 Task: Find connections with filter location Candelária with filter topic #Humanresourcewith filter profile language Spanish with filter current company CGI with filter school Technology Jobs with filter industry Electric Power Generation with filter service category User Experience Design with filter keywords title Barista
Action: Mouse moved to (608, 109)
Screenshot: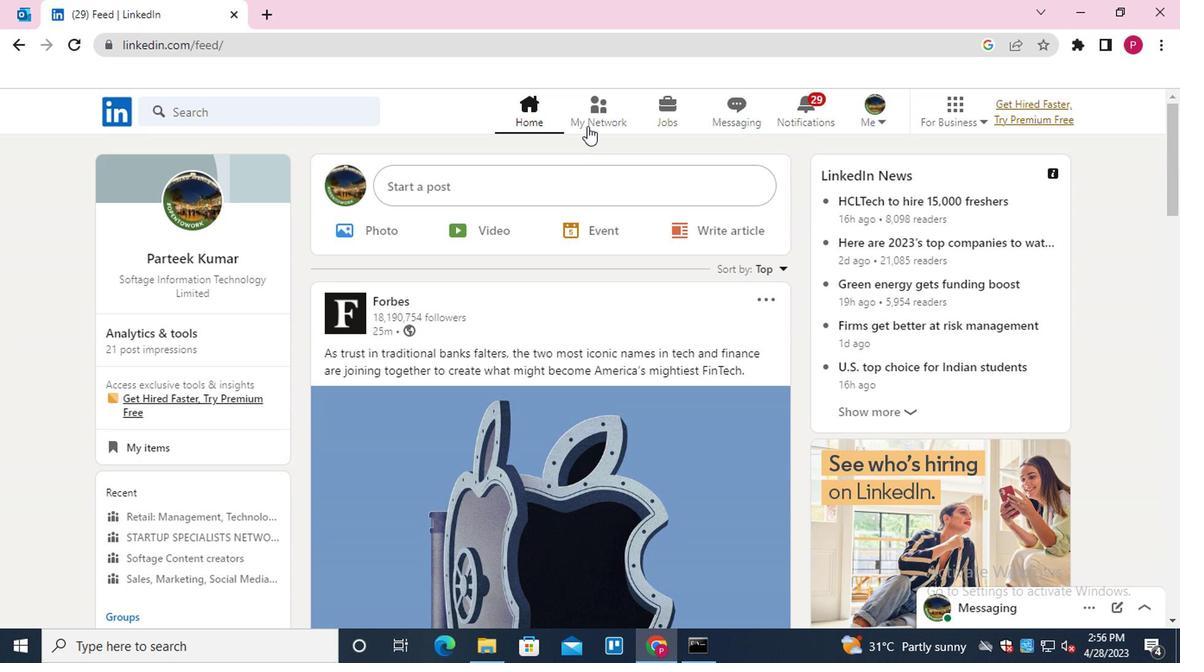
Action: Mouse pressed left at (608, 109)
Screenshot: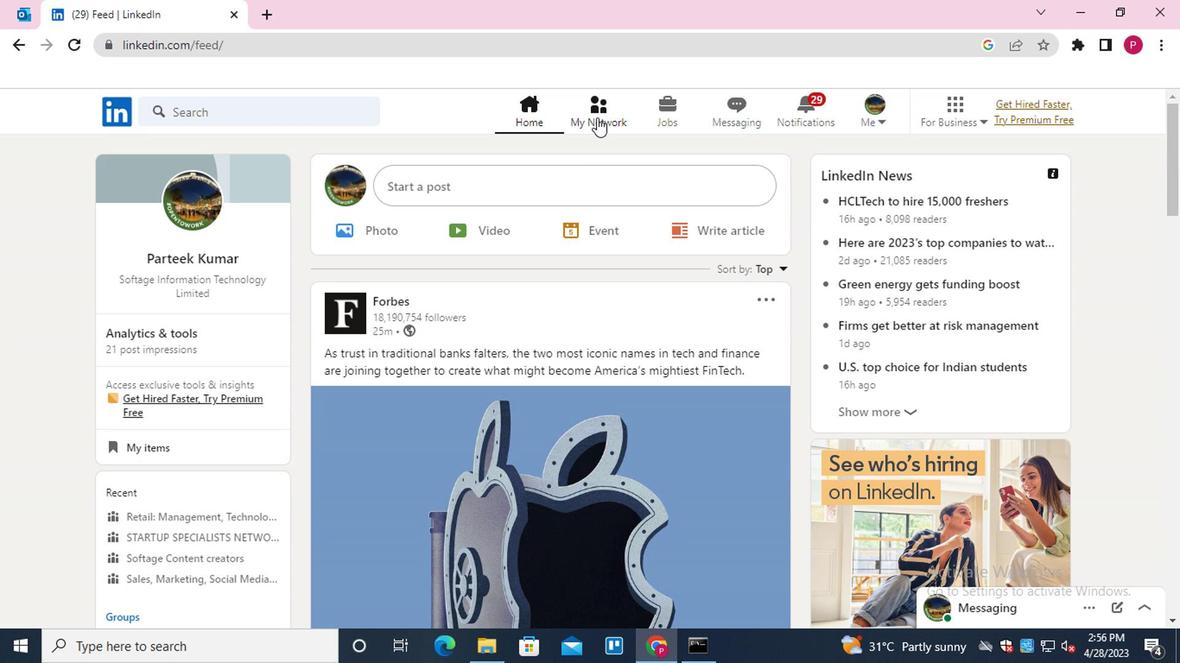 
Action: Mouse moved to (201, 205)
Screenshot: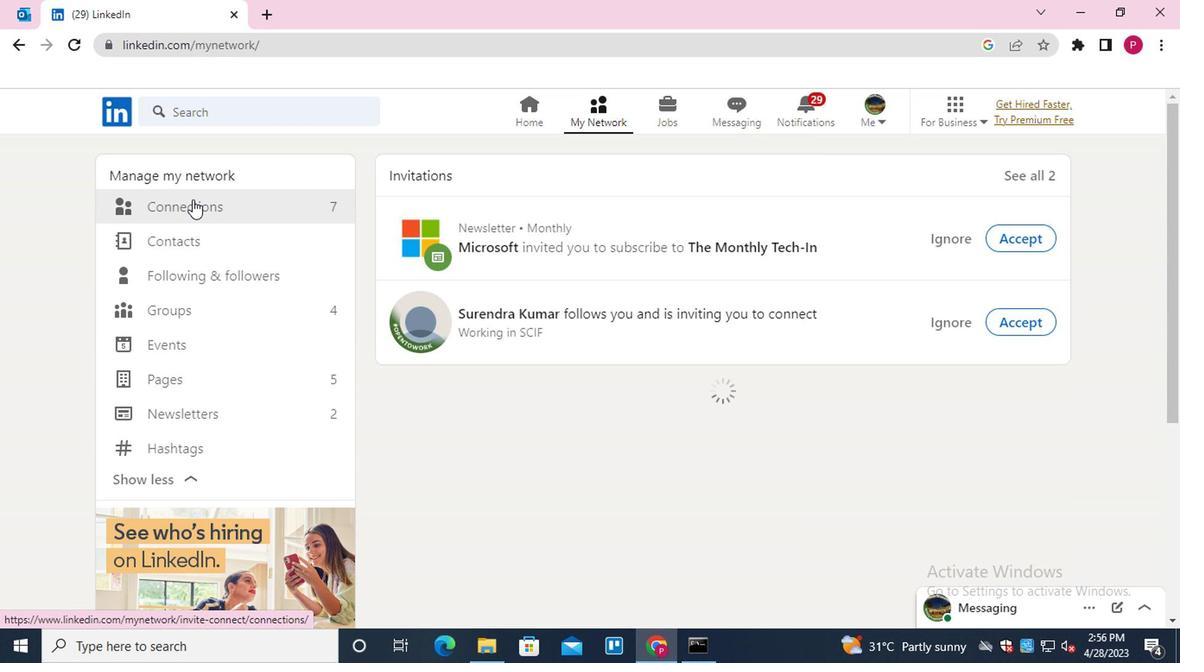 
Action: Mouse pressed left at (201, 205)
Screenshot: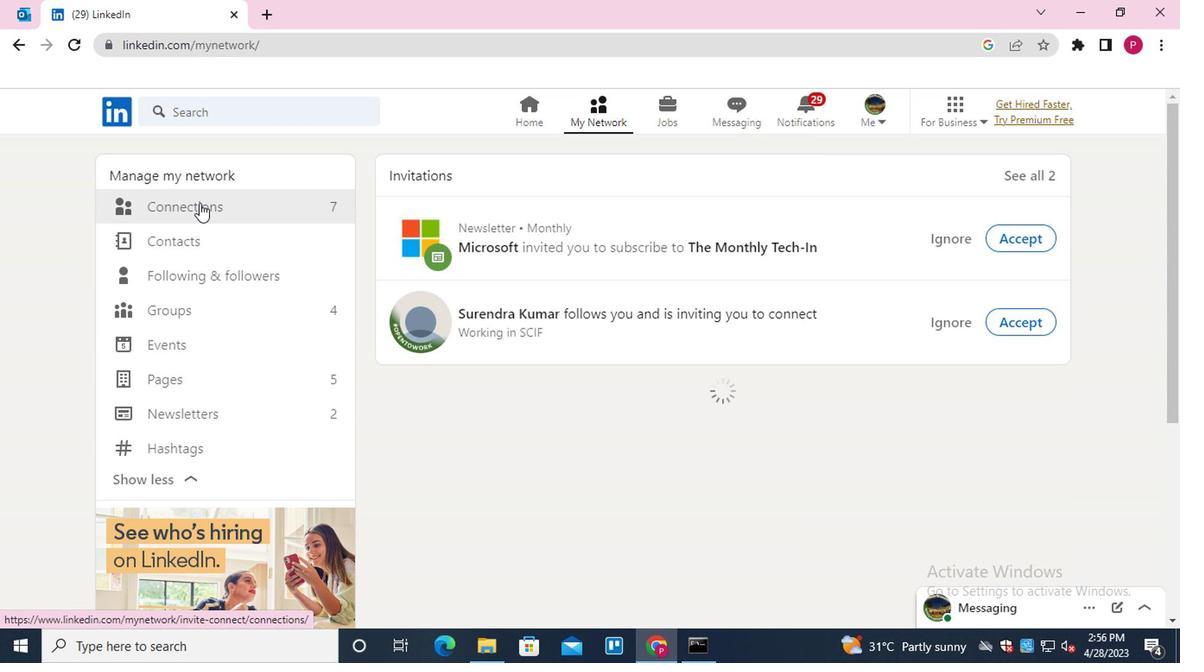 
Action: Mouse moved to (738, 212)
Screenshot: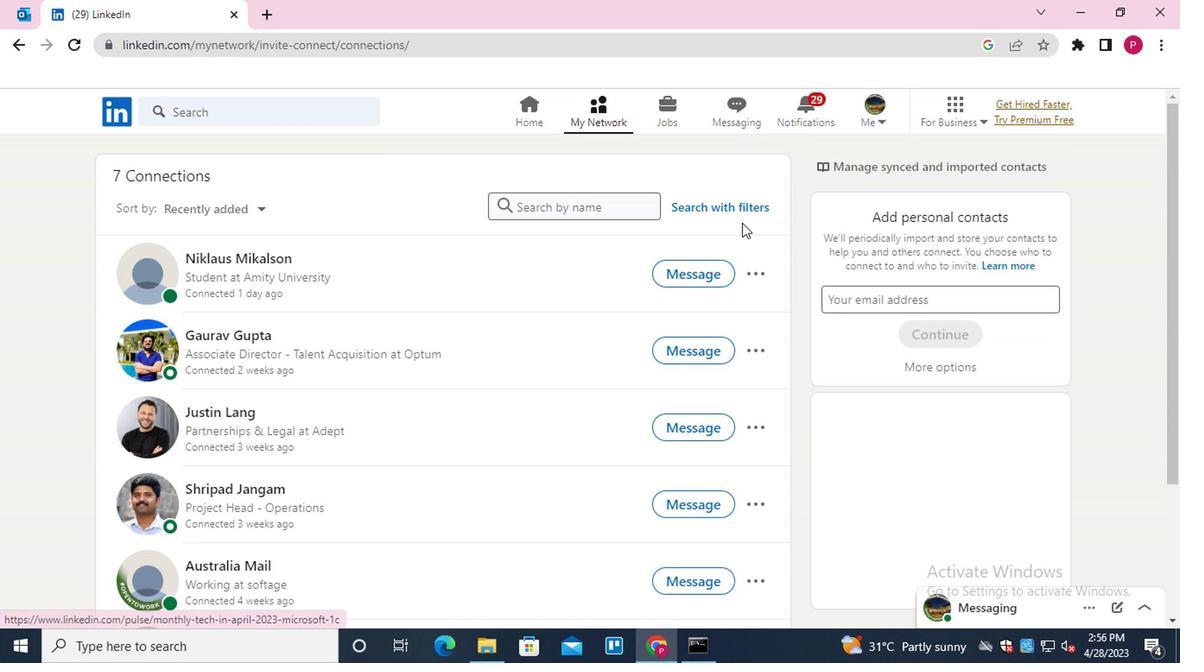 
Action: Mouse pressed left at (738, 212)
Screenshot: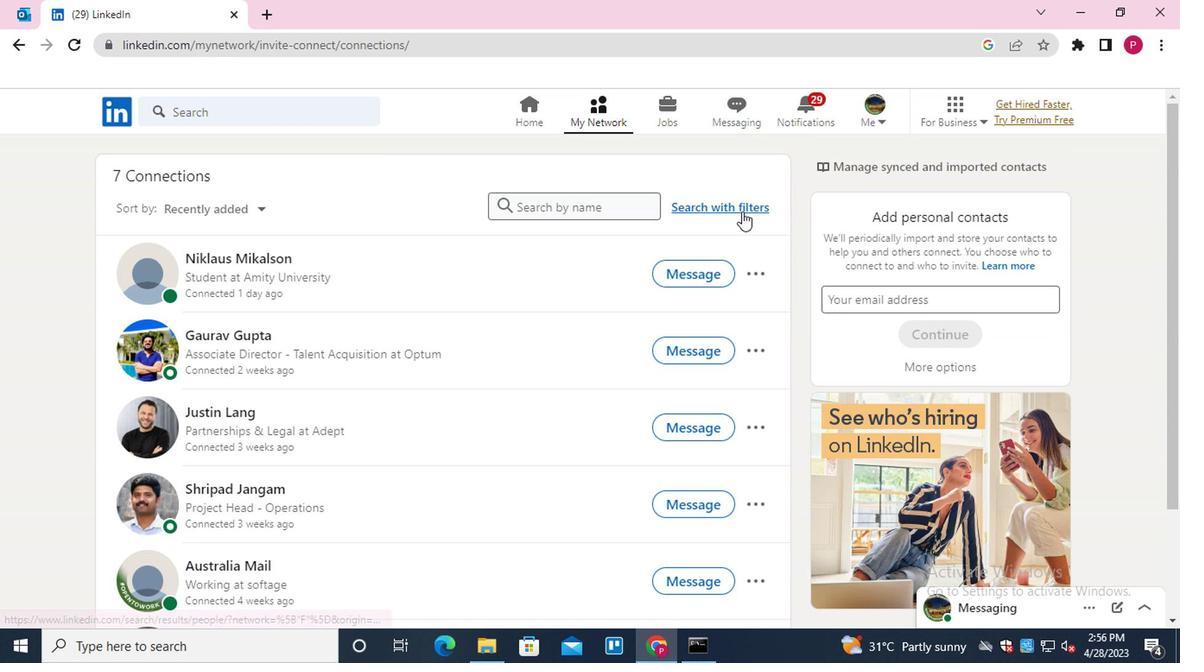 
Action: Mouse moved to (634, 162)
Screenshot: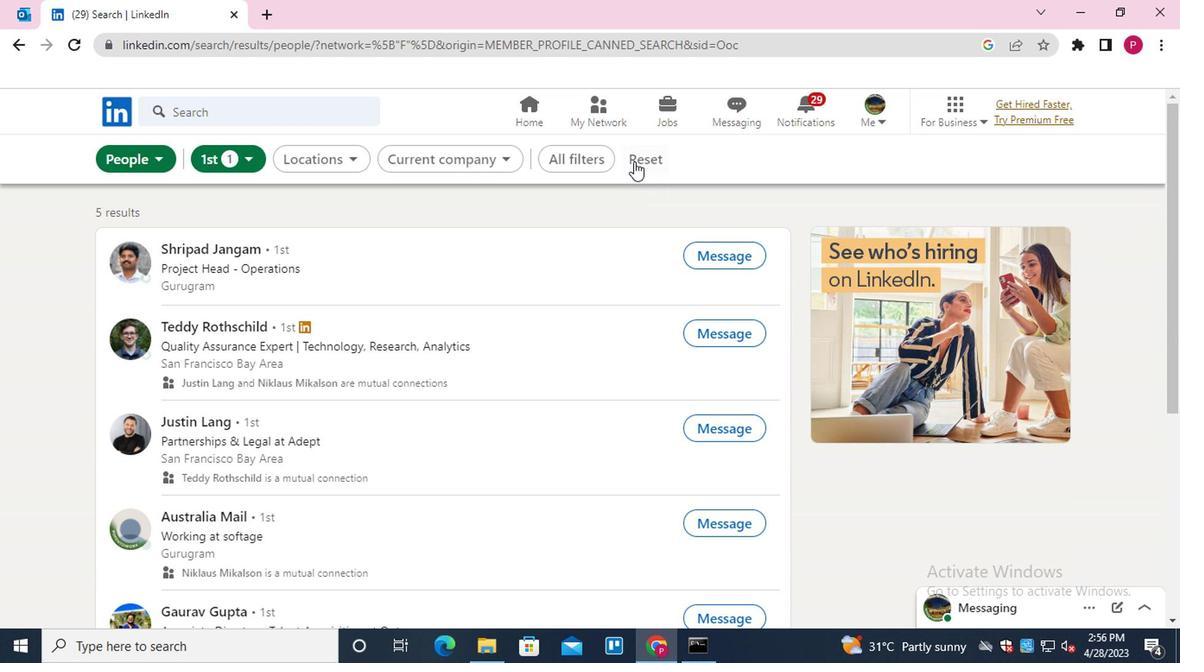 
Action: Mouse pressed left at (634, 162)
Screenshot: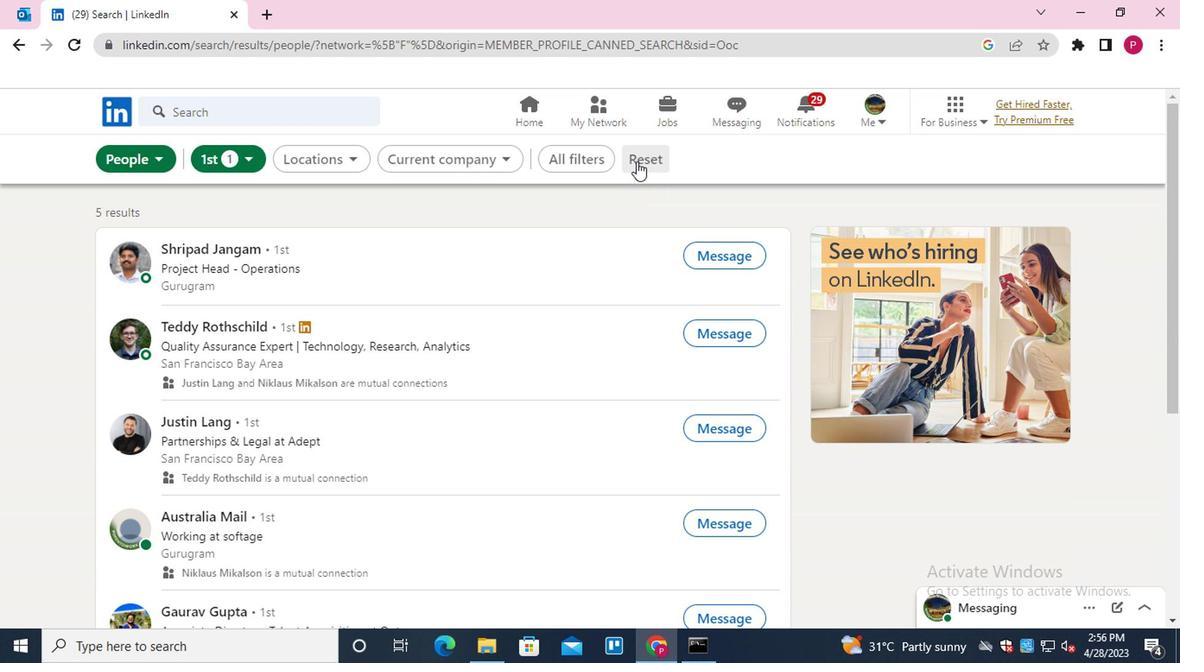 
Action: Mouse moved to (609, 160)
Screenshot: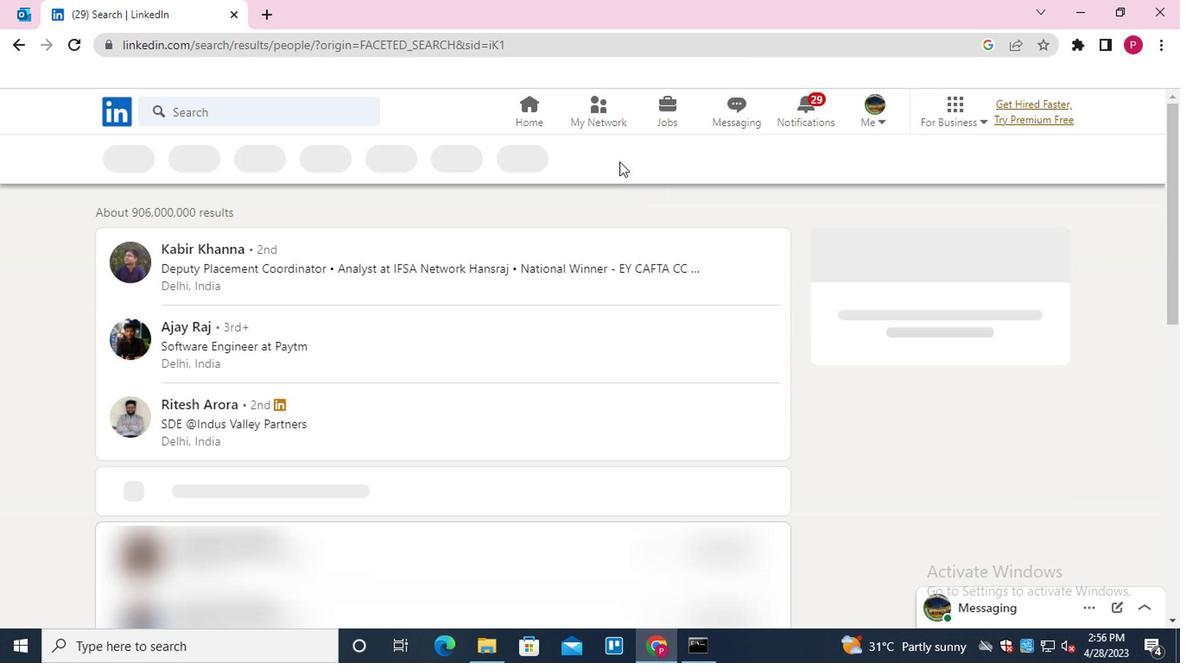
Action: Mouse pressed left at (609, 160)
Screenshot: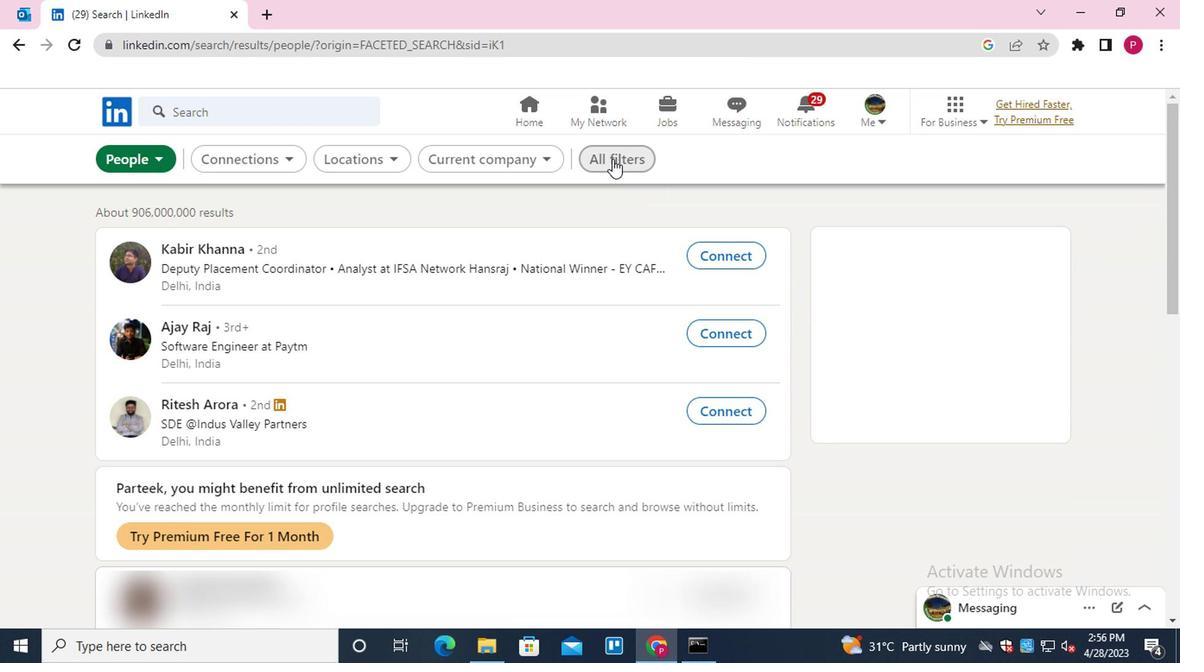 
Action: Mouse moved to (883, 425)
Screenshot: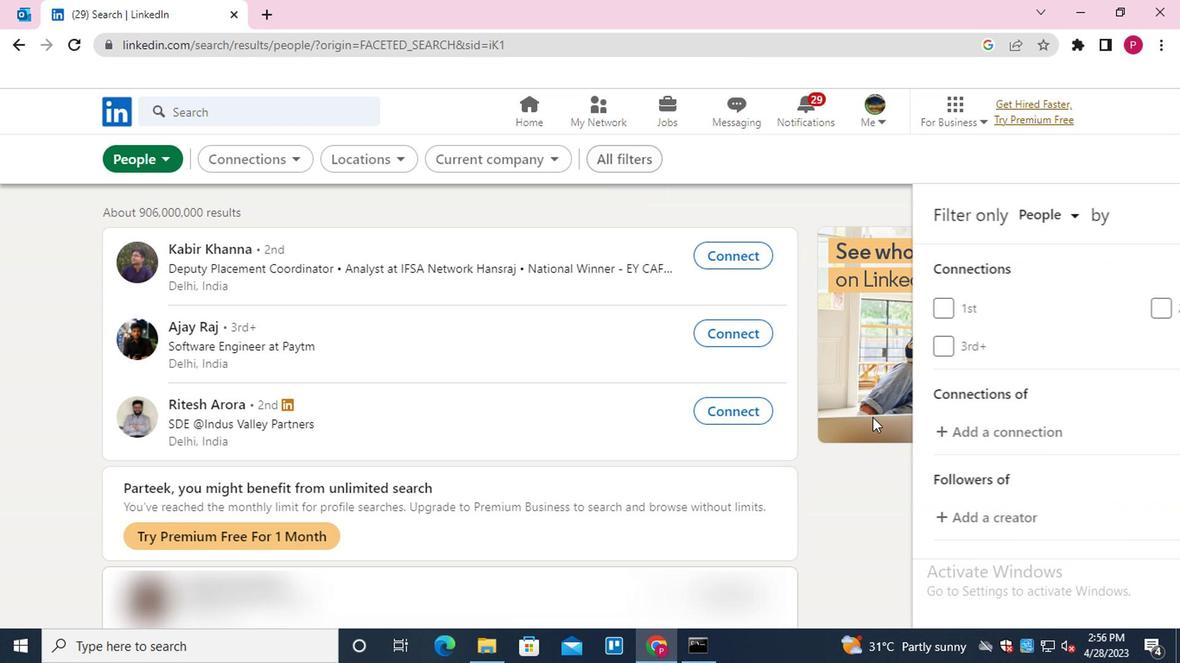 
Action: Mouse scrolled (883, 425) with delta (0, 0)
Screenshot: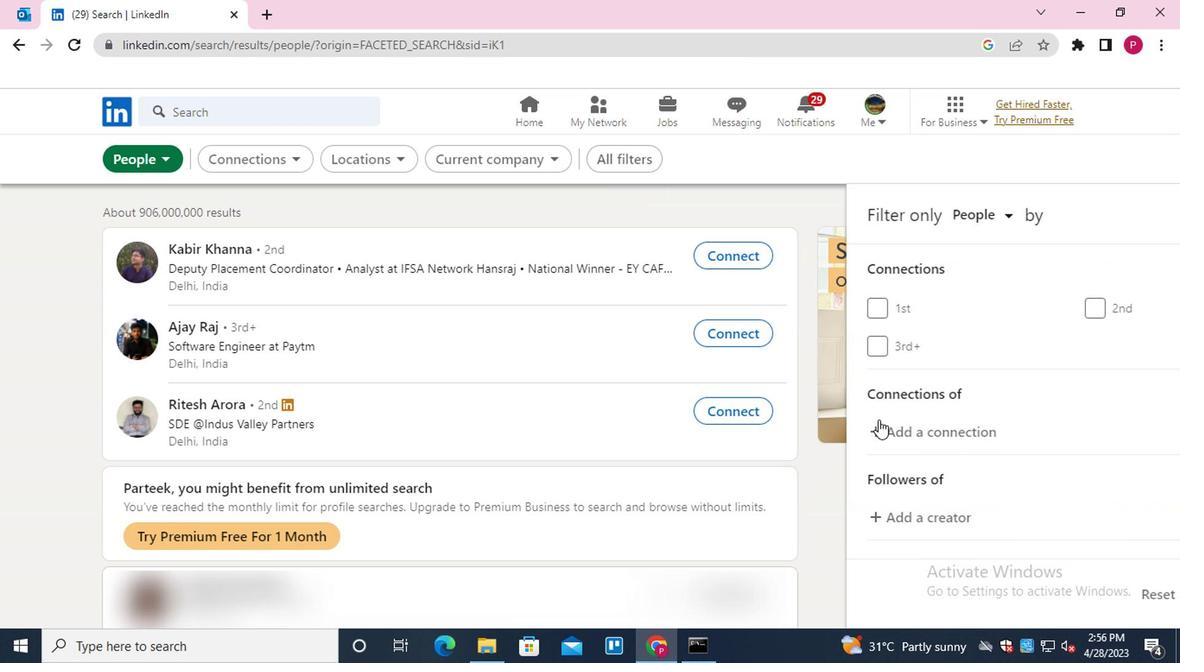 
Action: Mouse moved to (884, 425)
Screenshot: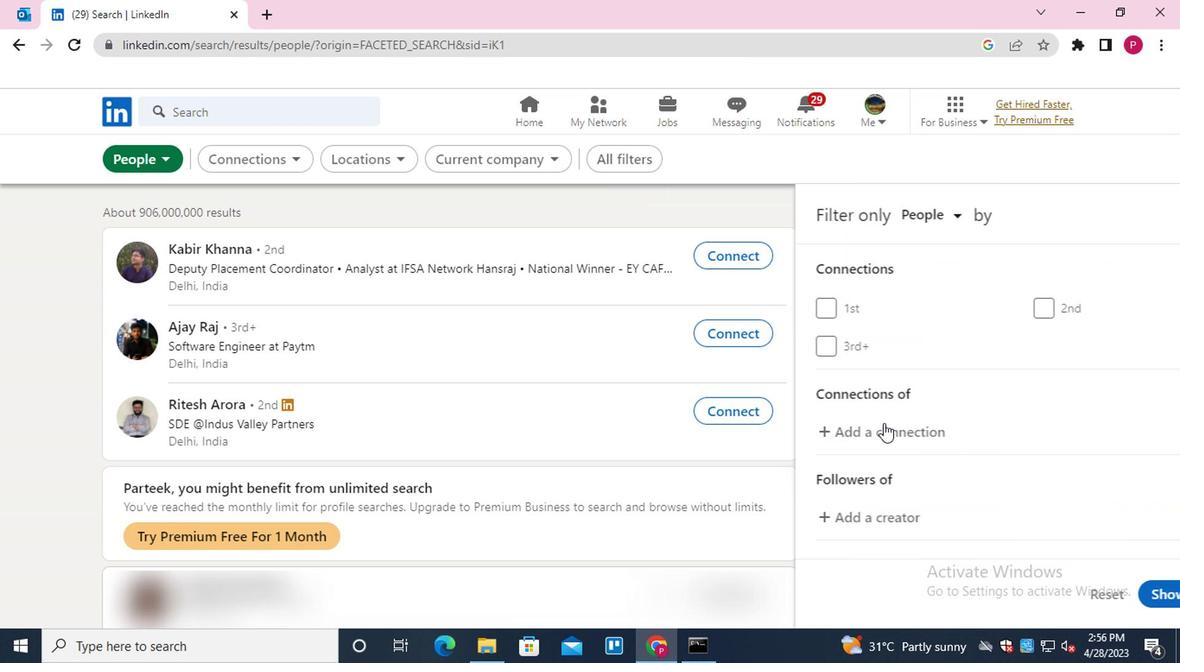 
Action: Mouse scrolled (884, 425) with delta (0, 0)
Screenshot: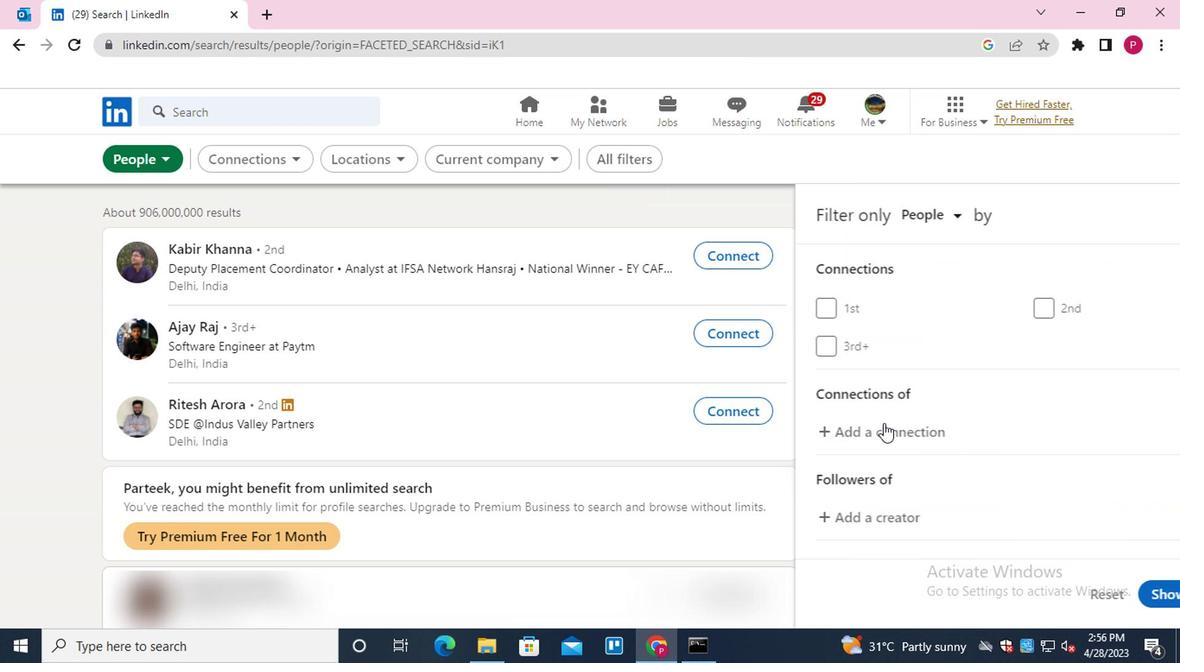 
Action: Mouse scrolled (884, 425) with delta (0, 0)
Screenshot: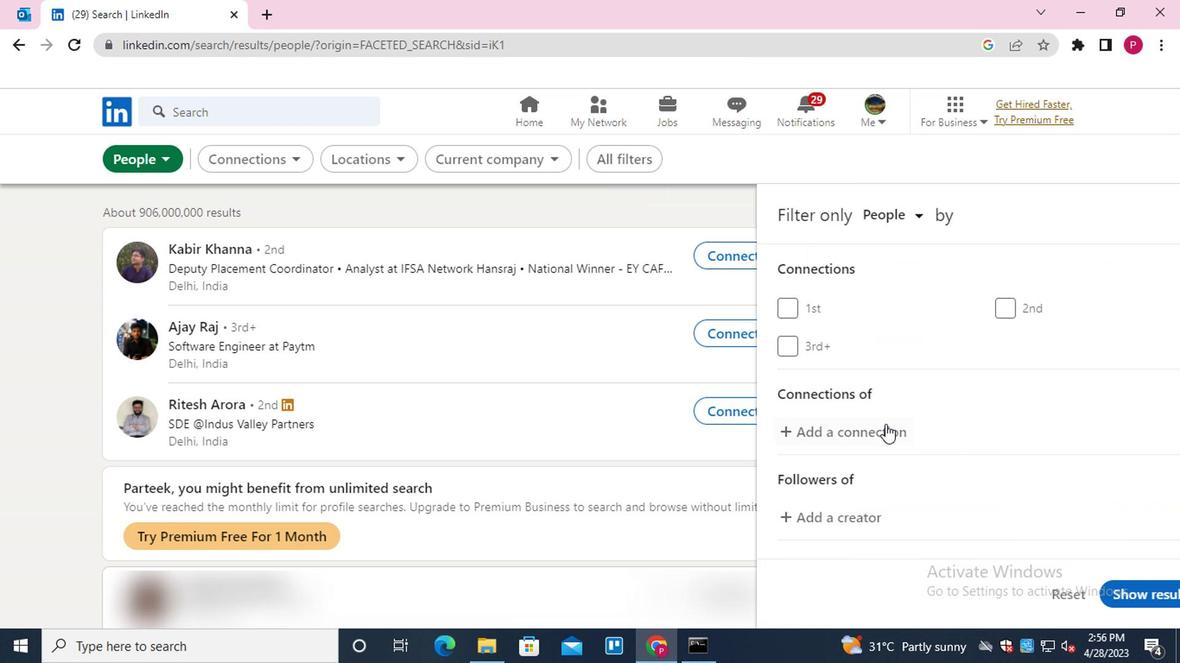 
Action: Mouse moved to (887, 427)
Screenshot: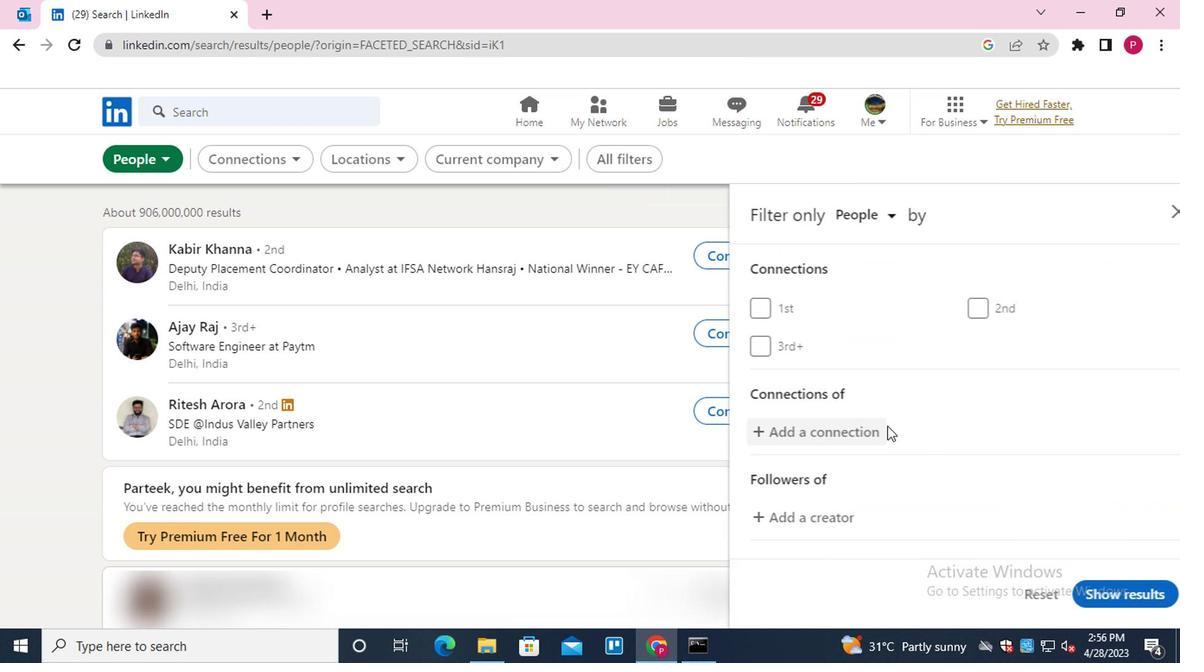 
Action: Mouse scrolled (887, 426) with delta (0, -1)
Screenshot: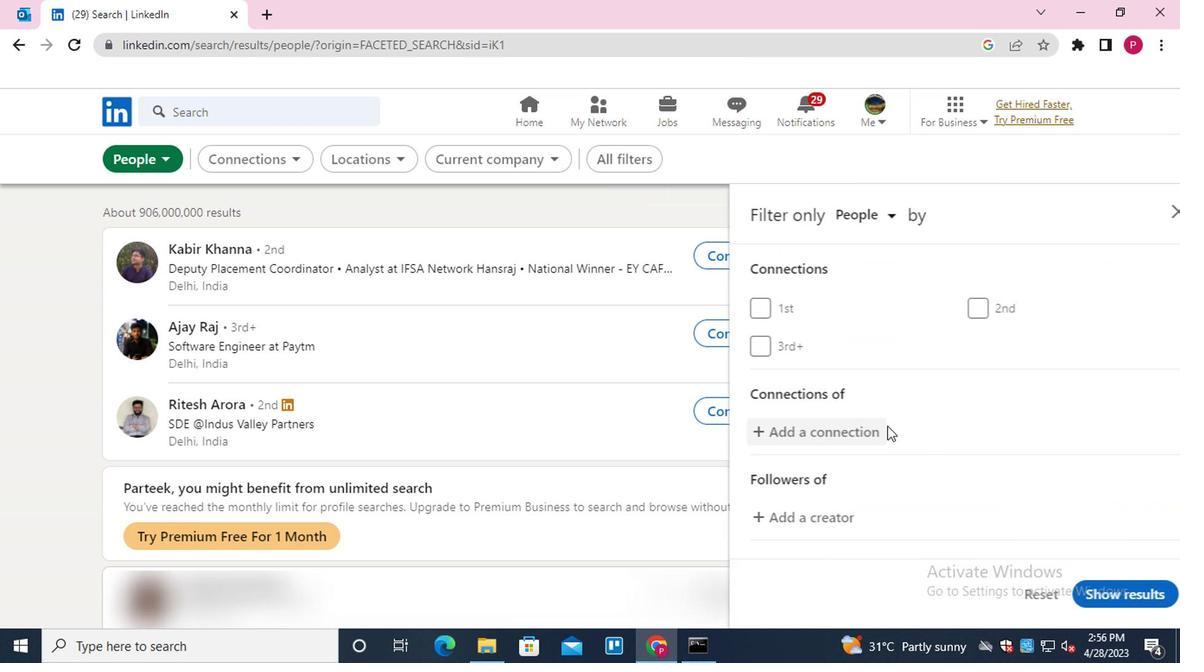 
Action: Mouse moved to (1001, 334)
Screenshot: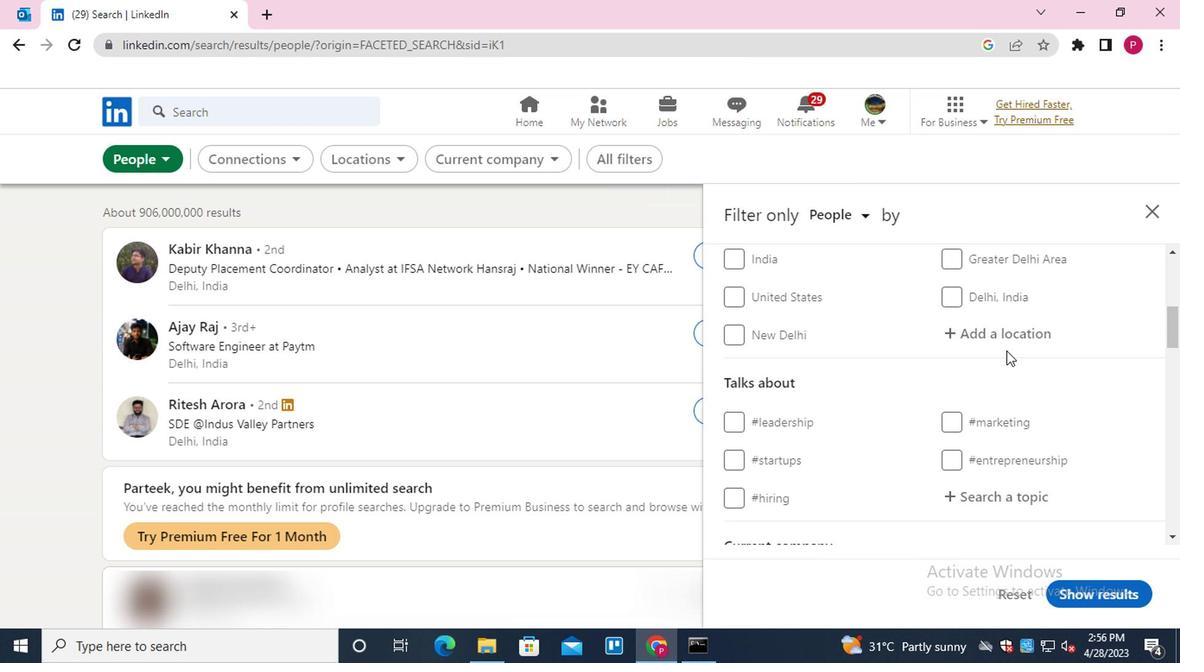 
Action: Mouse pressed left at (1001, 334)
Screenshot: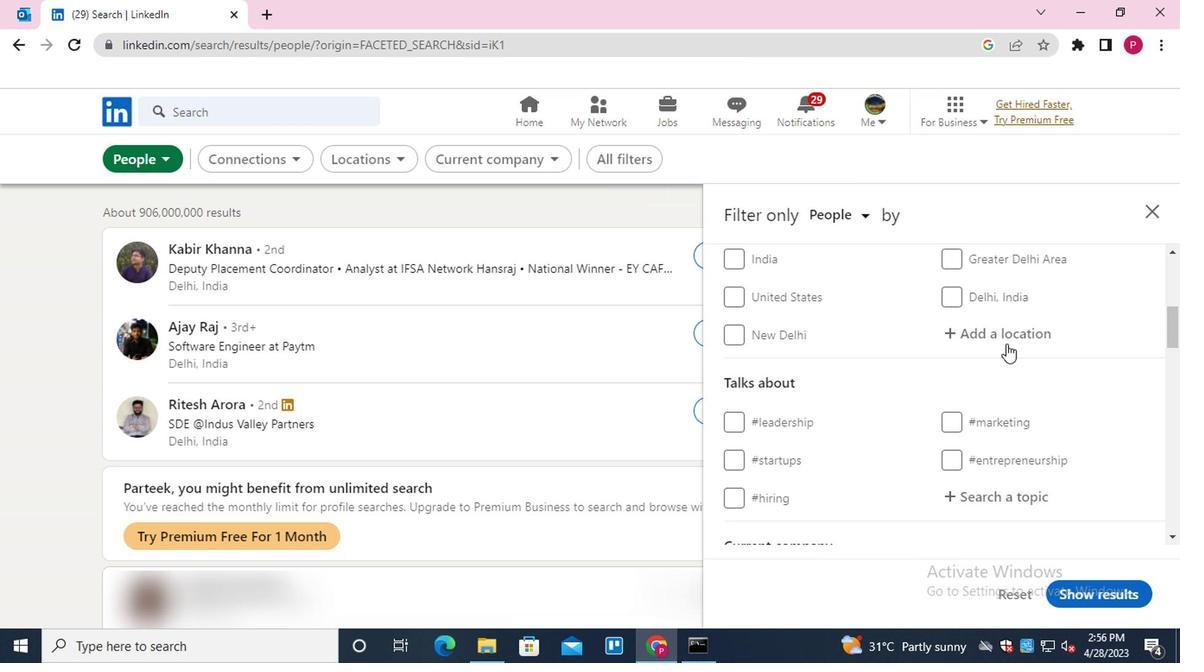 
Action: Mouse moved to (1001, 333)
Screenshot: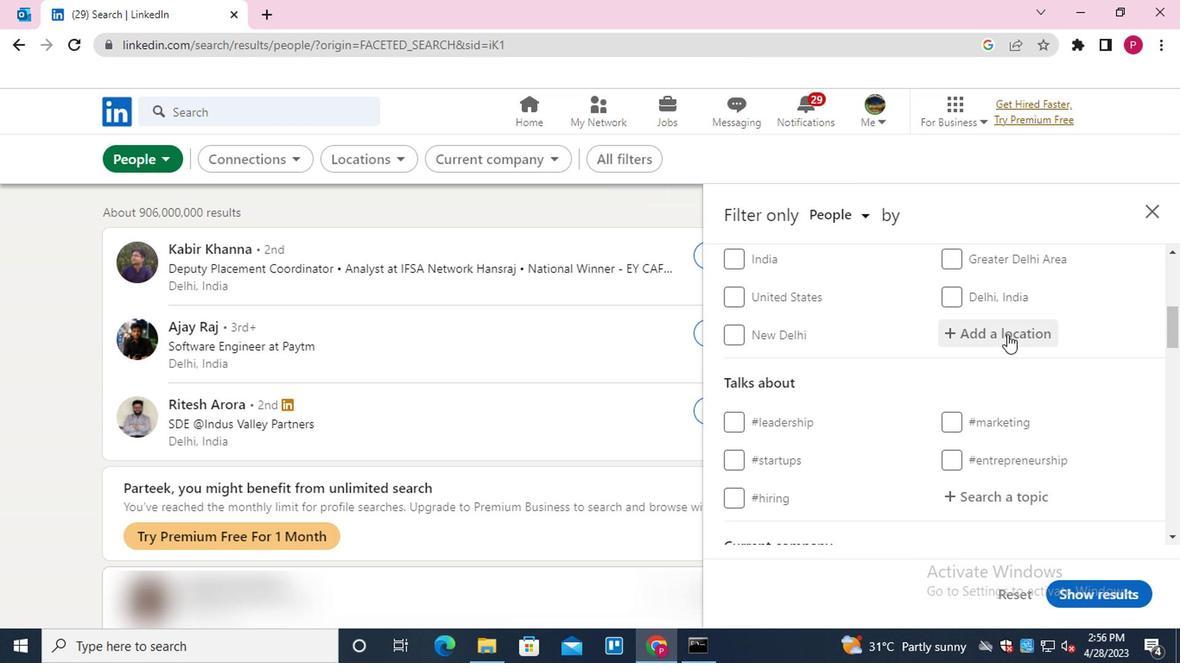 
Action: Key pressed <Key.shift>CANDELARIA<Key.down><Key.down><Key.down><Key.down><Key.down><Key.down><Key.down><Key.enter>
Screenshot: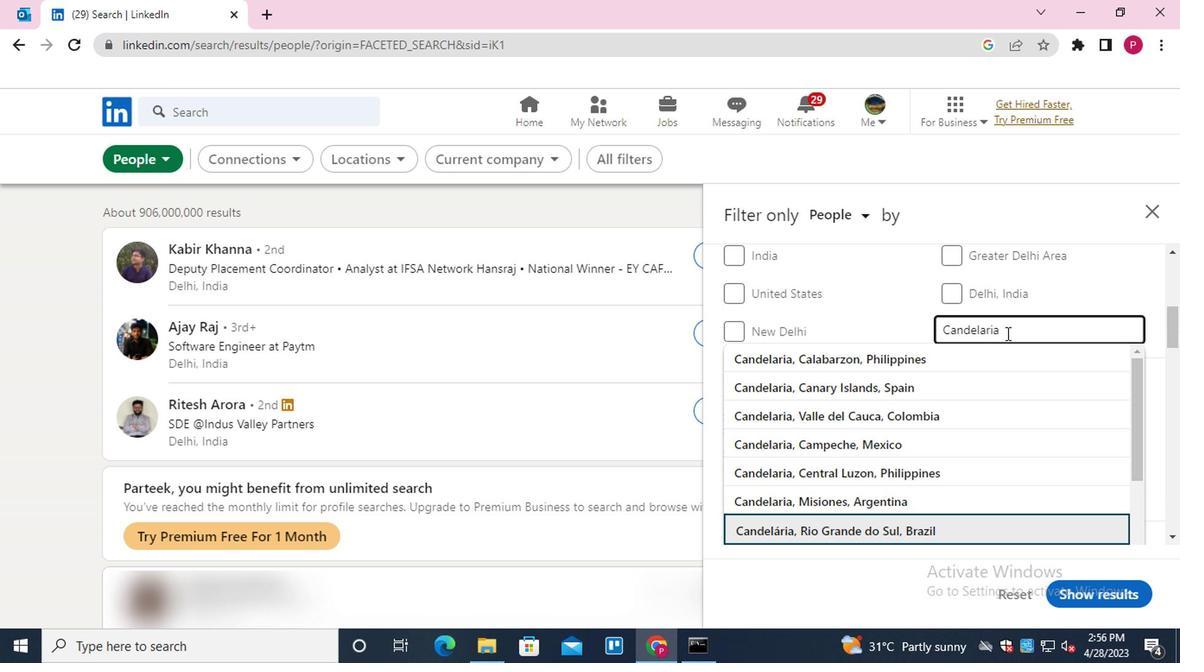 
Action: Mouse moved to (859, 375)
Screenshot: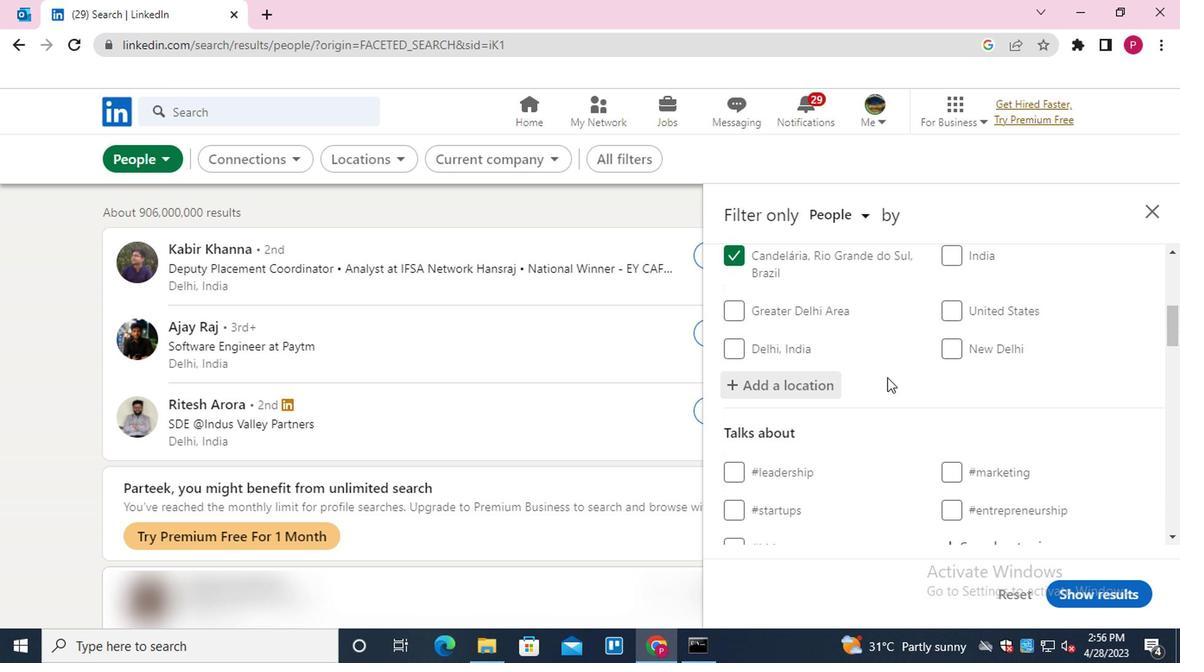 
Action: Mouse scrolled (859, 374) with delta (0, -1)
Screenshot: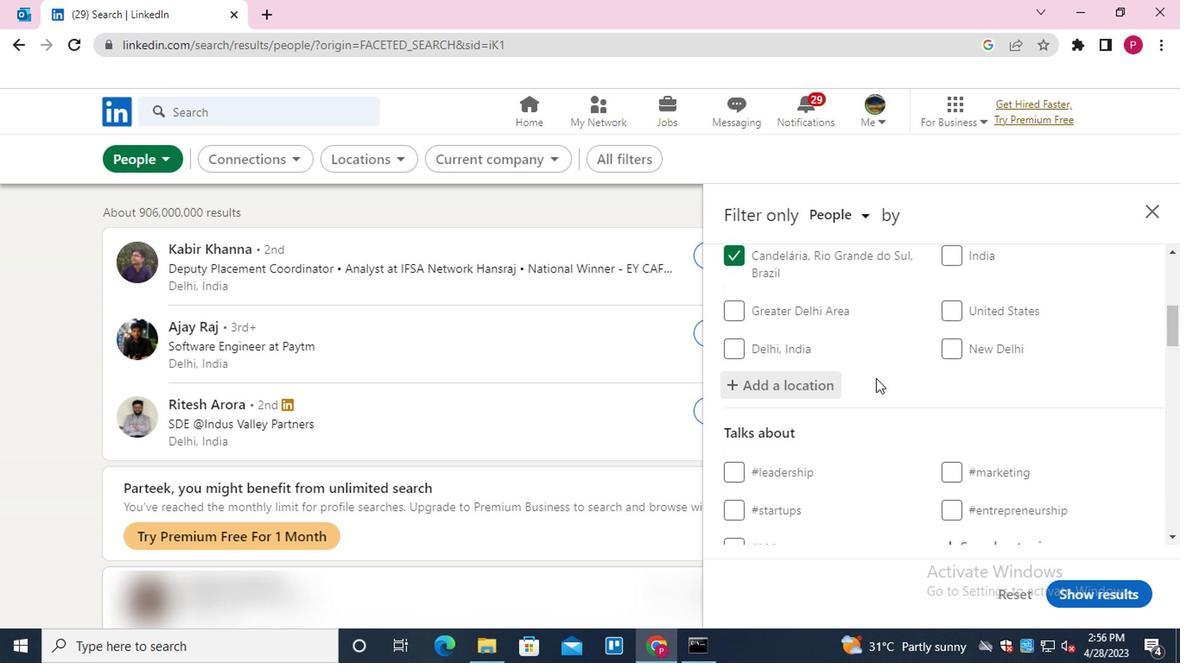 
Action: Mouse scrolled (859, 374) with delta (0, -1)
Screenshot: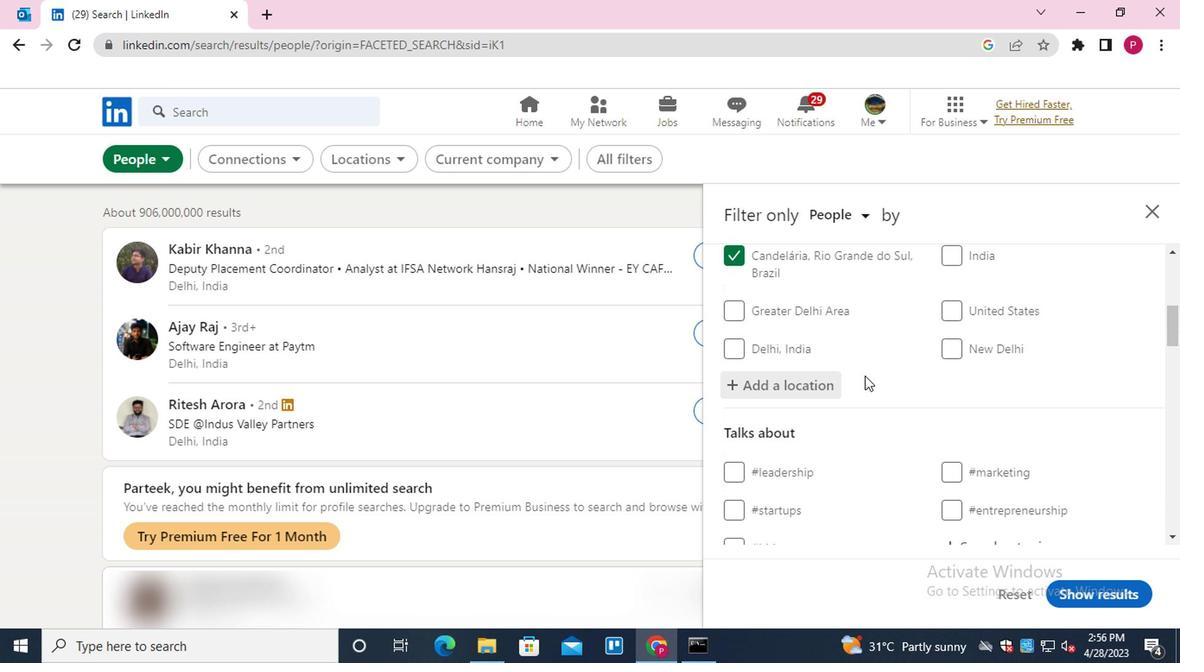 
Action: Mouse moved to (965, 367)
Screenshot: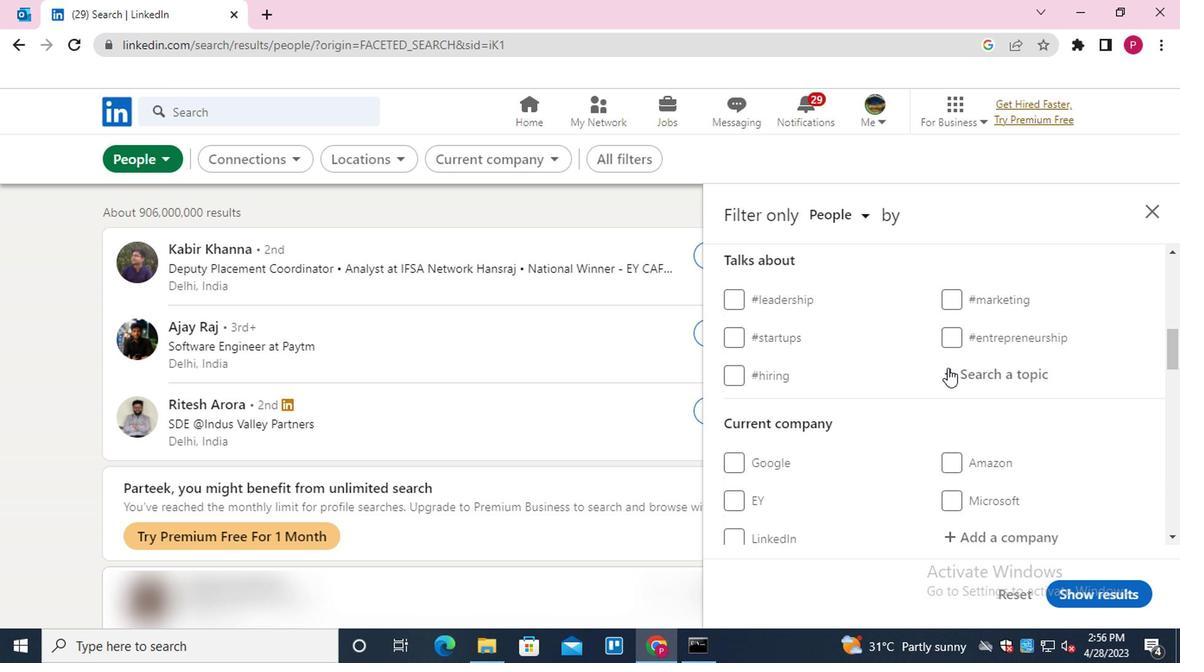 
Action: Mouse pressed left at (965, 367)
Screenshot: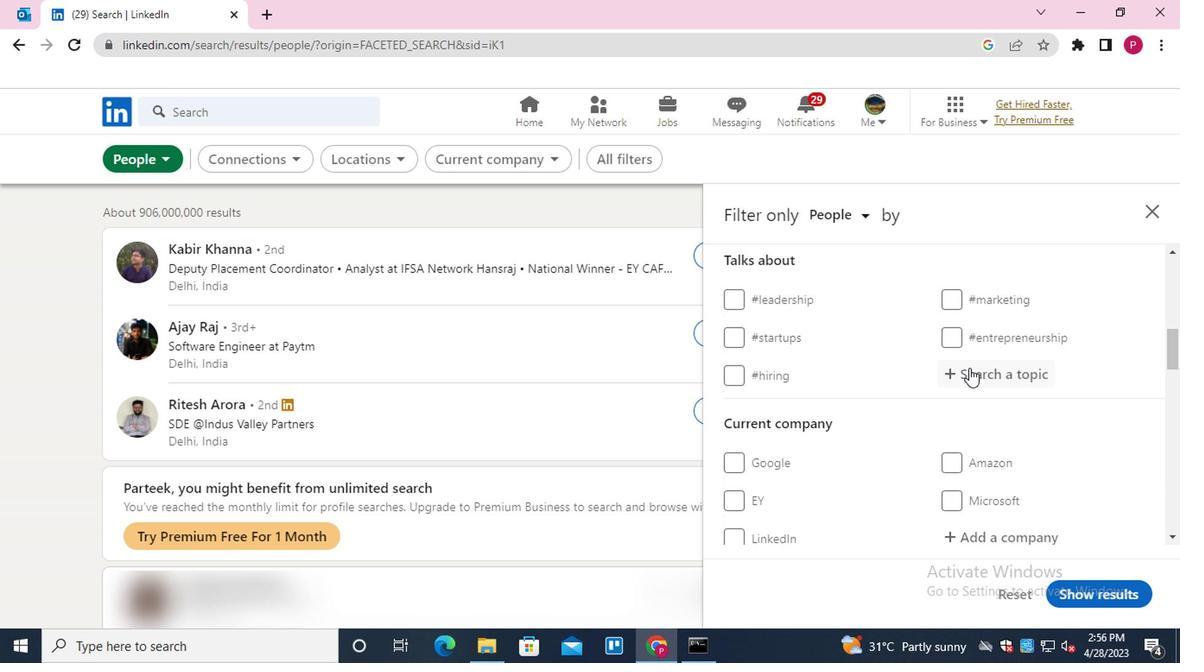 
Action: Key pressed HUMANRE<Key.down><Key.down><Key.down><Key.down><Key.enter>
Screenshot: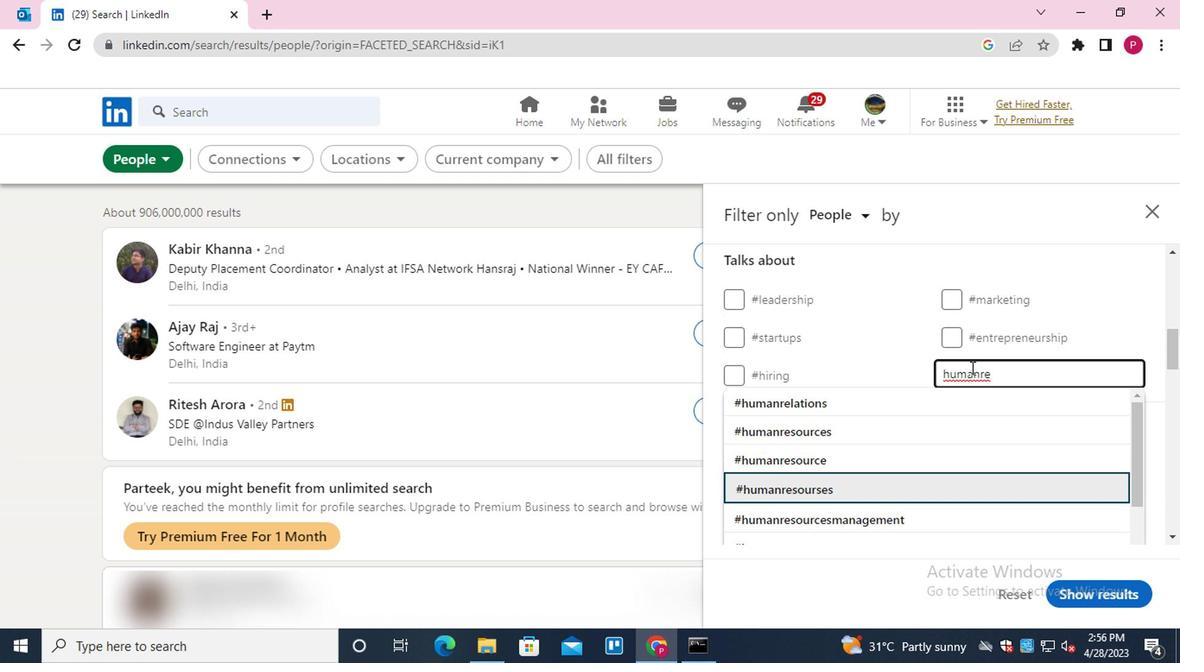 
Action: Mouse moved to (960, 374)
Screenshot: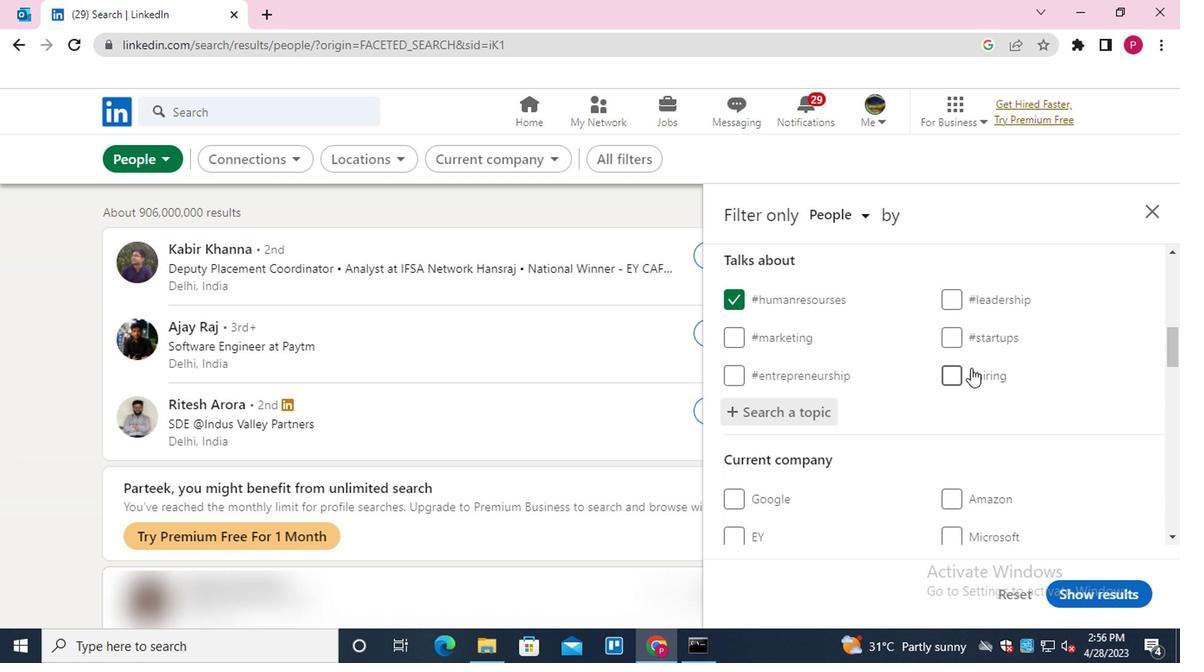 
Action: Mouse scrolled (960, 373) with delta (0, 0)
Screenshot: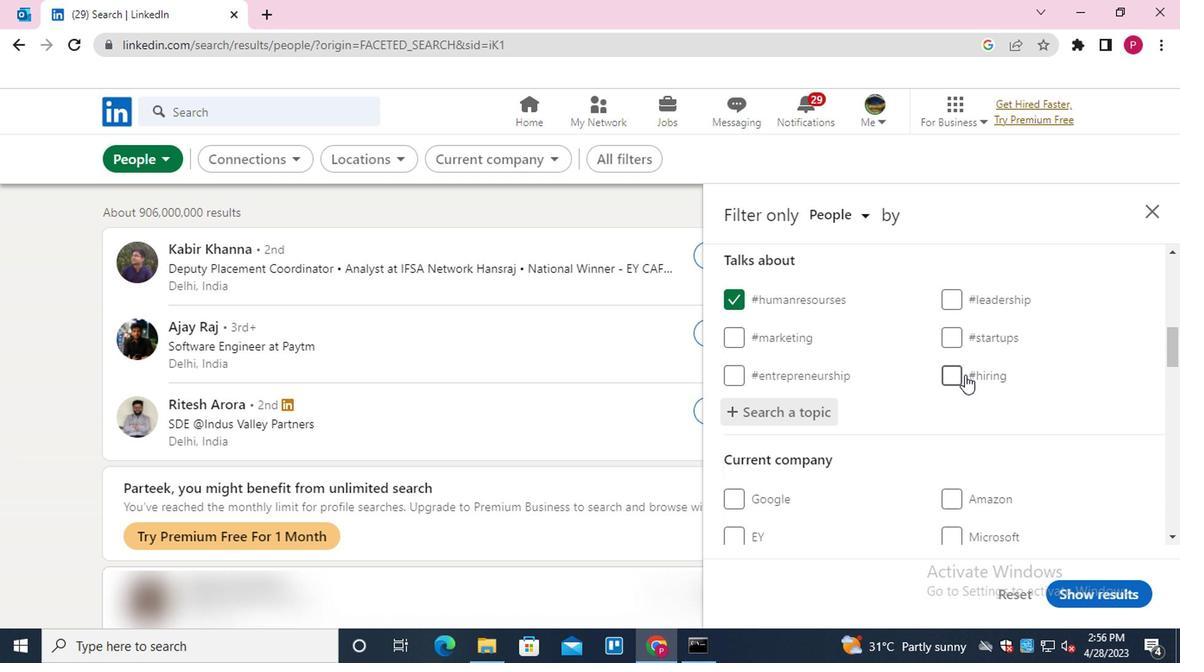 
Action: Mouse scrolled (960, 373) with delta (0, 0)
Screenshot: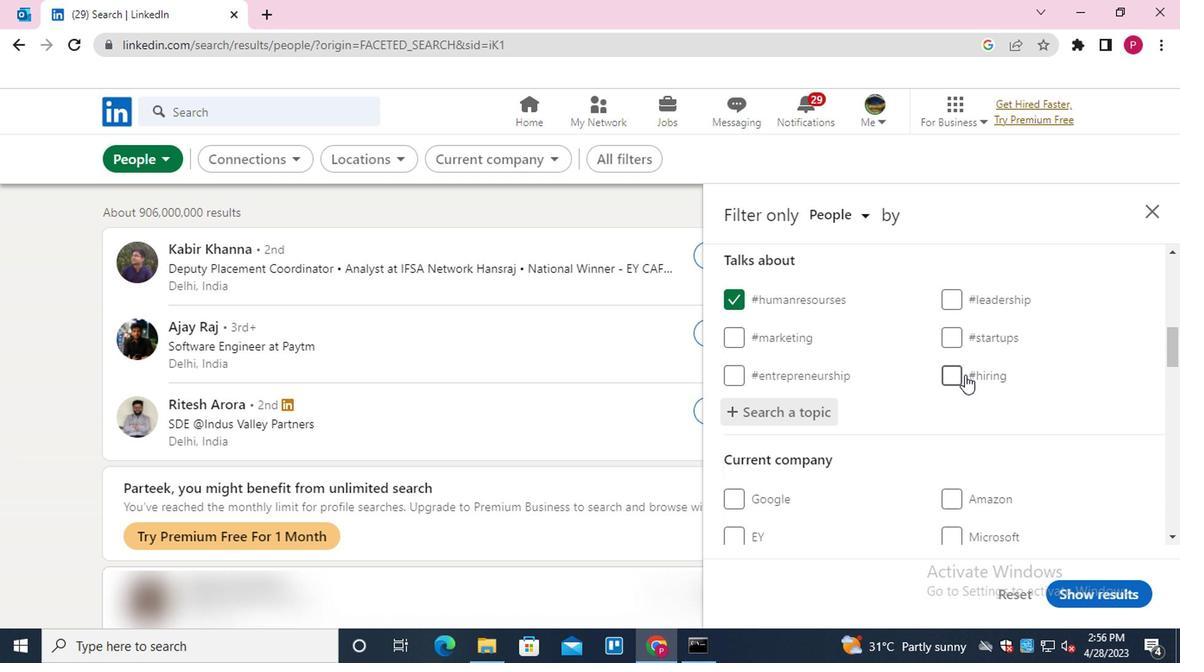 
Action: Mouse scrolled (960, 373) with delta (0, 0)
Screenshot: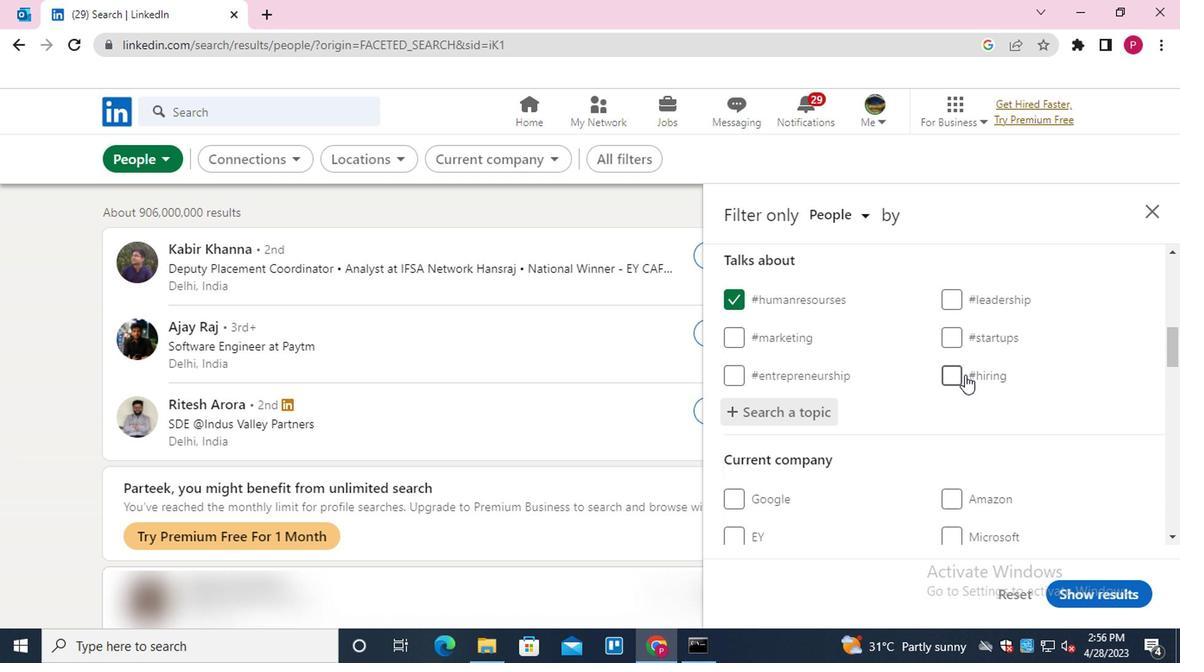 
Action: Mouse moved to (902, 401)
Screenshot: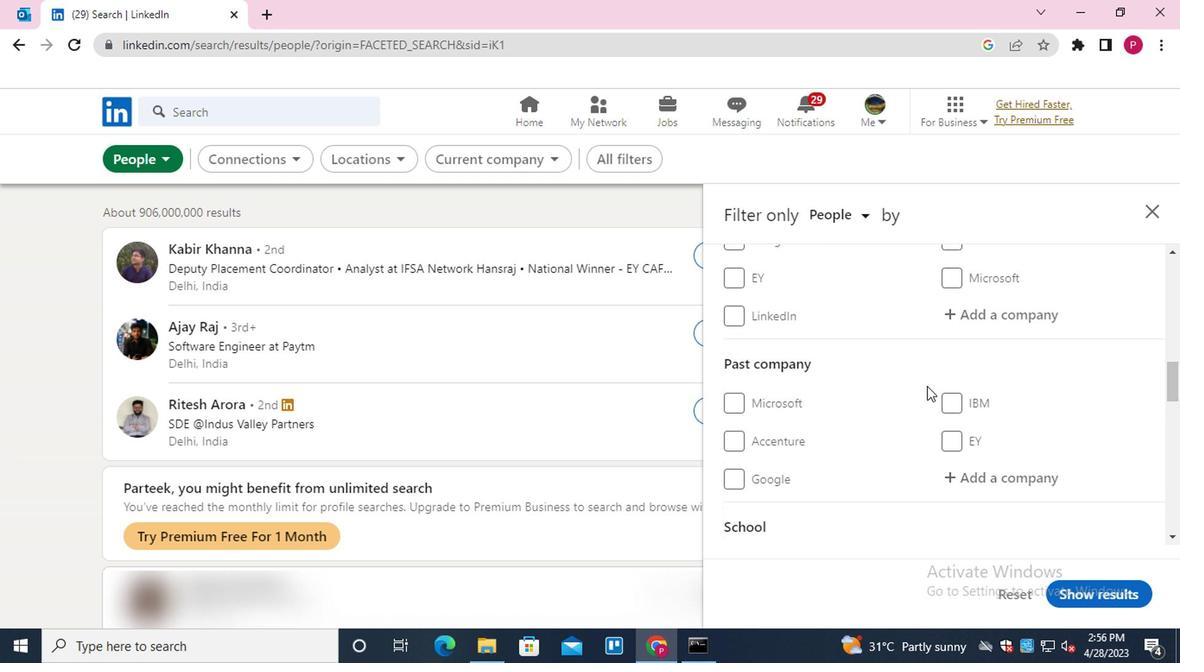 
Action: Mouse scrolled (902, 400) with delta (0, -1)
Screenshot: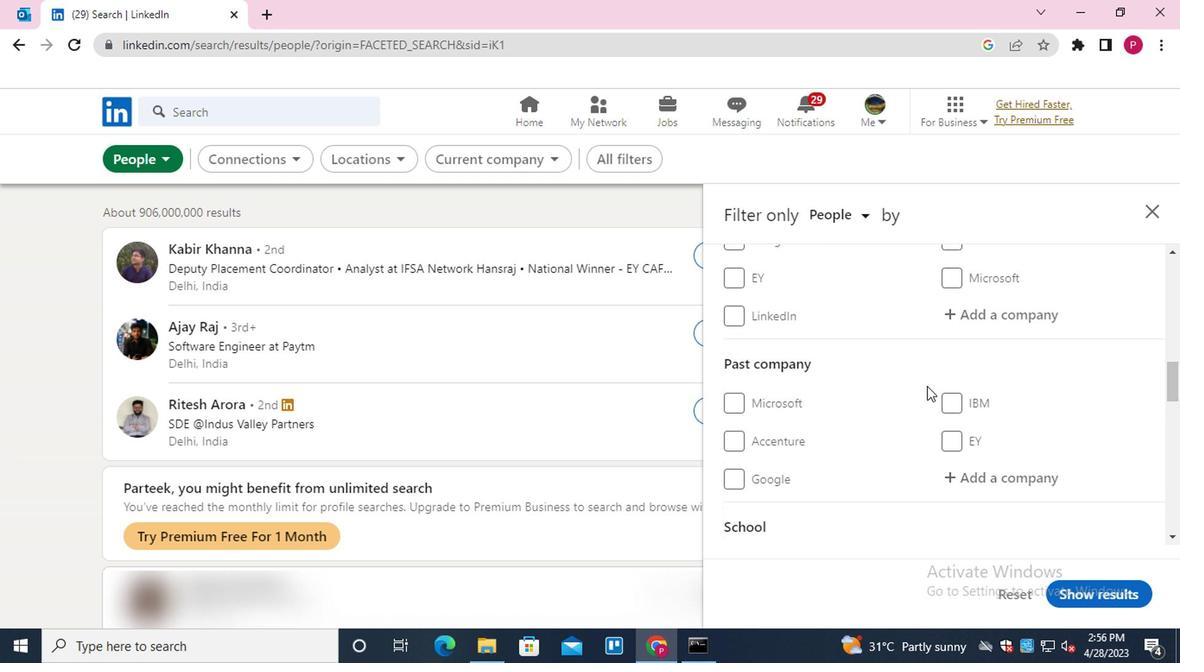 
Action: Mouse moved to (898, 405)
Screenshot: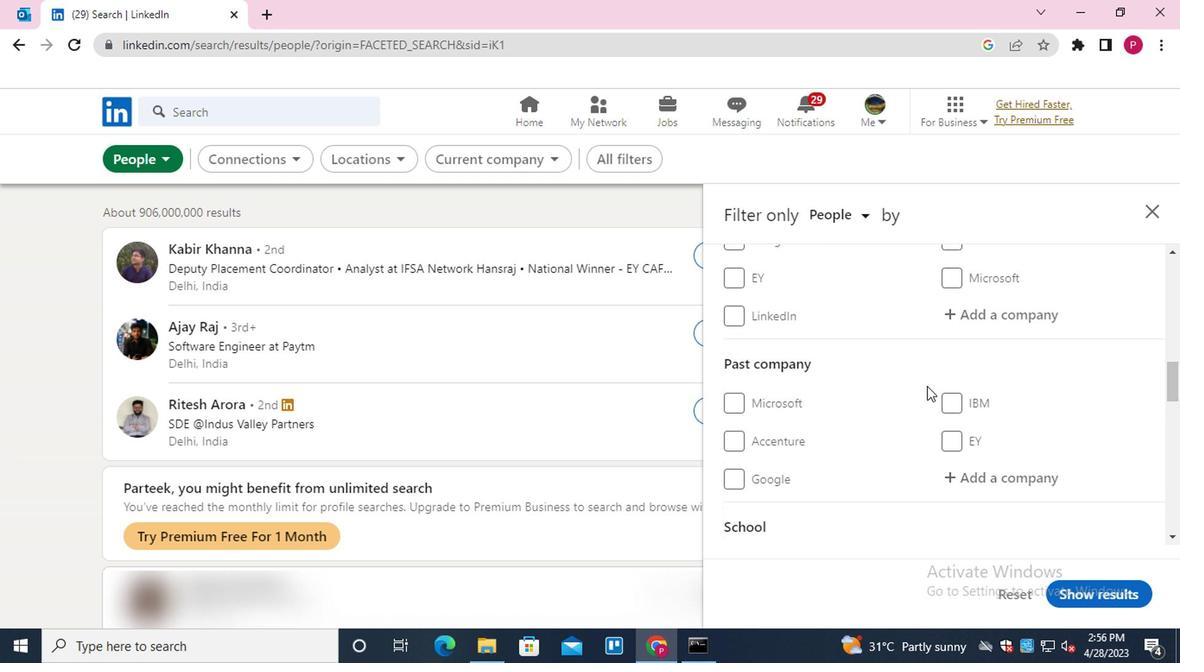 
Action: Mouse scrolled (898, 404) with delta (0, -1)
Screenshot: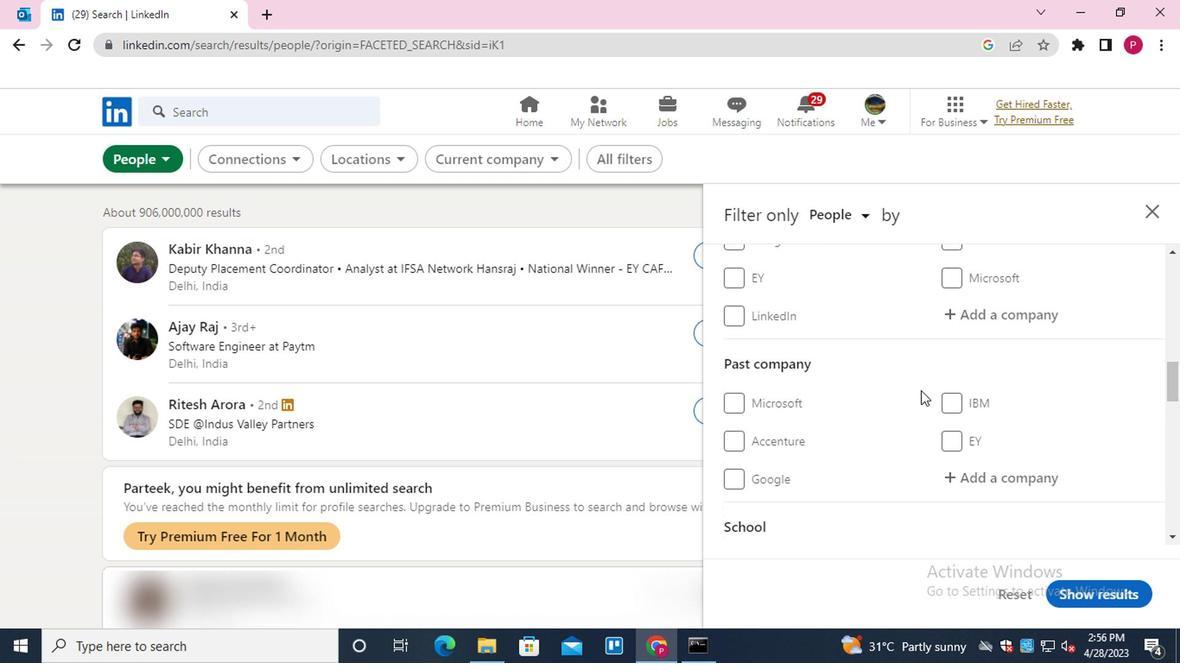 
Action: Mouse moved to (893, 414)
Screenshot: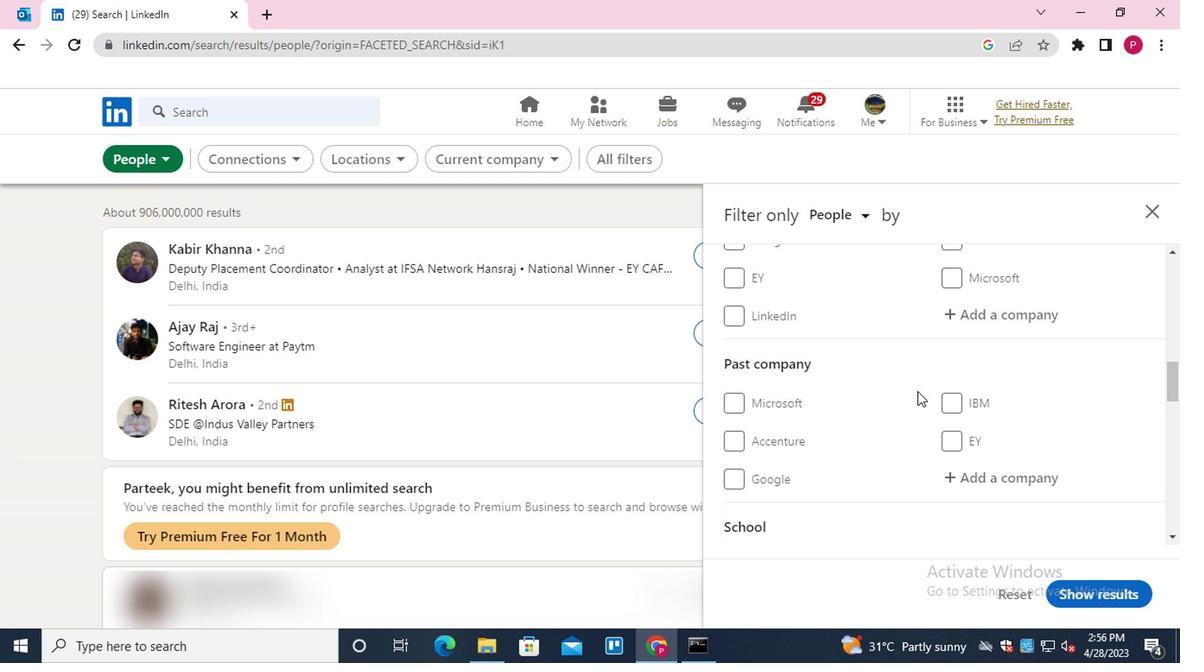 
Action: Mouse scrolled (893, 413) with delta (0, -1)
Screenshot: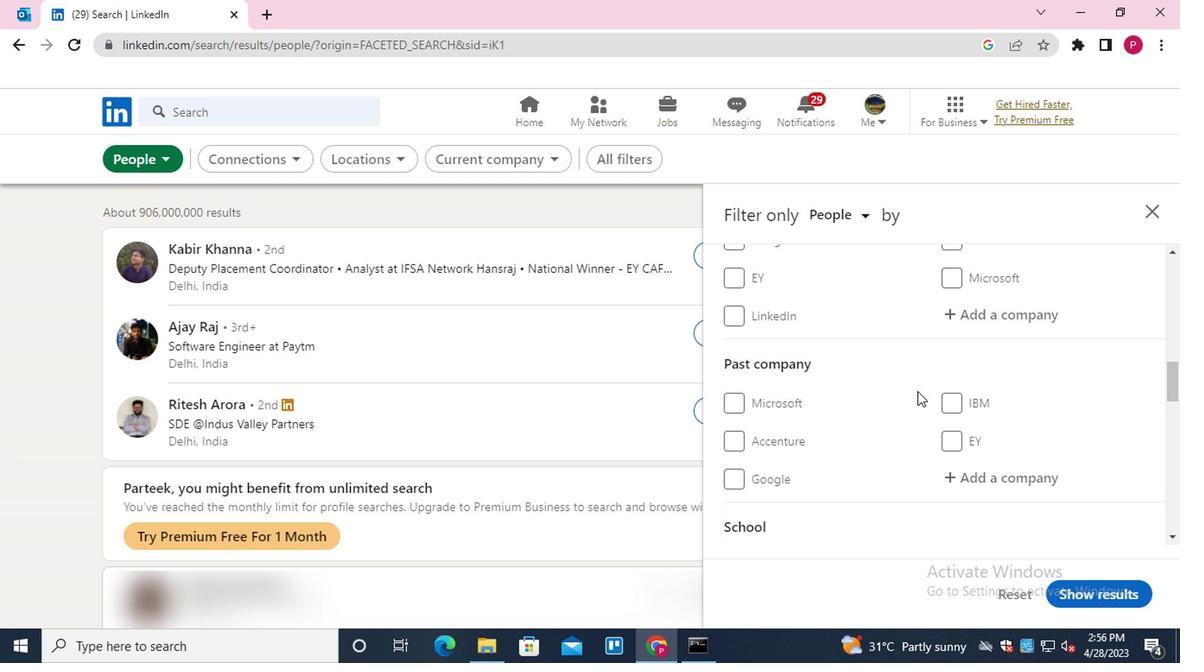 
Action: Mouse moved to (814, 459)
Screenshot: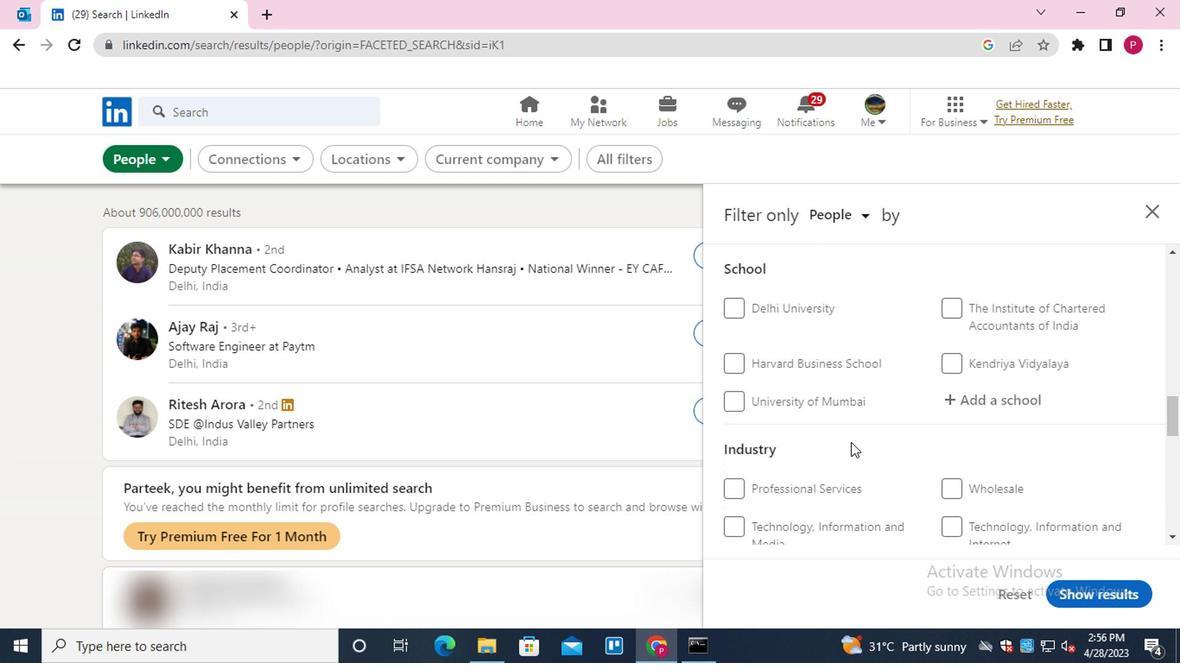 
Action: Mouse scrolled (814, 458) with delta (0, 0)
Screenshot: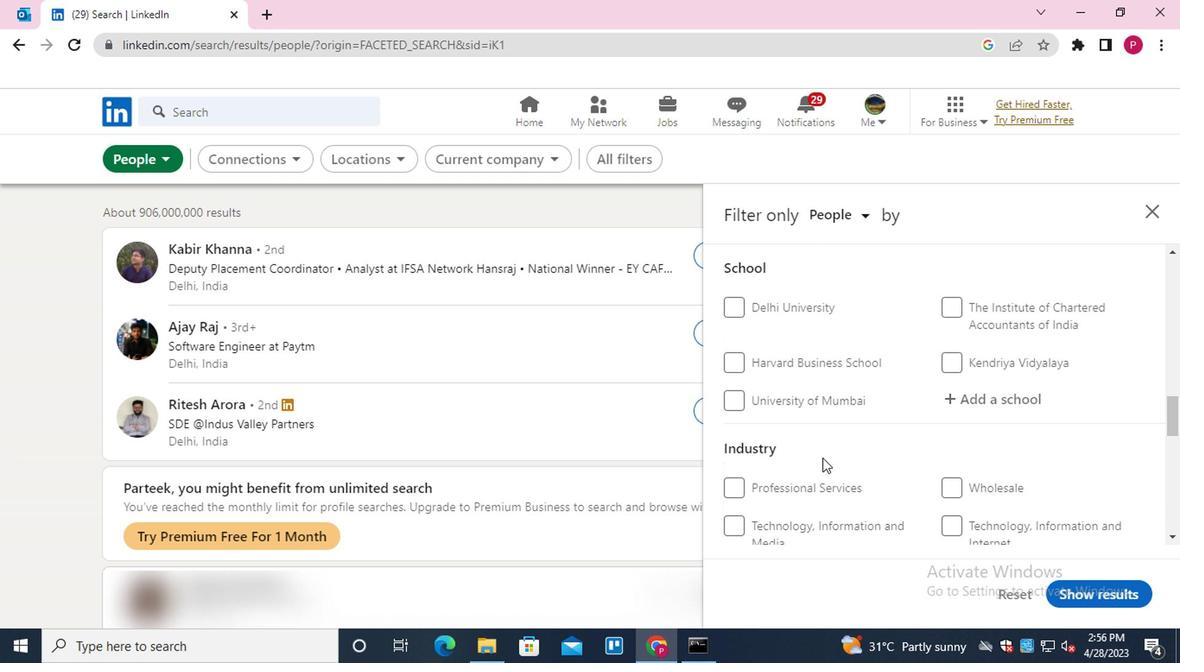 
Action: Mouse scrolled (814, 458) with delta (0, 0)
Screenshot: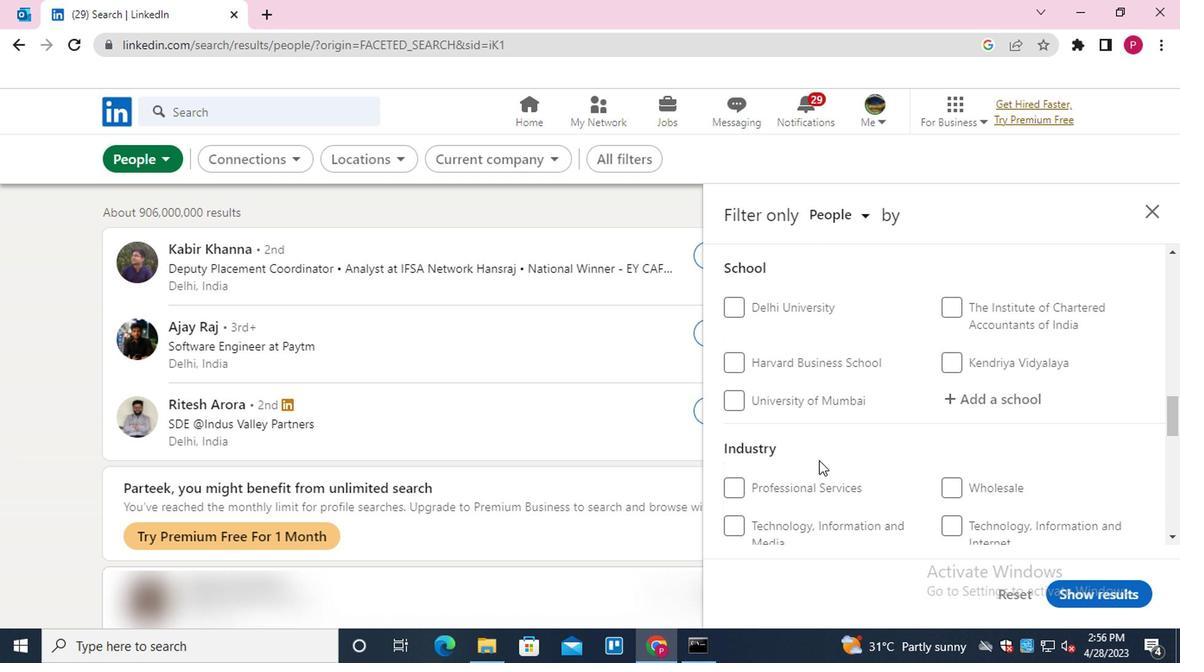 
Action: Mouse scrolled (814, 458) with delta (0, 0)
Screenshot: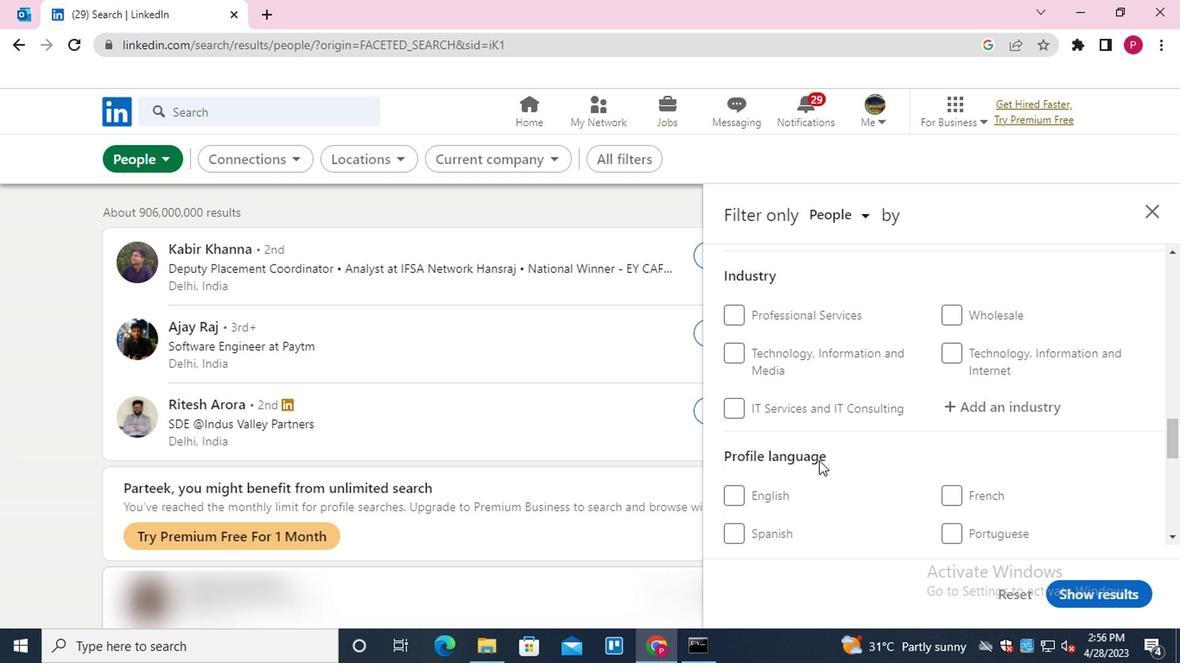 
Action: Mouse moved to (733, 454)
Screenshot: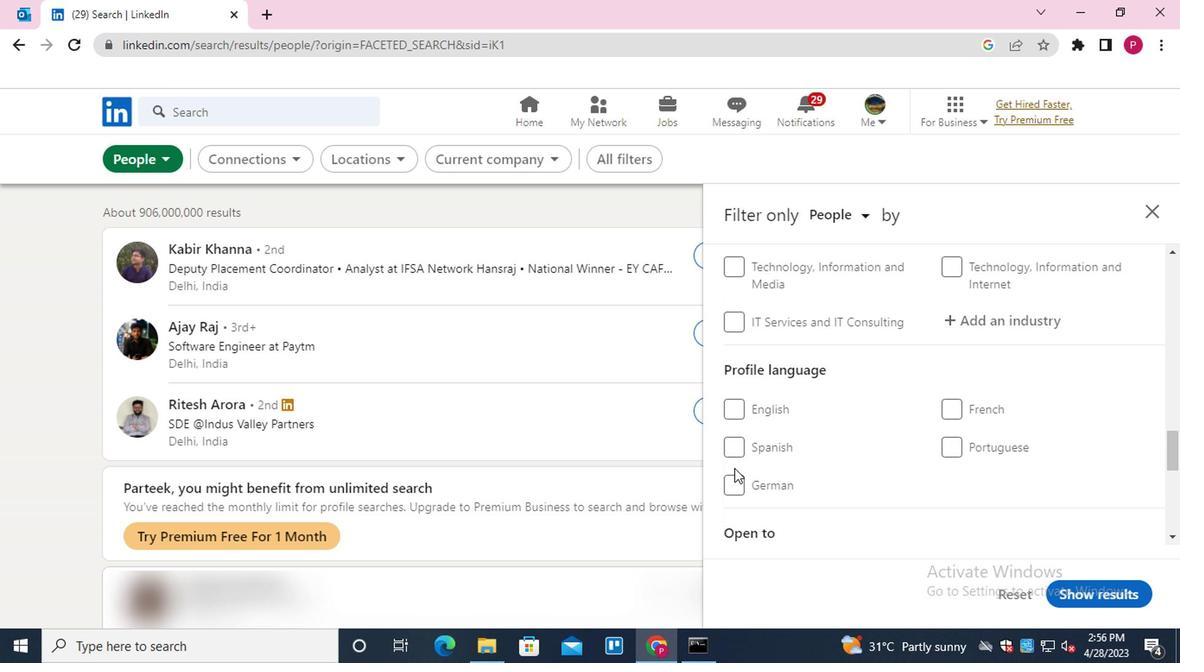 
Action: Mouse pressed left at (733, 454)
Screenshot: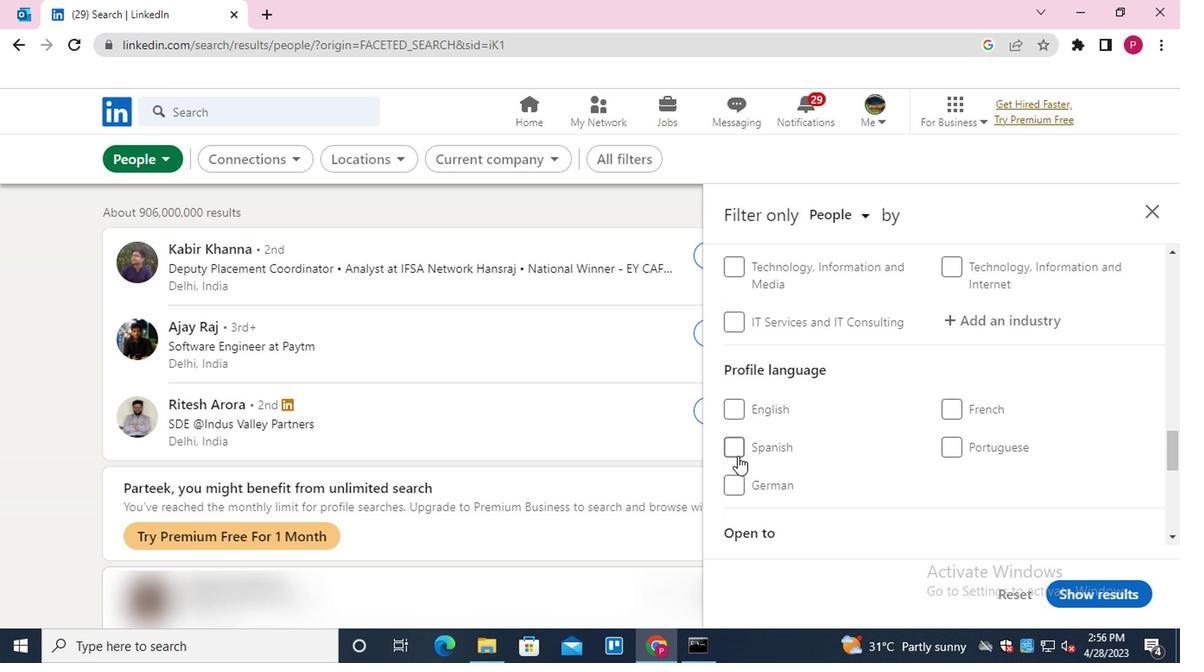
Action: Mouse moved to (790, 442)
Screenshot: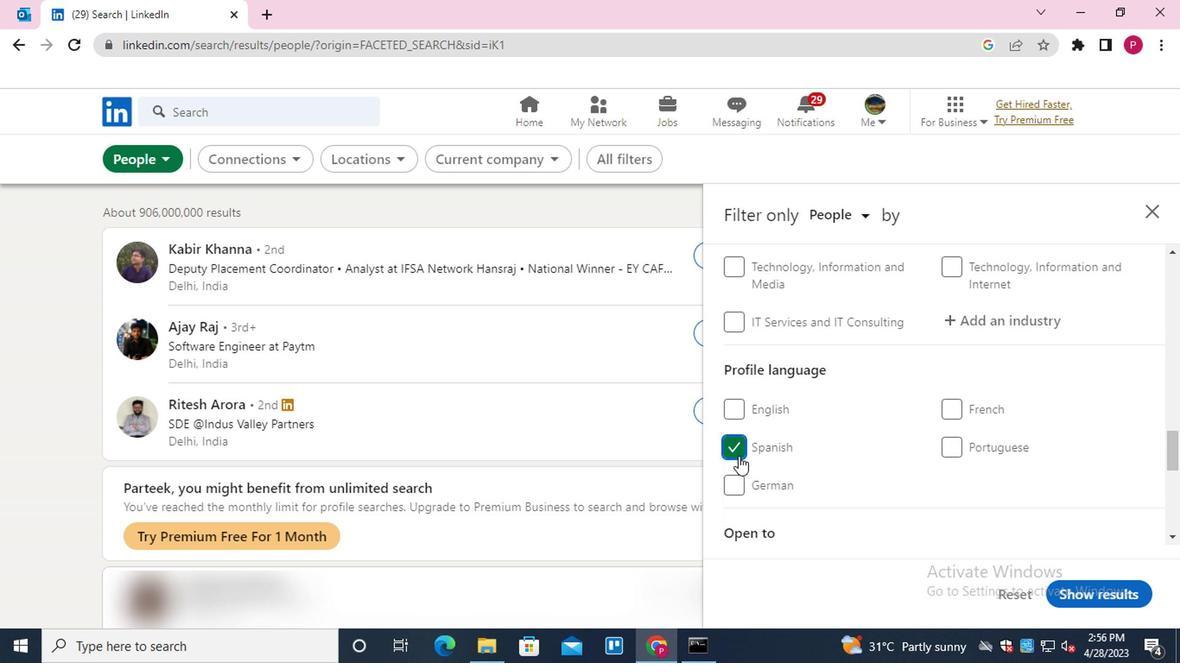 
Action: Mouse scrolled (790, 443) with delta (0, 0)
Screenshot: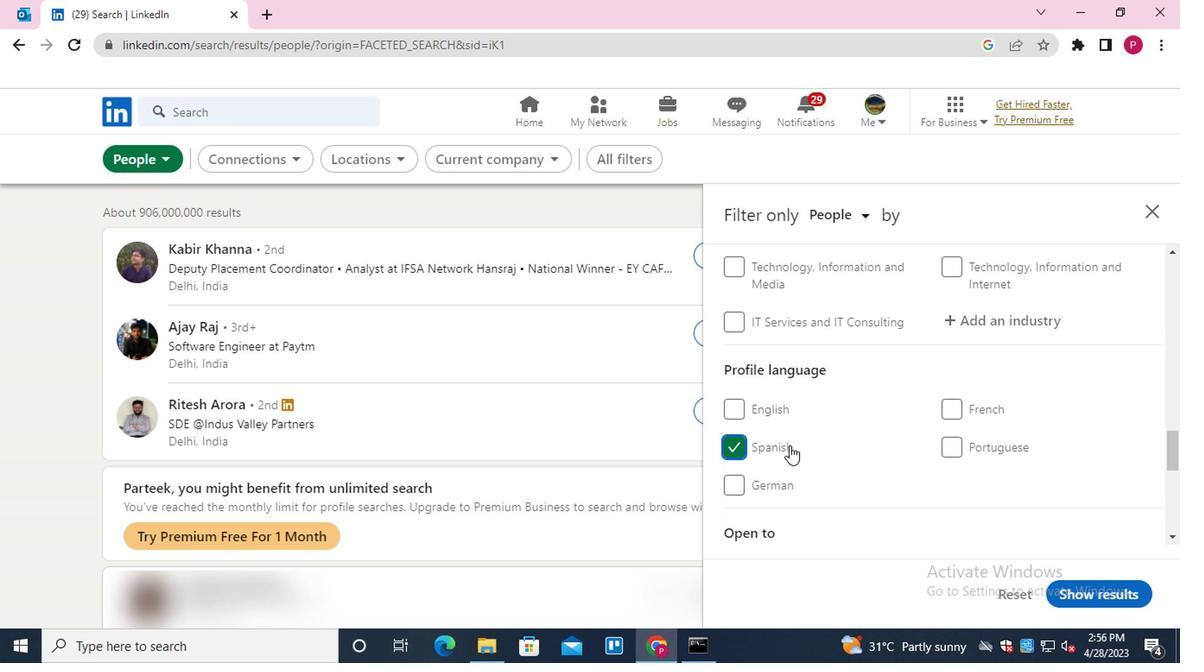 
Action: Mouse scrolled (790, 443) with delta (0, 0)
Screenshot: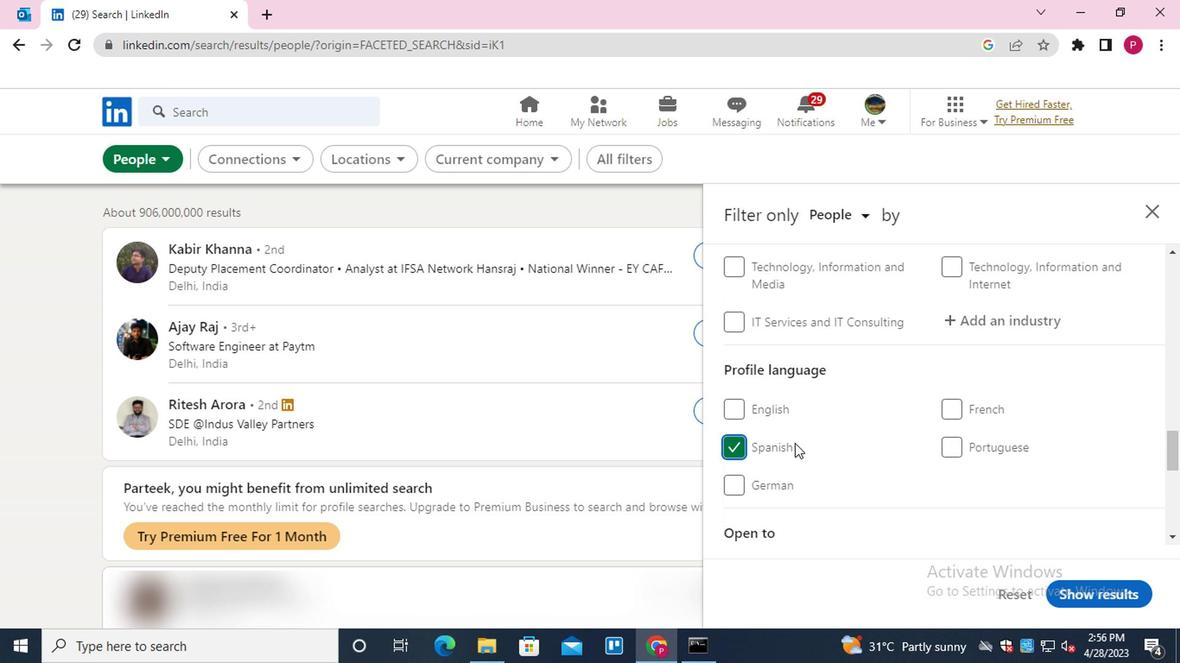 
Action: Mouse scrolled (790, 443) with delta (0, 0)
Screenshot: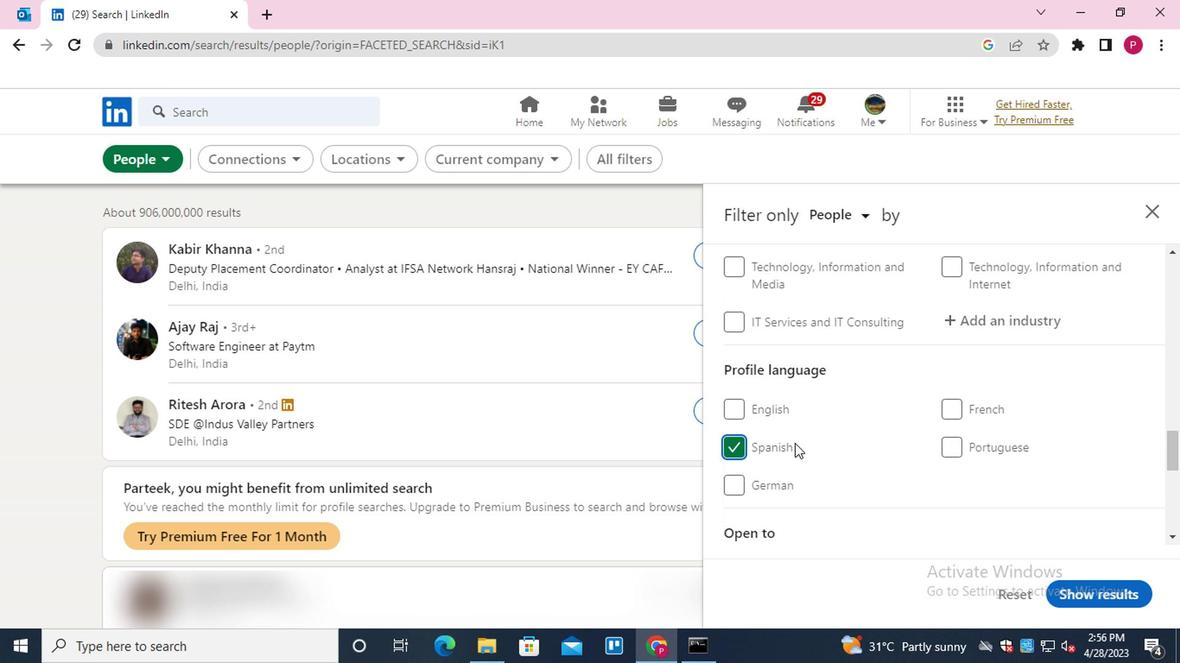 
Action: Mouse scrolled (790, 443) with delta (0, 0)
Screenshot: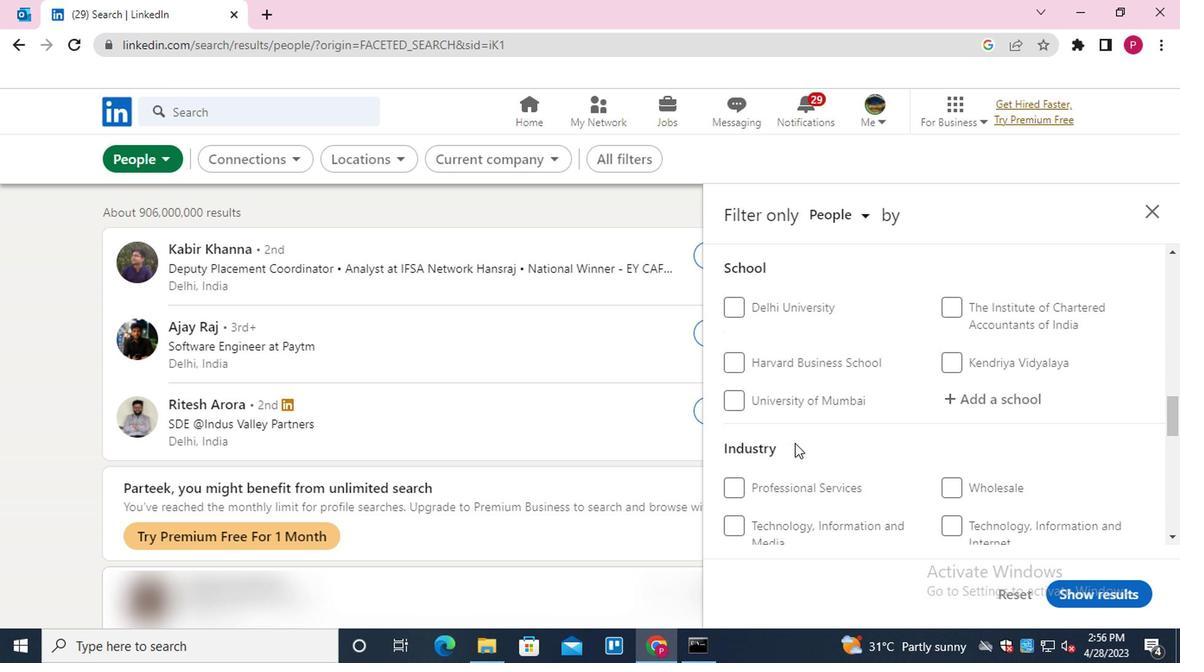 
Action: Mouse scrolled (790, 443) with delta (0, 0)
Screenshot: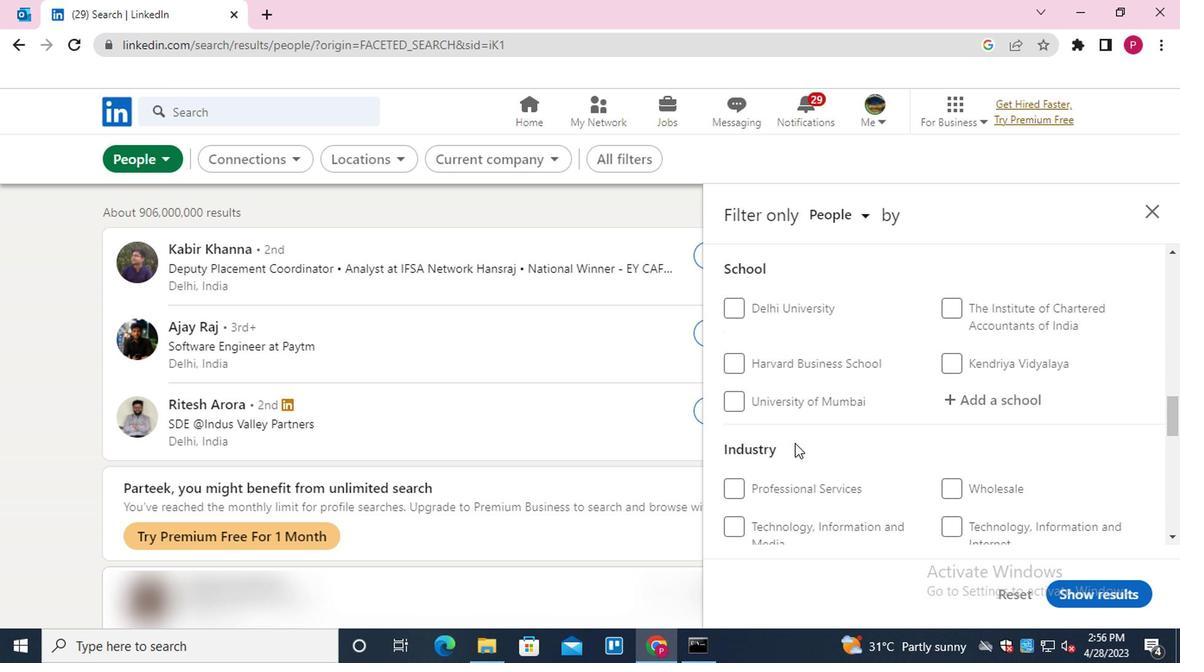 
Action: Mouse scrolled (790, 443) with delta (0, 0)
Screenshot: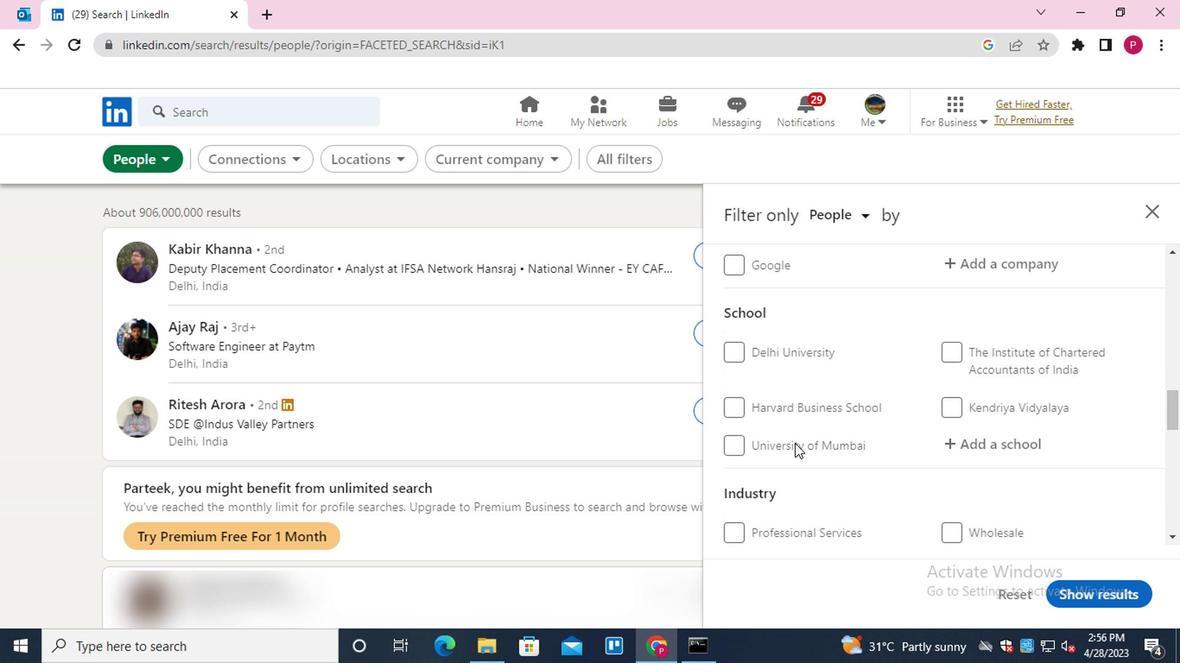 
Action: Mouse moved to (918, 428)
Screenshot: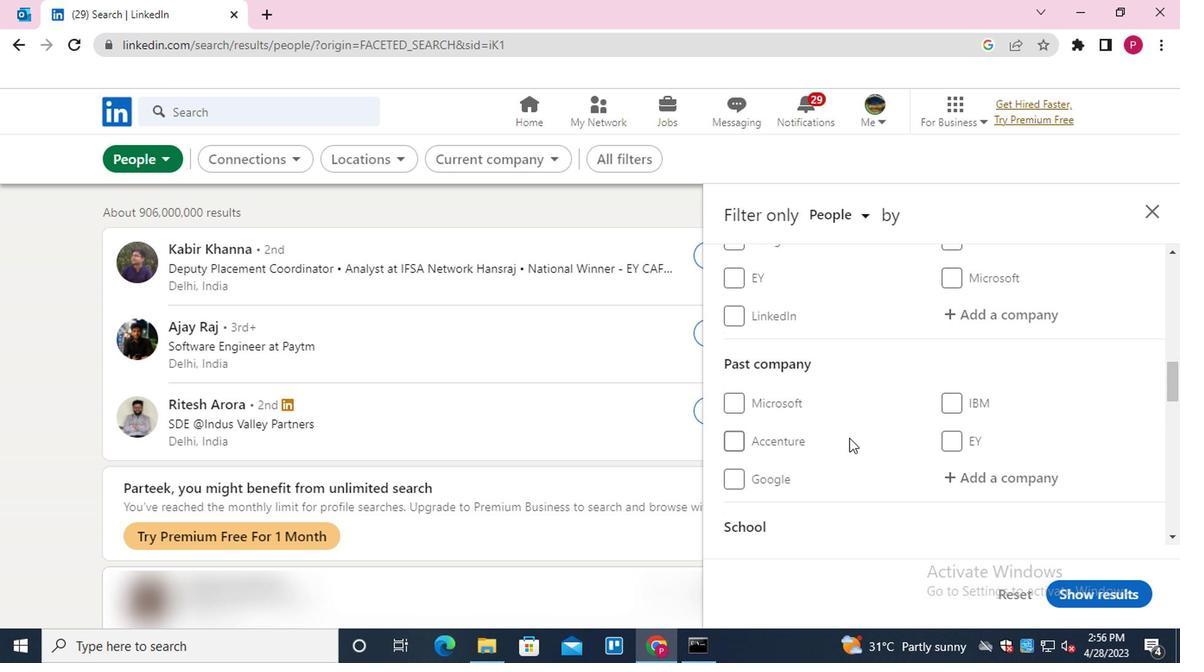 
Action: Mouse scrolled (918, 429) with delta (0, 1)
Screenshot: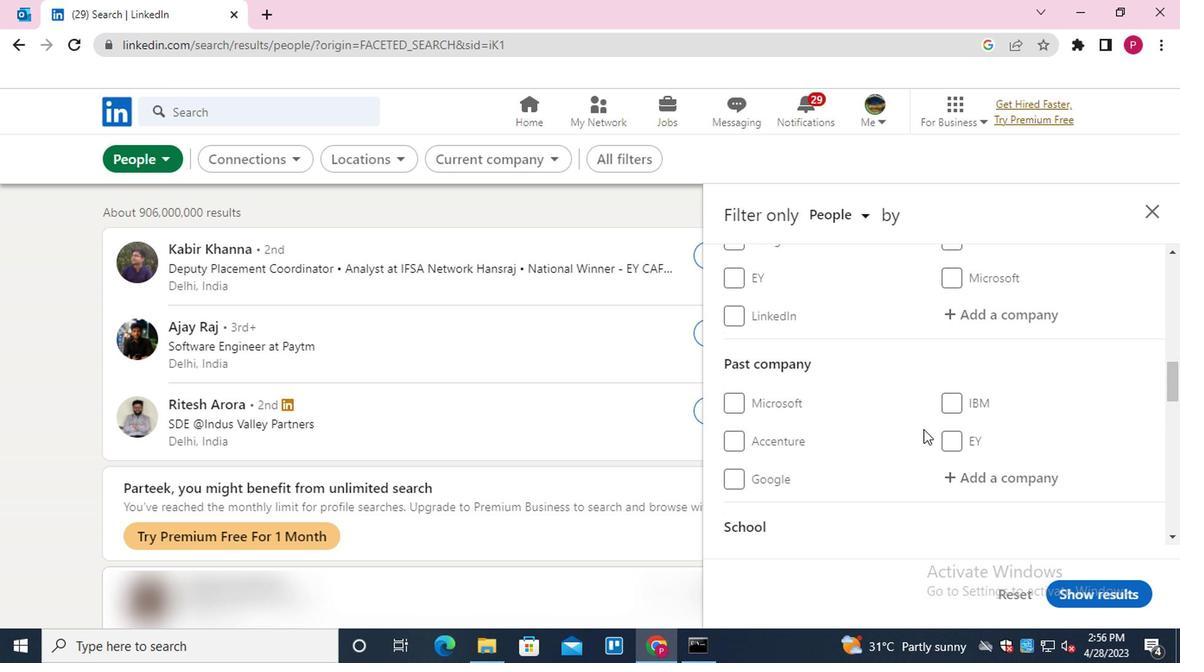 
Action: Mouse moved to (975, 409)
Screenshot: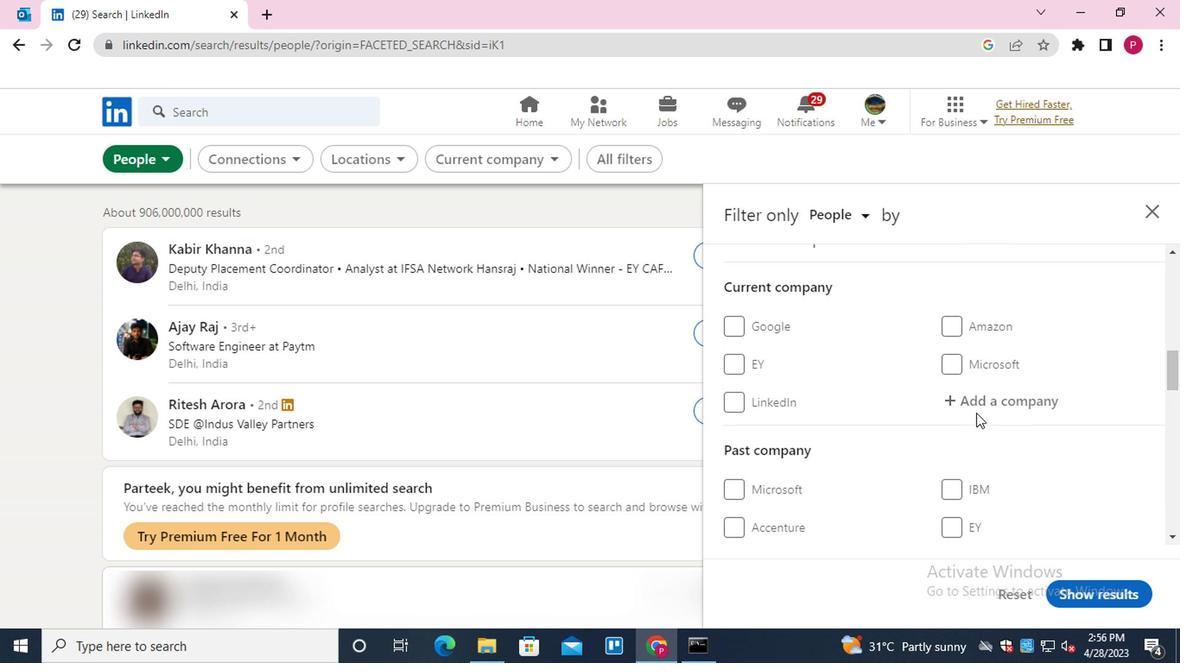 
Action: Mouse pressed left at (975, 409)
Screenshot: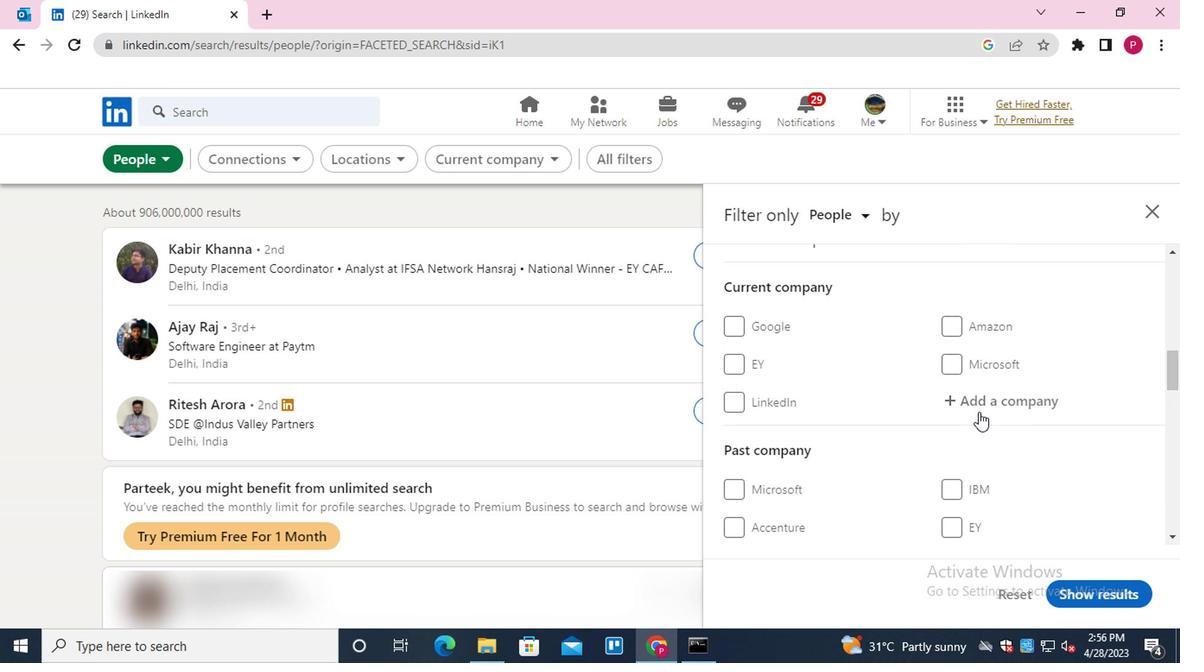 
Action: Key pressed <Key.shift>CGI<Key.down><Key.enter>
Screenshot: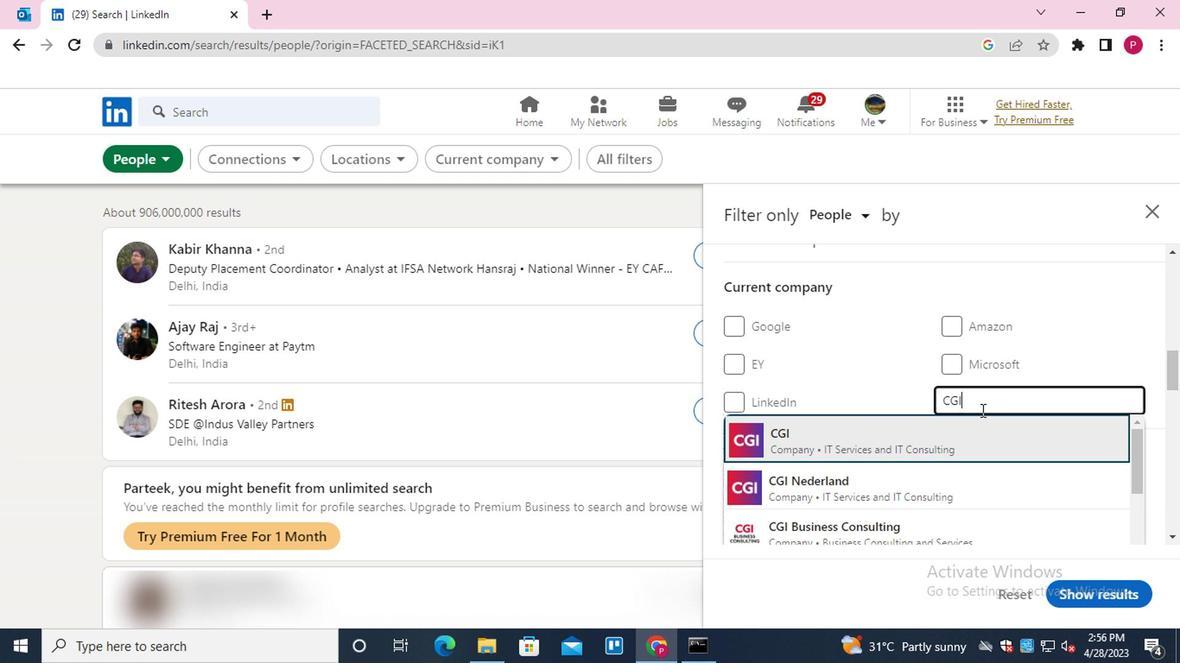 
Action: Mouse moved to (848, 414)
Screenshot: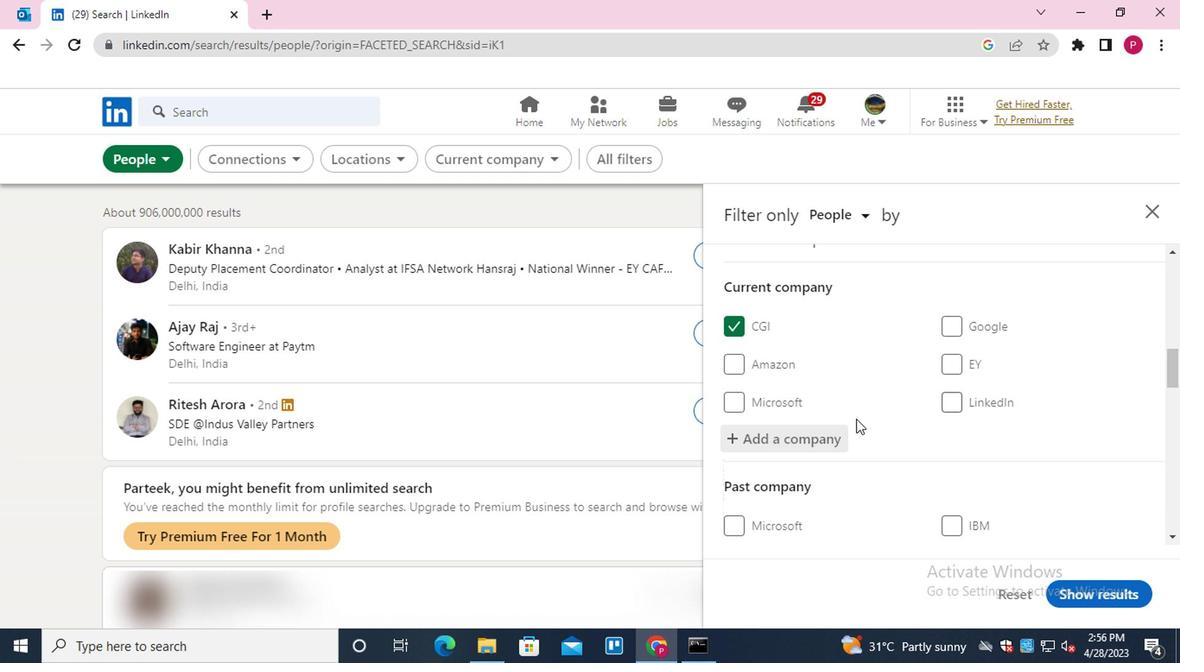 
Action: Mouse scrolled (848, 414) with delta (0, 0)
Screenshot: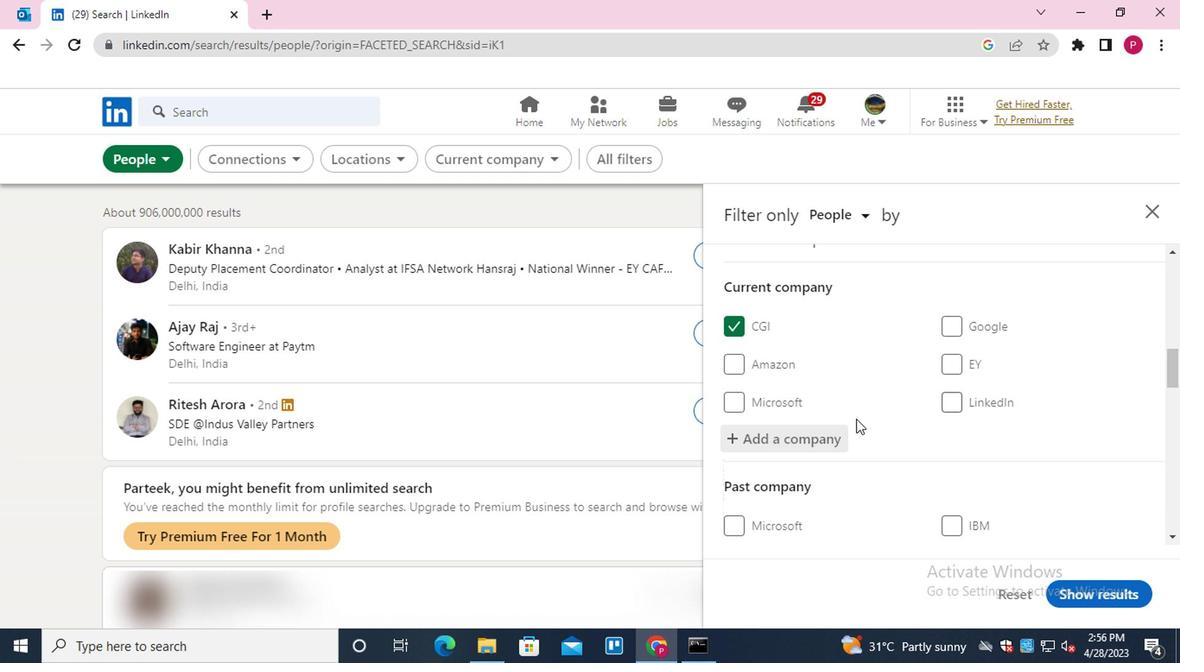 
Action: Mouse moved to (848, 414)
Screenshot: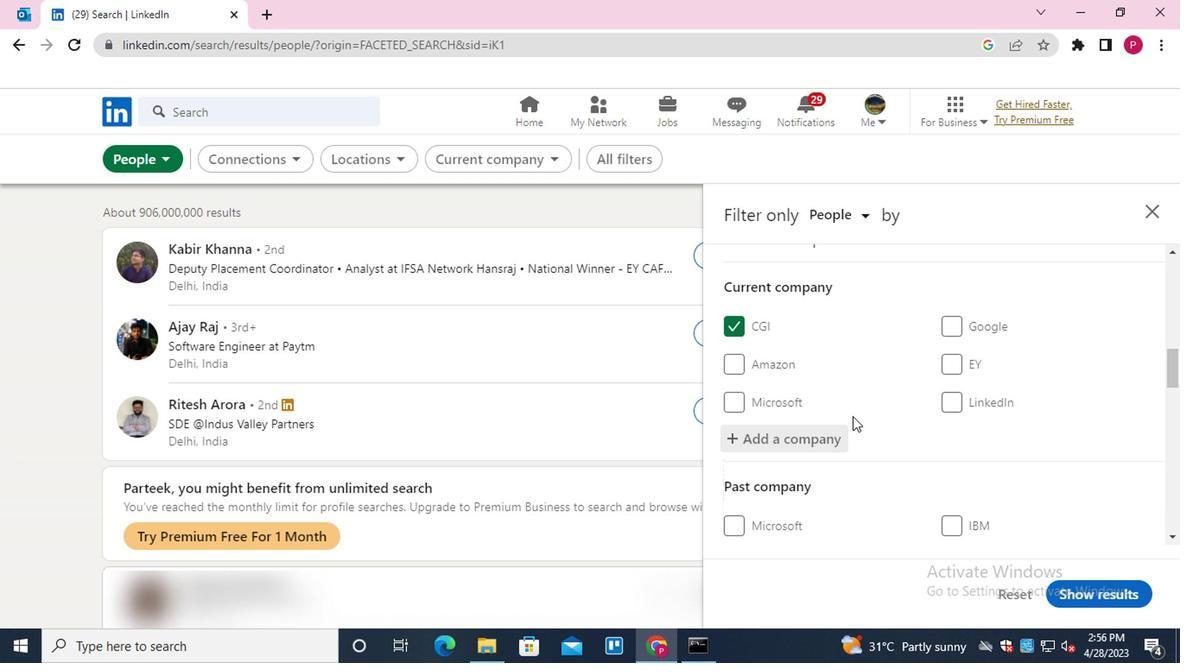 
Action: Mouse scrolled (848, 414) with delta (0, 0)
Screenshot: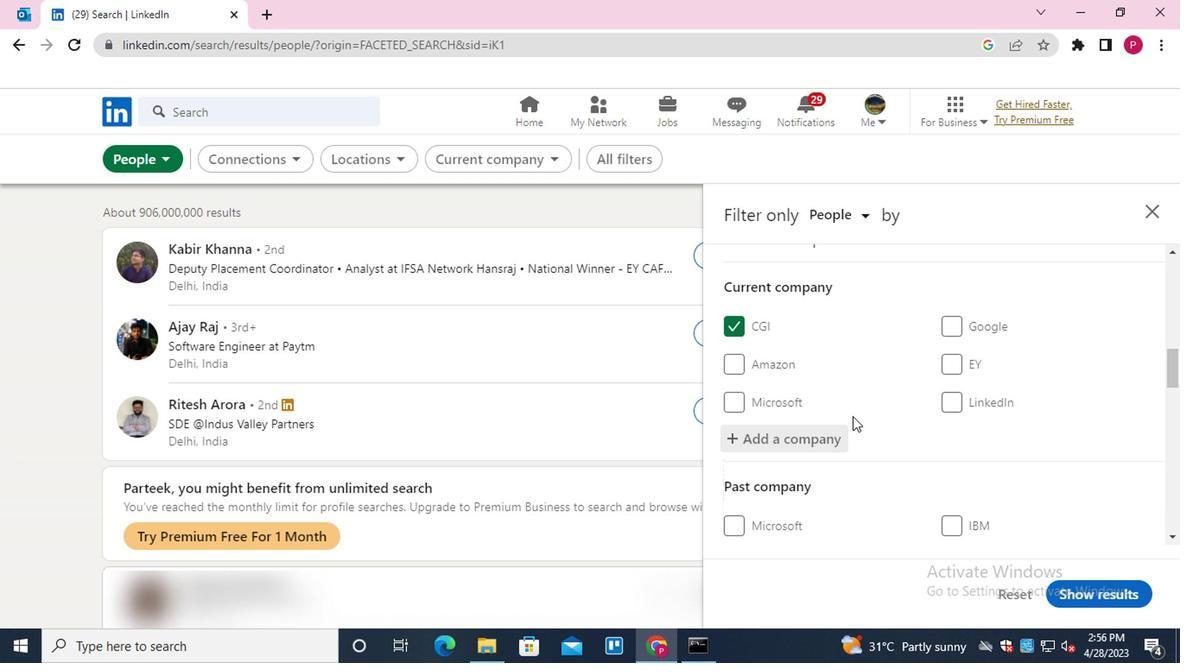 
Action: Mouse moved to (854, 412)
Screenshot: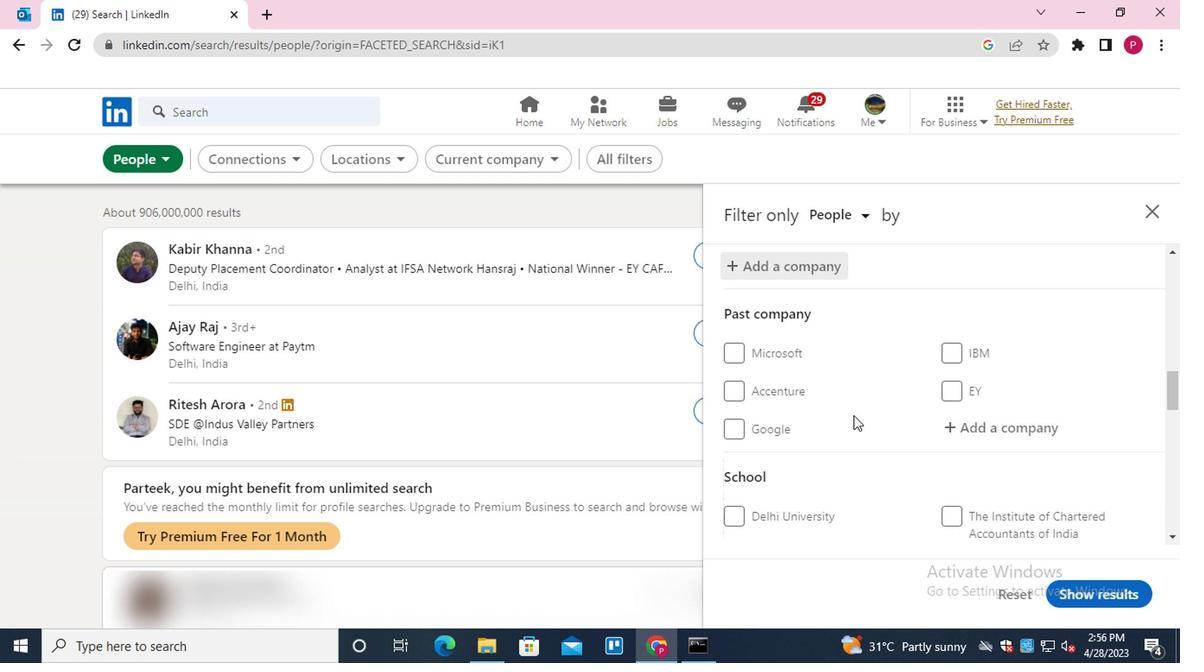 
Action: Mouse scrolled (854, 411) with delta (0, -1)
Screenshot: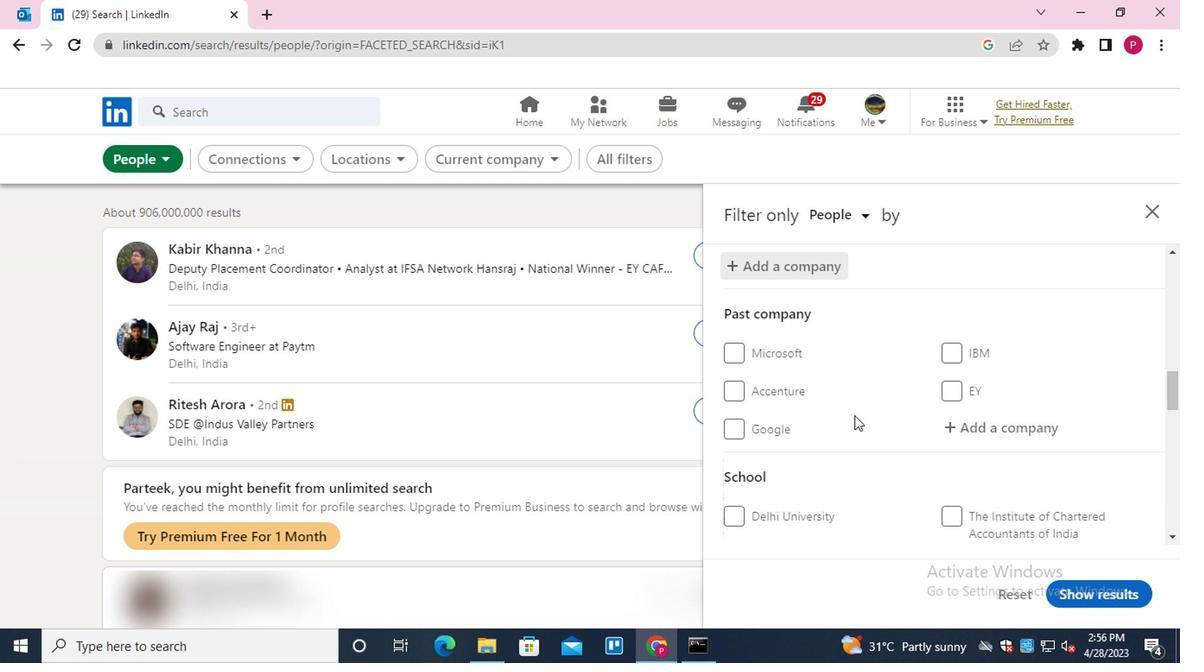 
Action: Mouse scrolled (854, 411) with delta (0, -1)
Screenshot: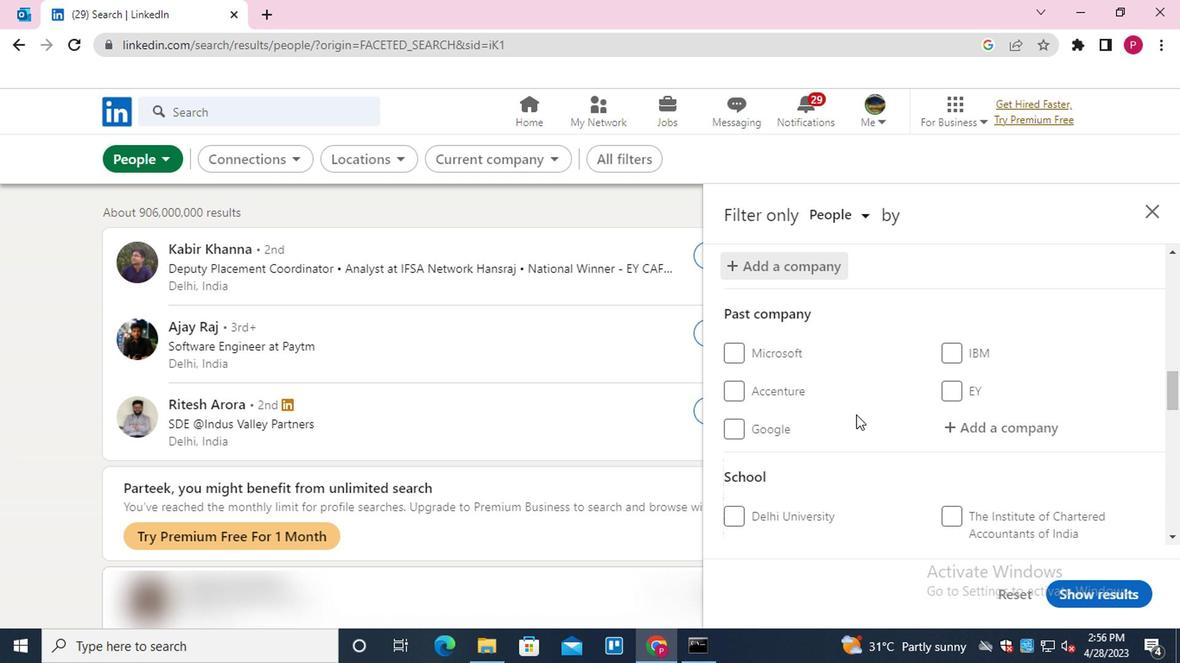 
Action: Mouse moved to (962, 433)
Screenshot: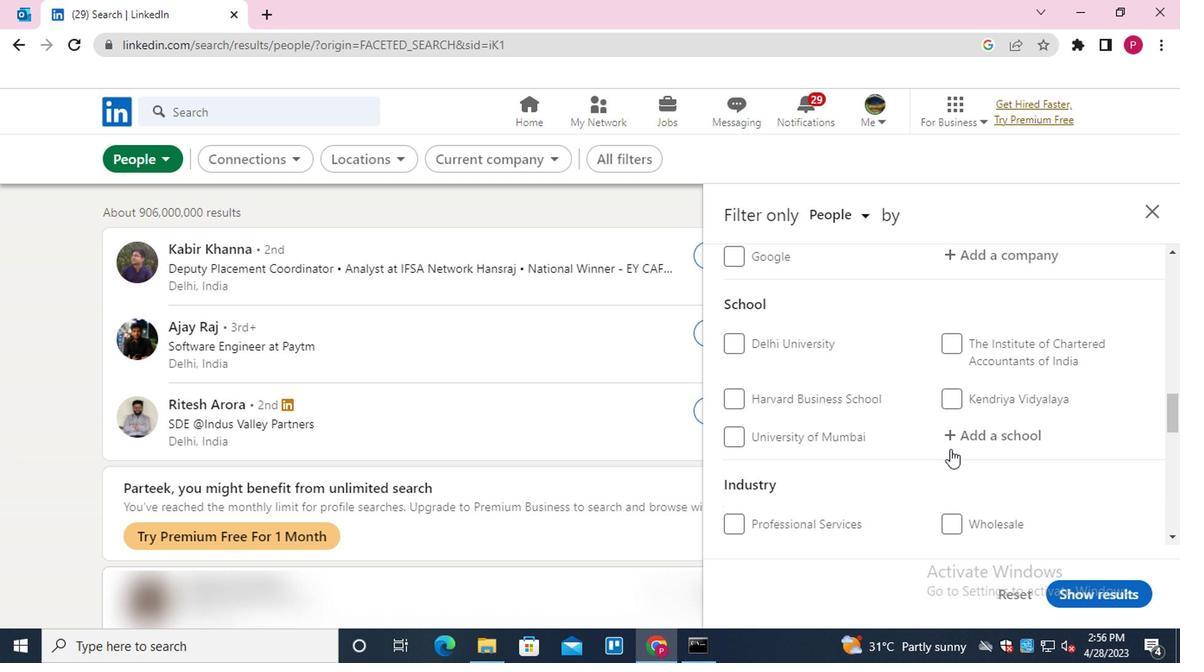 
Action: Mouse pressed left at (962, 433)
Screenshot: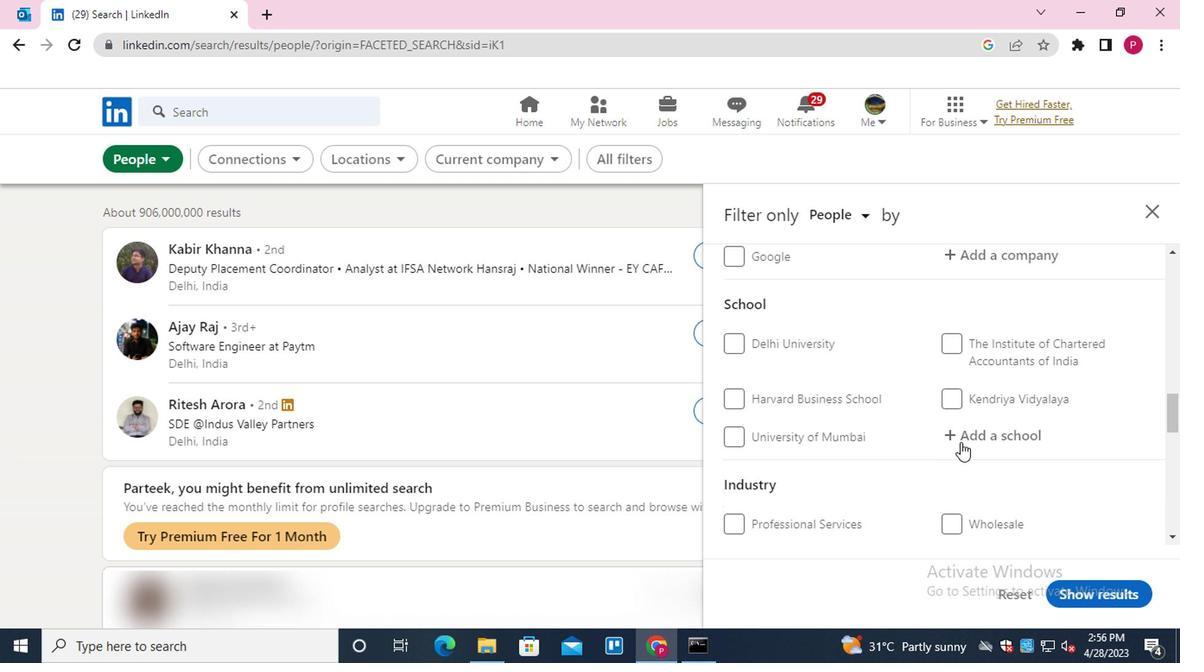 
Action: Mouse moved to (962, 433)
Screenshot: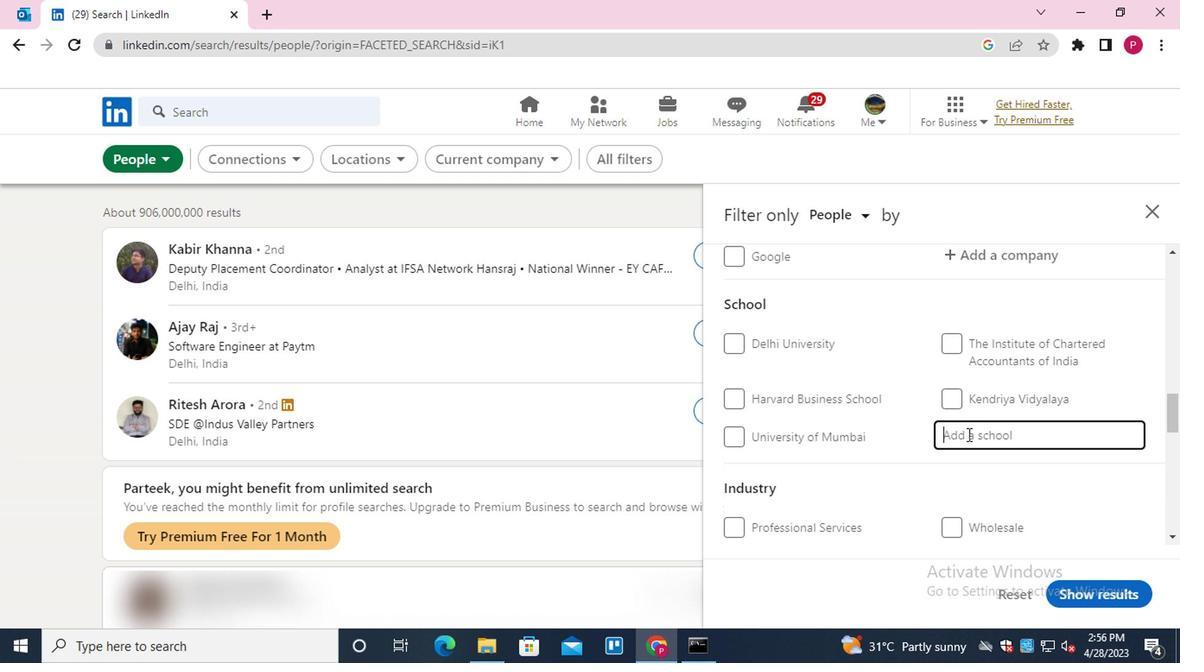 
Action: Mouse scrolled (962, 432) with delta (0, -1)
Screenshot: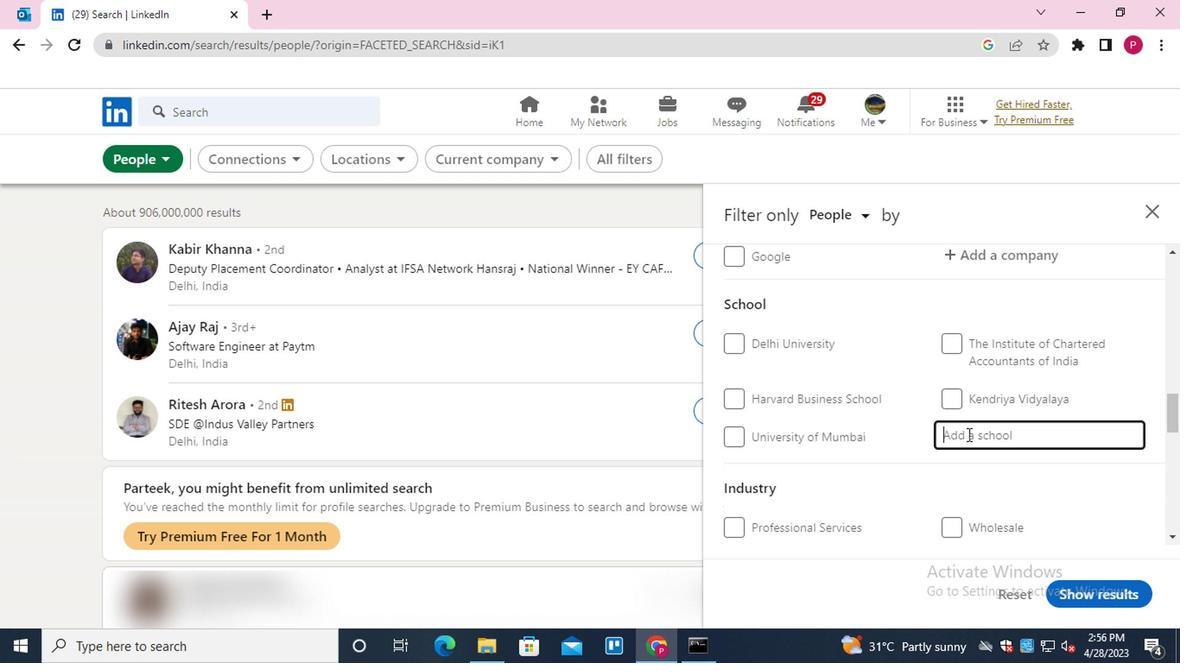 
Action: Mouse scrolled (962, 432) with delta (0, -1)
Screenshot: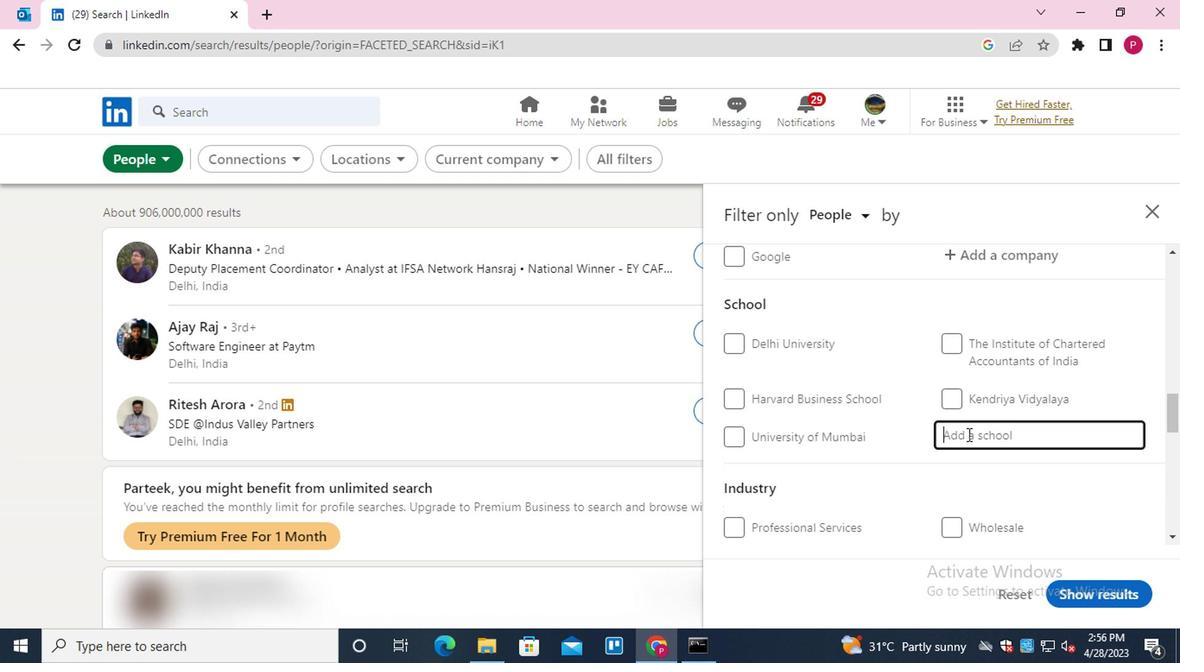 
Action: Mouse moved to (963, 432)
Screenshot: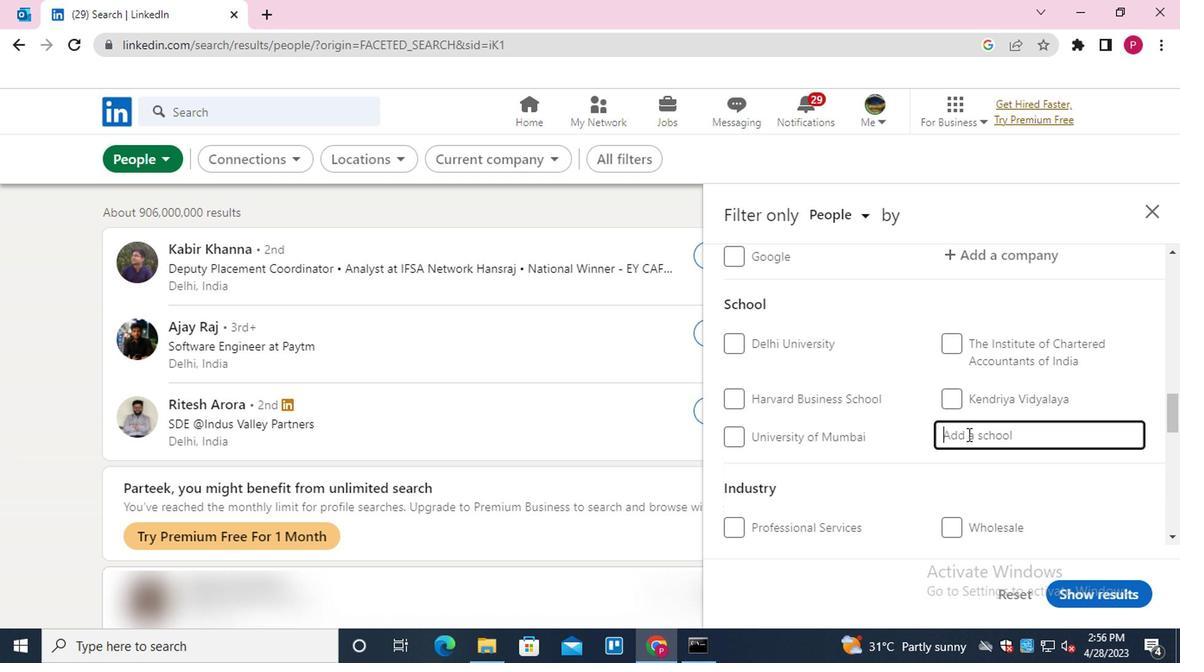 
Action: Key pressed <Key.shift><Key.shift><Key.shift><Key.shift><Key.shift><Key.shift><Key.shift><Key.shift><Key.shift><Key.shift><Key.shift><Key.shift><Key.shift>TECHNOLOGY<Key.space><Key.shift><Key.shift><Key.shift><Key.shift><Key.shift><Key.shift><Key.shift>JOBS<Key.down><Key.down><Key.up><Key.down><Key.enter>
Screenshot: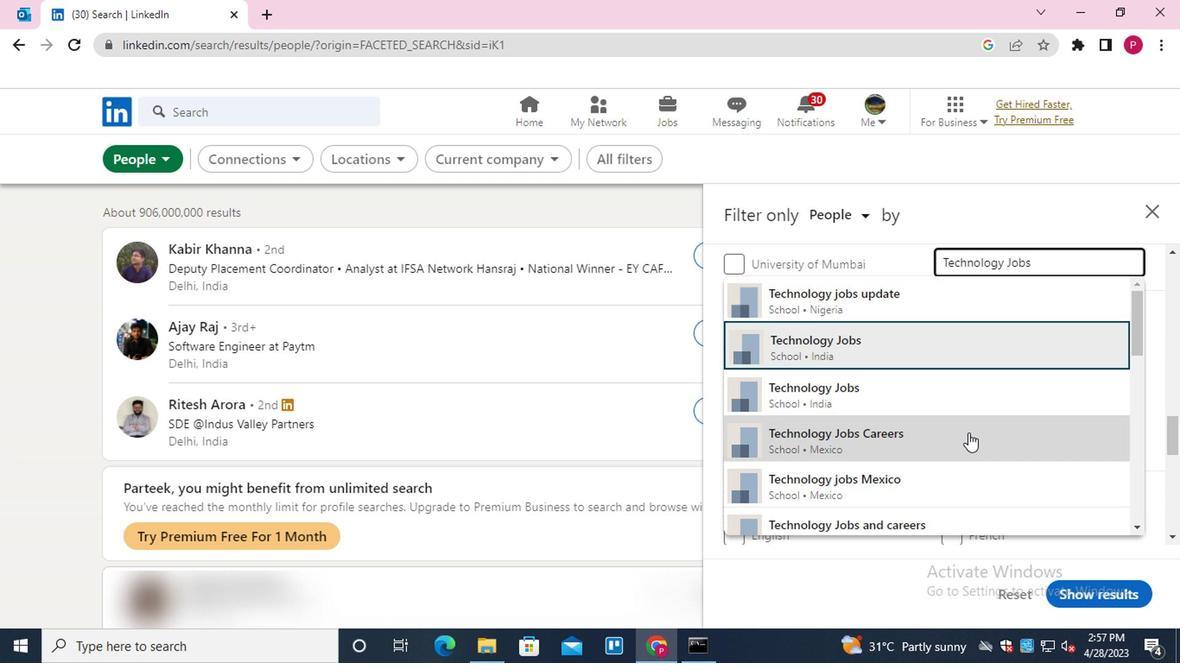 
Action: Mouse moved to (863, 421)
Screenshot: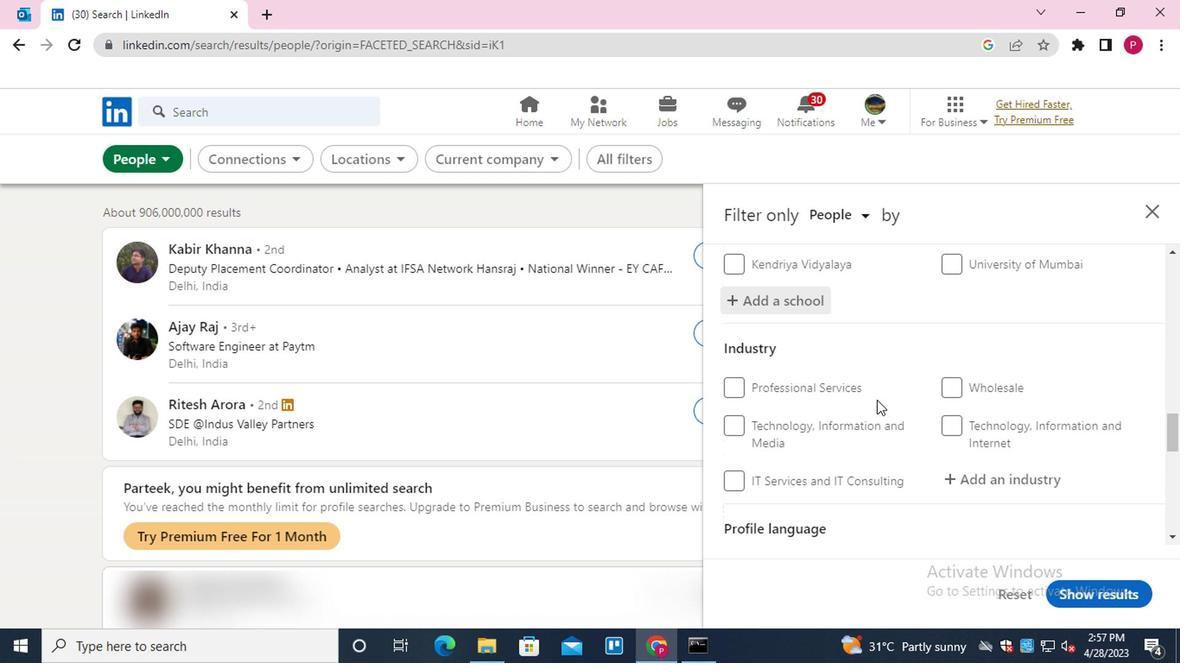 
Action: Mouse scrolled (863, 419) with delta (0, -1)
Screenshot: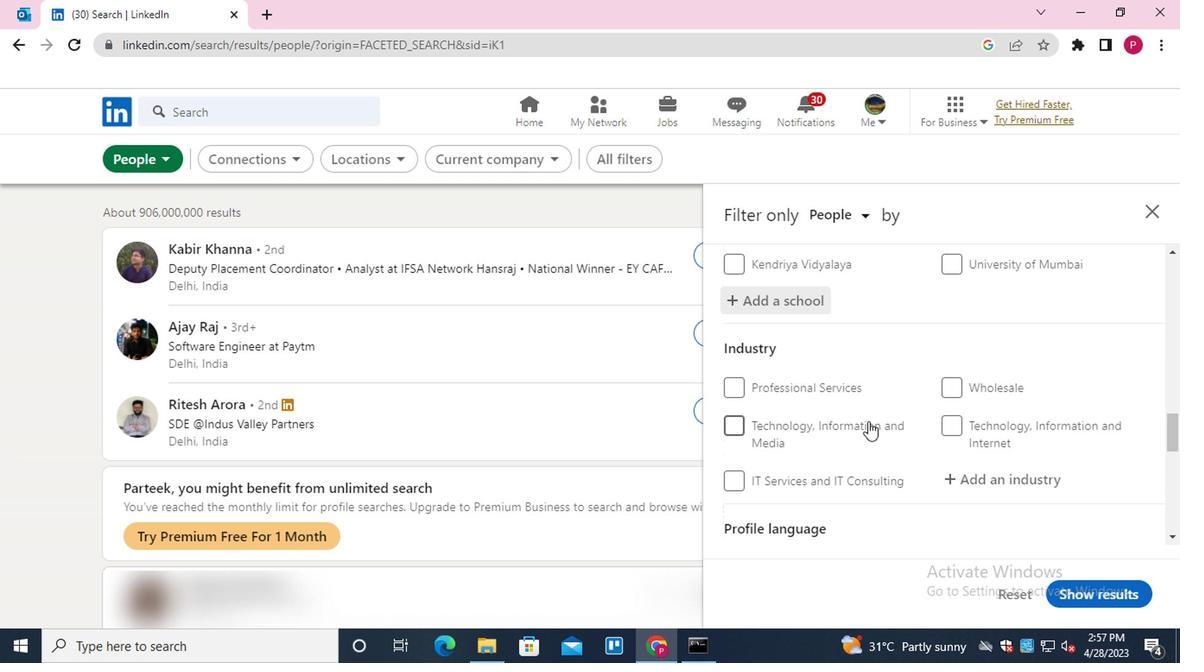 
Action: Mouse scrolled (863, 419) with delta (0, -1)
Screenshot: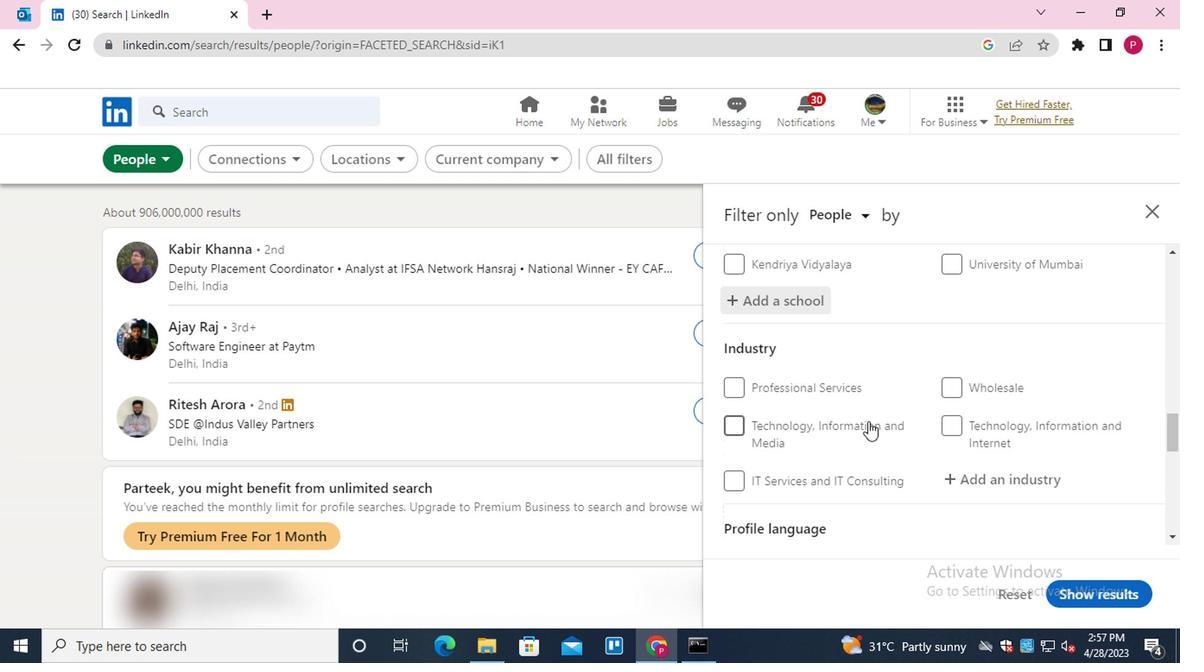 
Action: Mouse moved to (1033, 312)
Screenshot: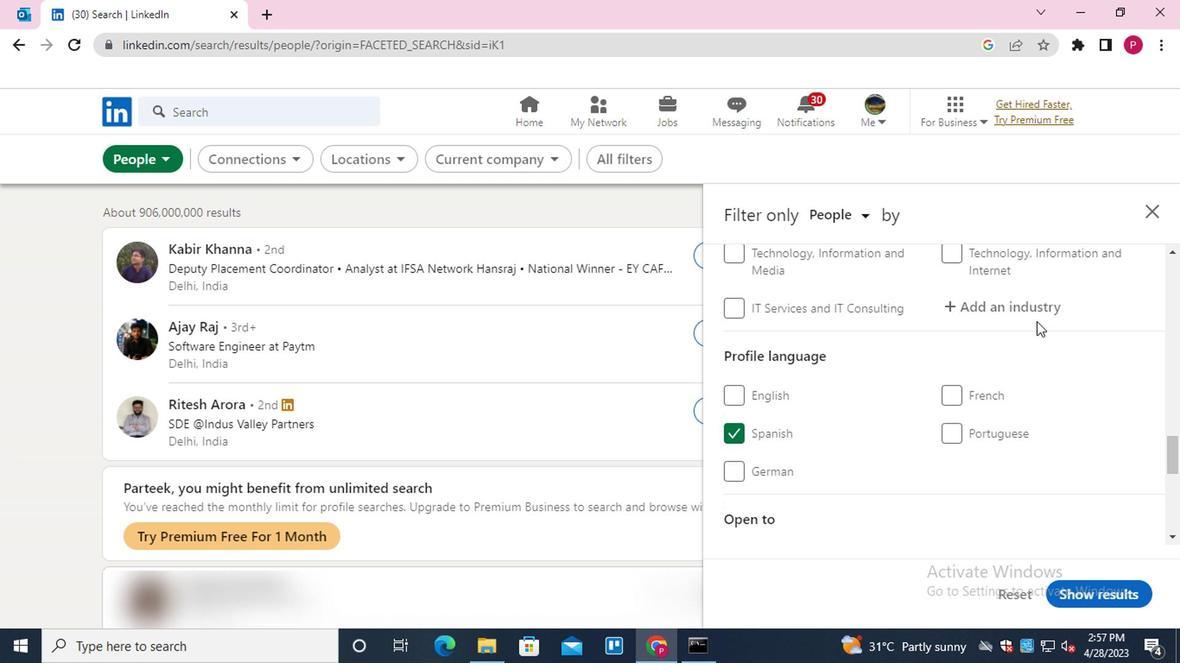 
Action: Mouse pressed left at (1033, 312)
Screenshot: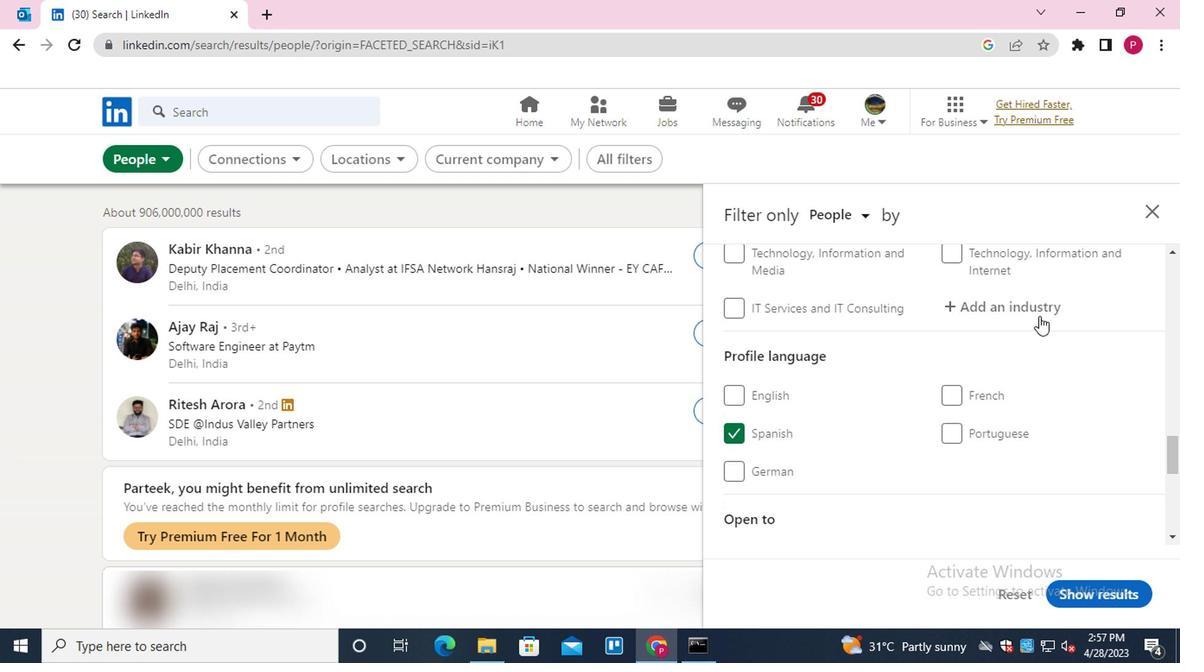 
Action: Key pressed <Key.shift>ELECT<Key.down><Key.down><Key.down><Key.down><Key.down><Key.down><Key.down><Key.down><Key.down><Key.down><Key.down><Key.down><Key.down><Key.down><Key.down><Key.up><Key.enter>
Screenshot: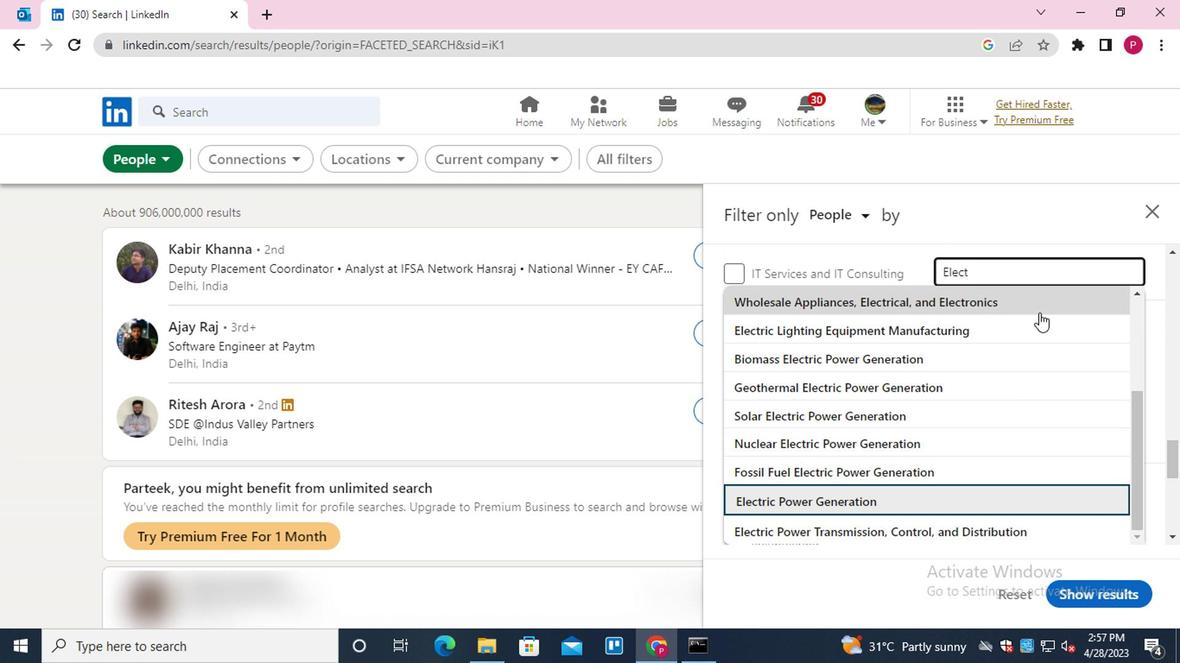 
Action: Mouse moved to (773, 377)
Screenshot: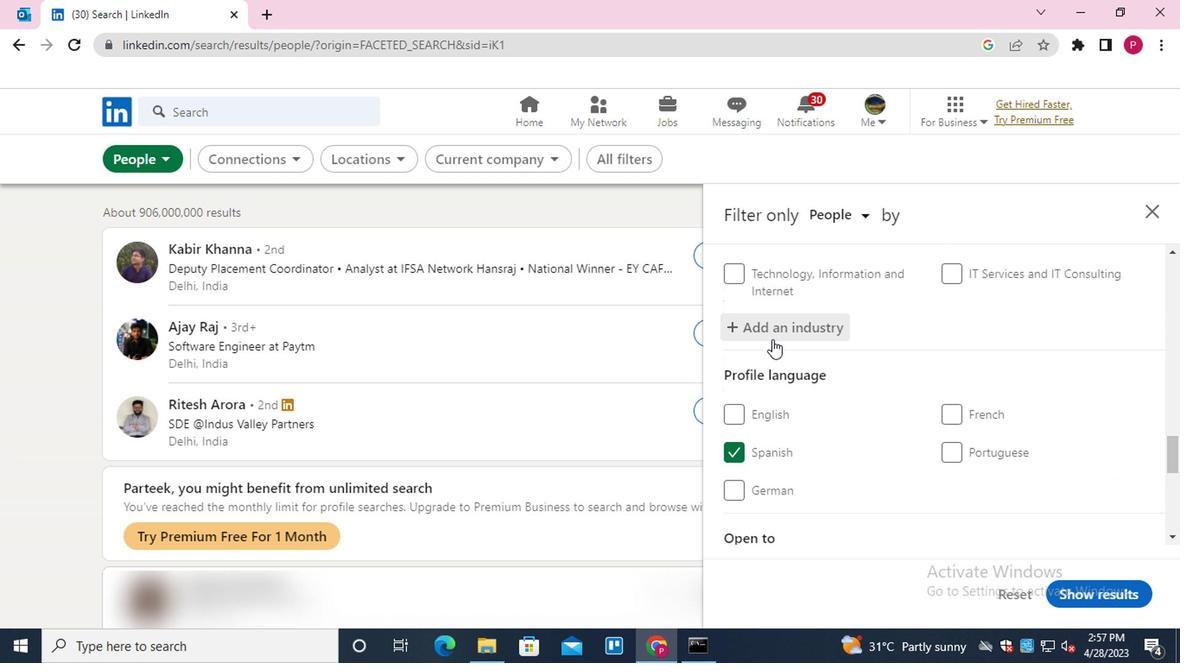 
Action: Mouse scrolled (773, 377) with delta (0, 0)
Screenshot: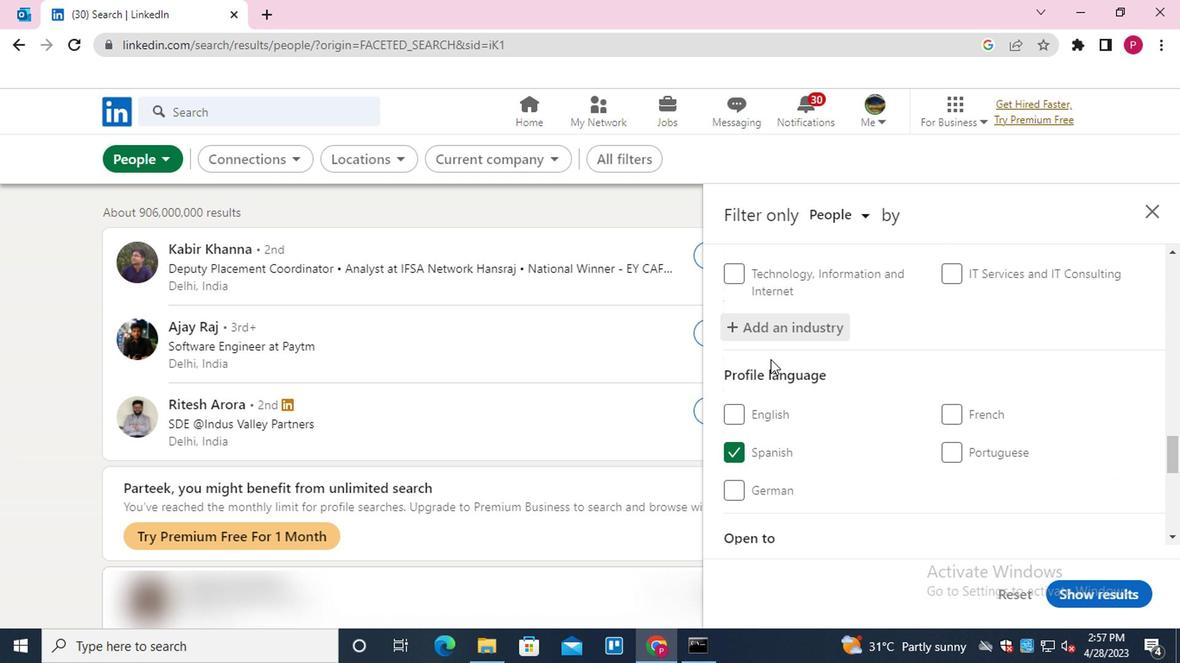 
Action: Mouse moved to (775, 380)
Screenshot: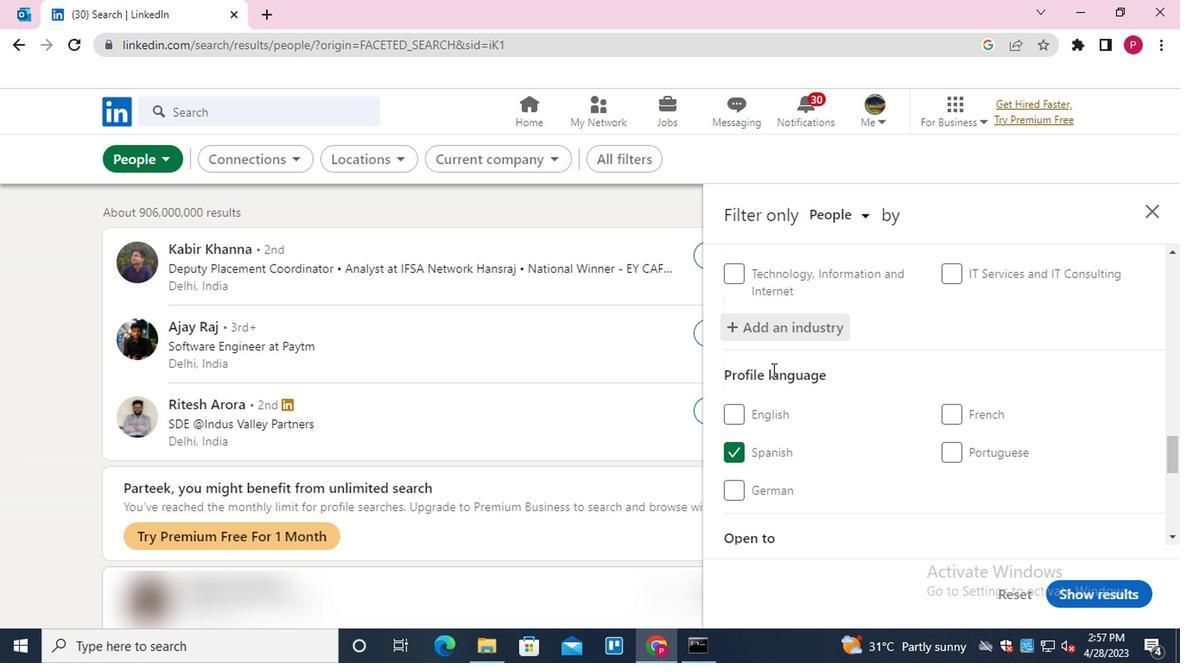 
Action: Mouse scrolled (775, 379) with delta (0, 0)
Screenshot: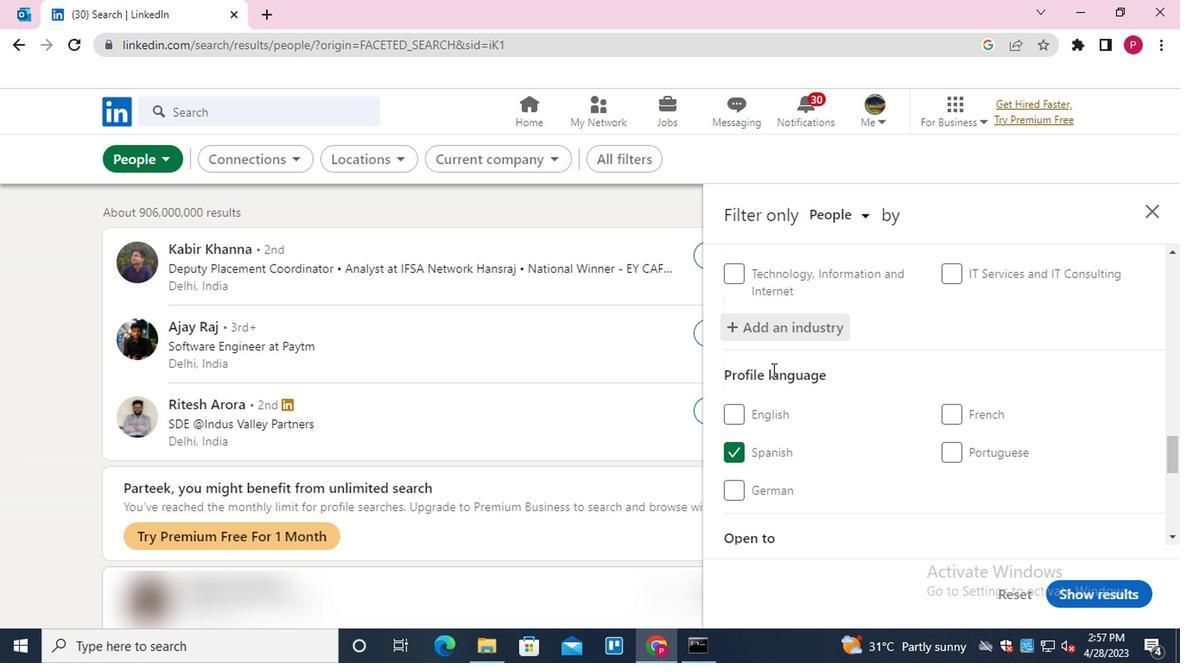 
Action: Mouse moved to (775, 381)
Screenshot: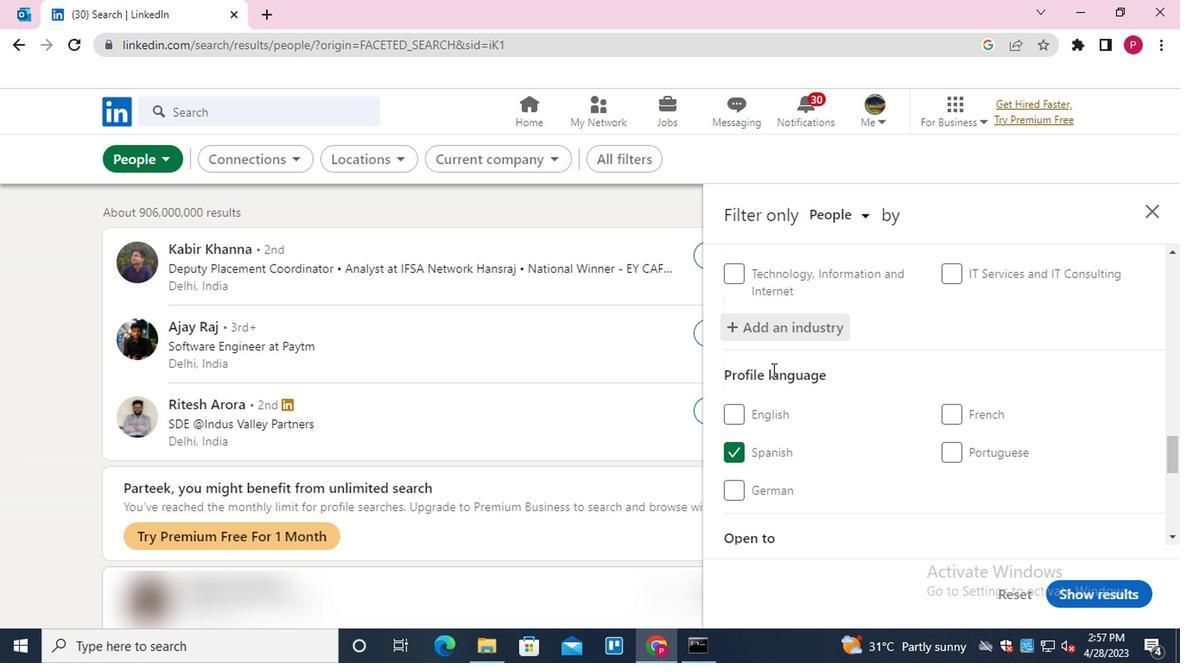 
Action: Mouse scrolled (775, 380) with delta (0, -1)
Screenshot: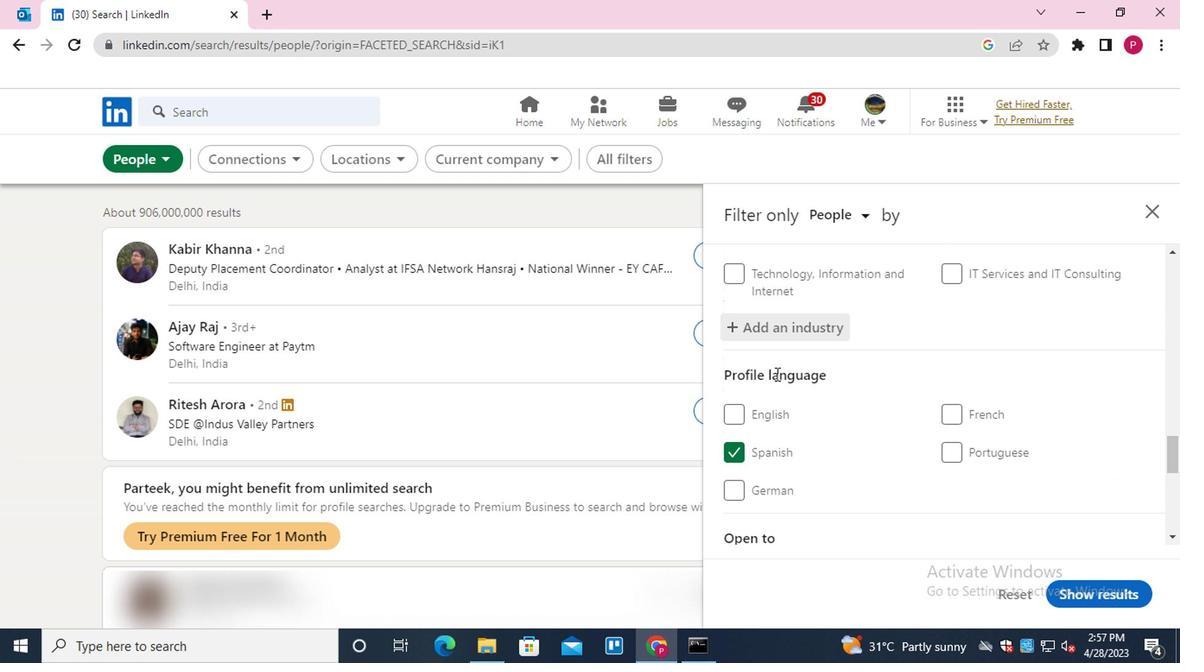 
Action: Mouse moved to (778, 384)
Screenshot: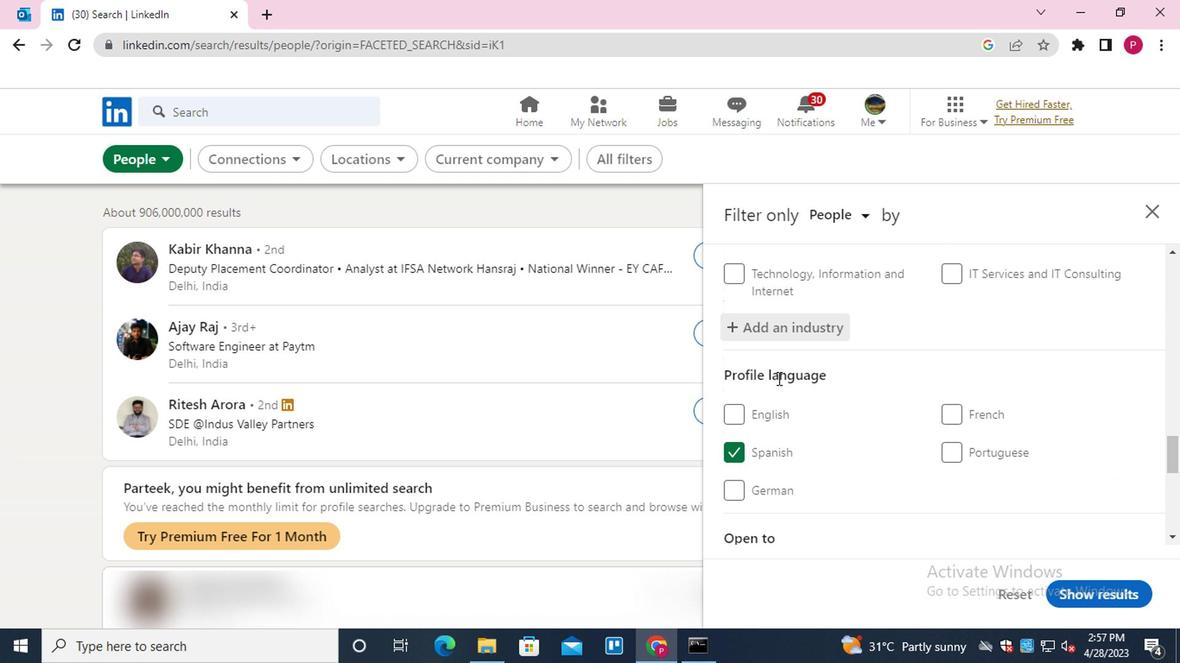 
Action: Mouse scrolled (778, 384) with delta (0, 0)
Screenshot: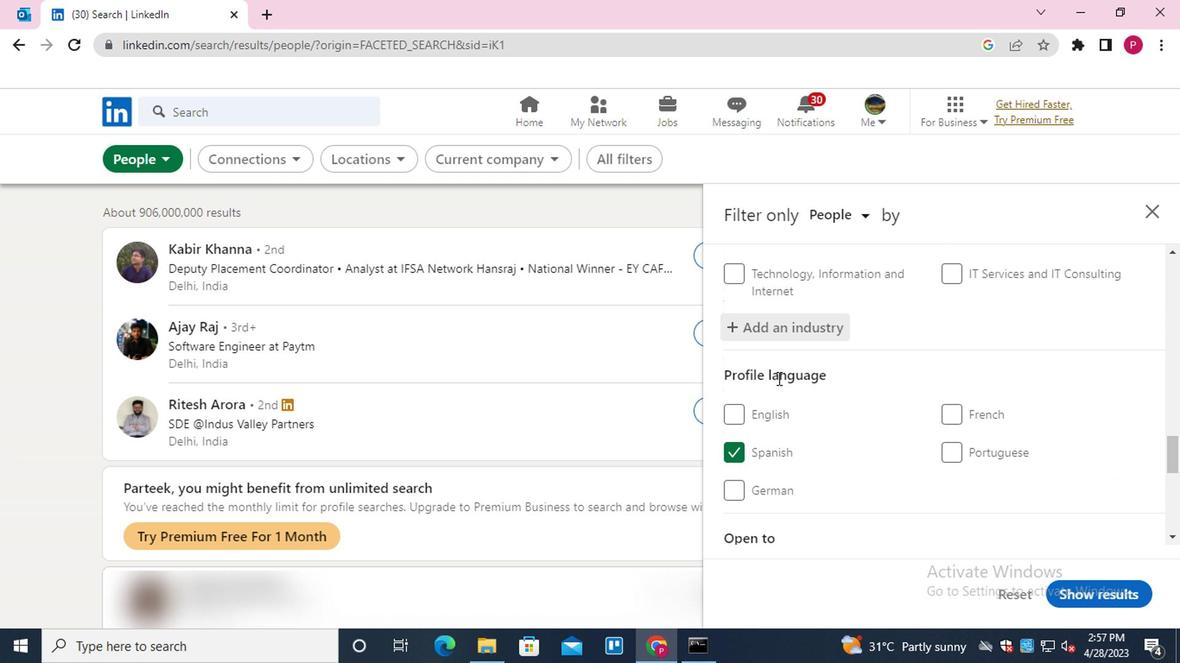 
Action: Mouse moved to (992, 409)
Screenshot: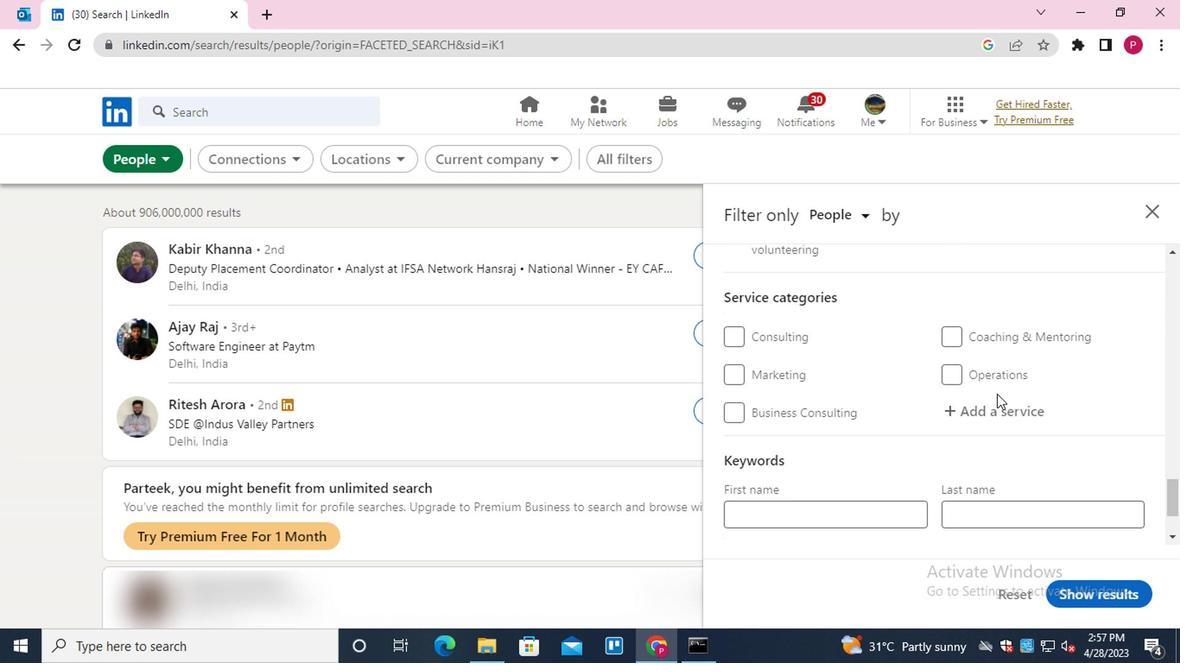 
Action: Mouse pressed left at (992, 409)
Screenshot: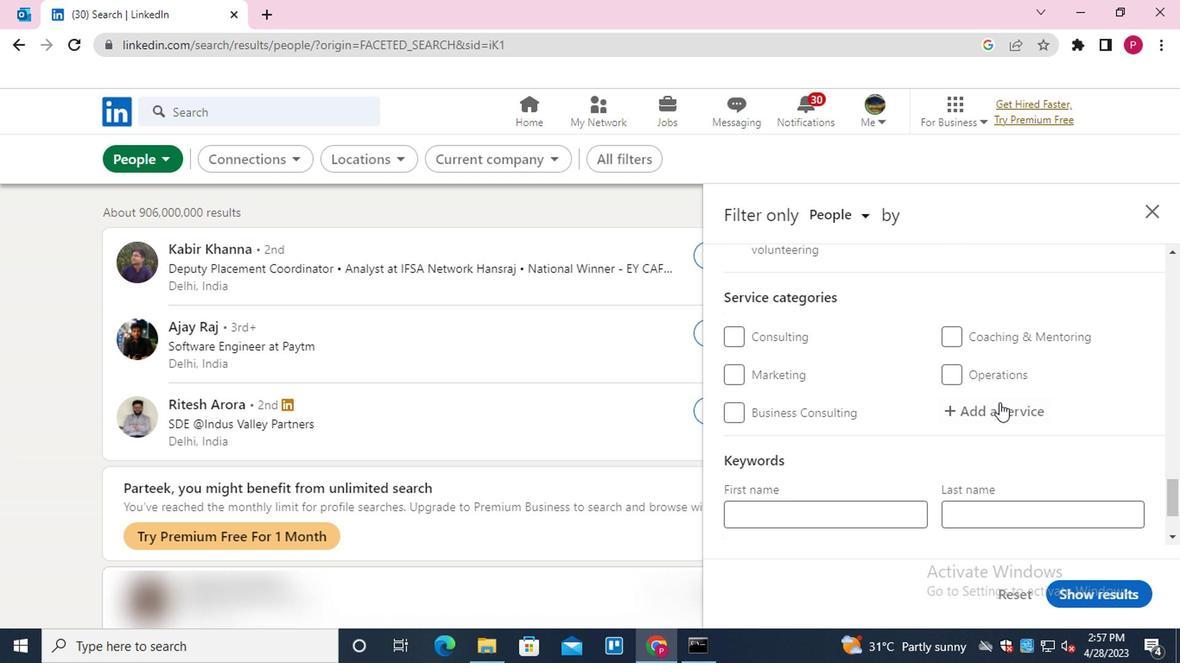 
Action: Key pressed <Key.shift>USER<Key.down><Key.enter>
Screenshot: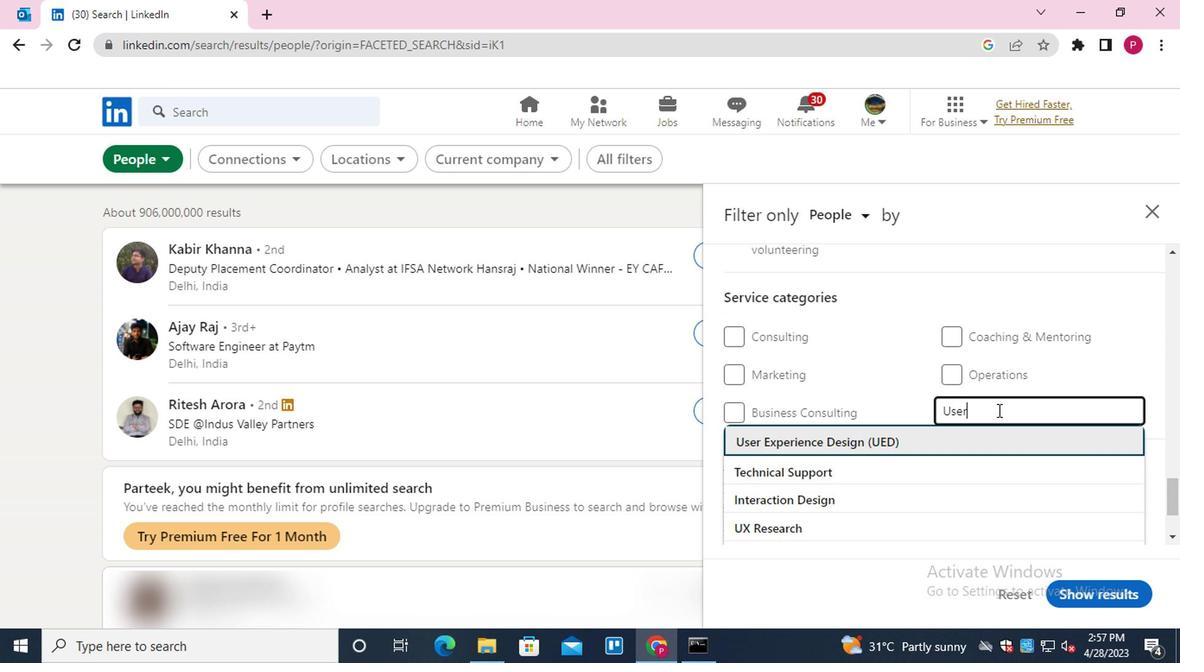 
Action: Mouse moved to (804, 402)
Screenshot: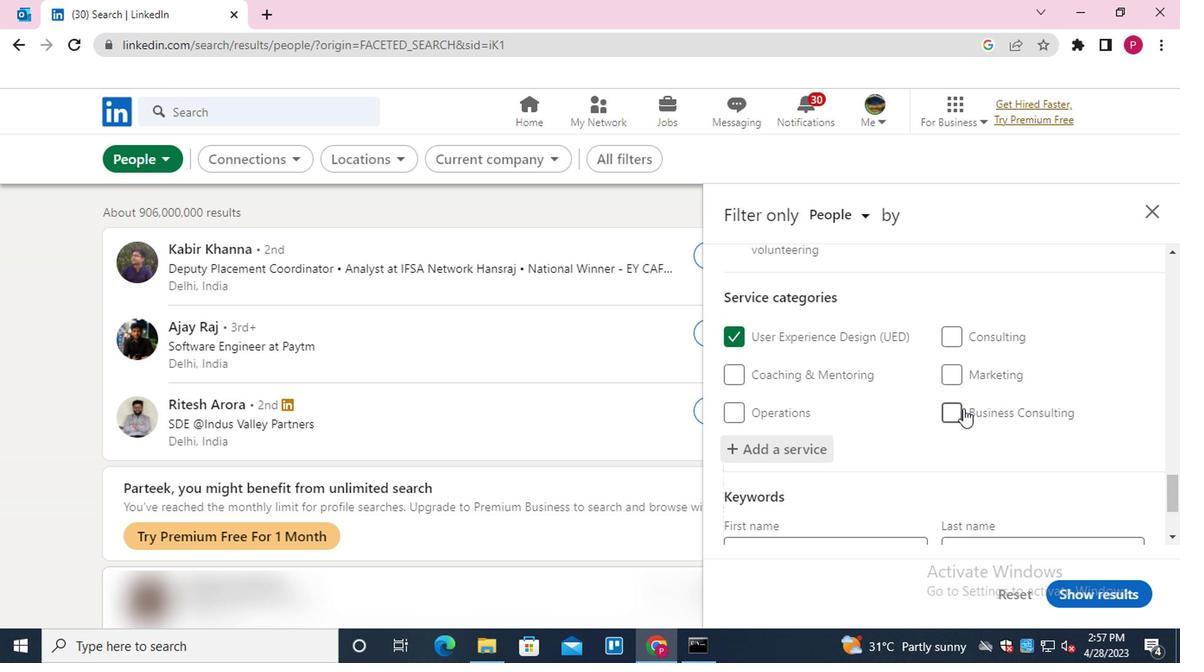
Action: Mouse scrolled (804, 401) with delta (0, 0)
Screenshot: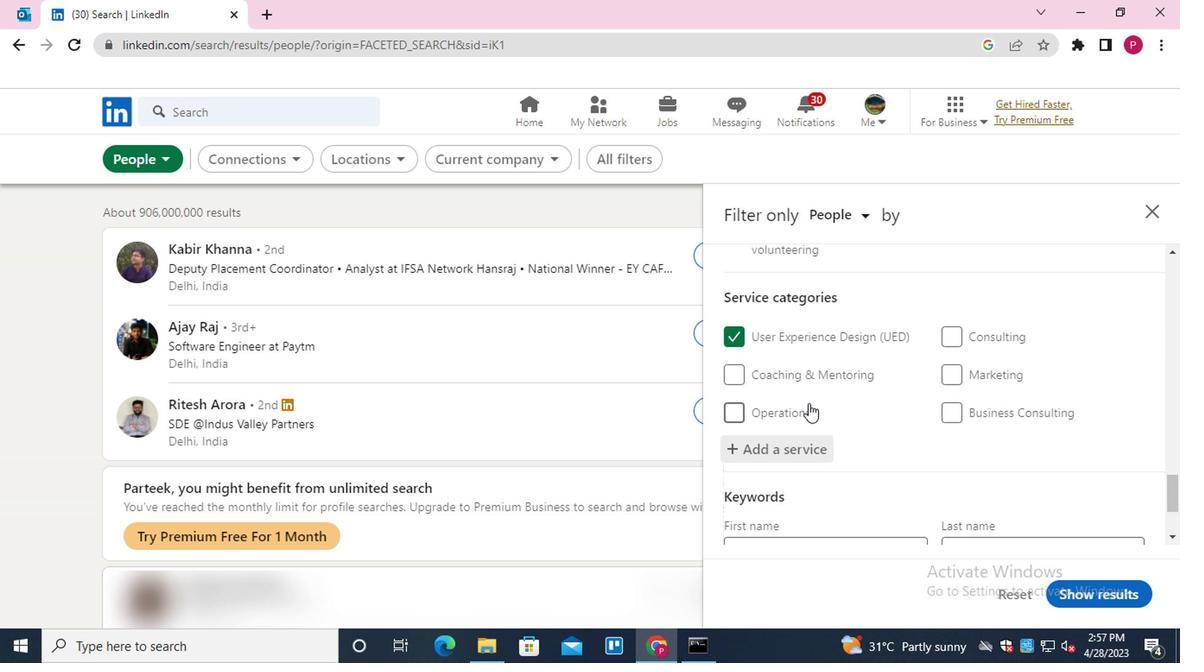 
Action: Mouse scrolled (804, 401) with delta (0, 0)
Screenshot: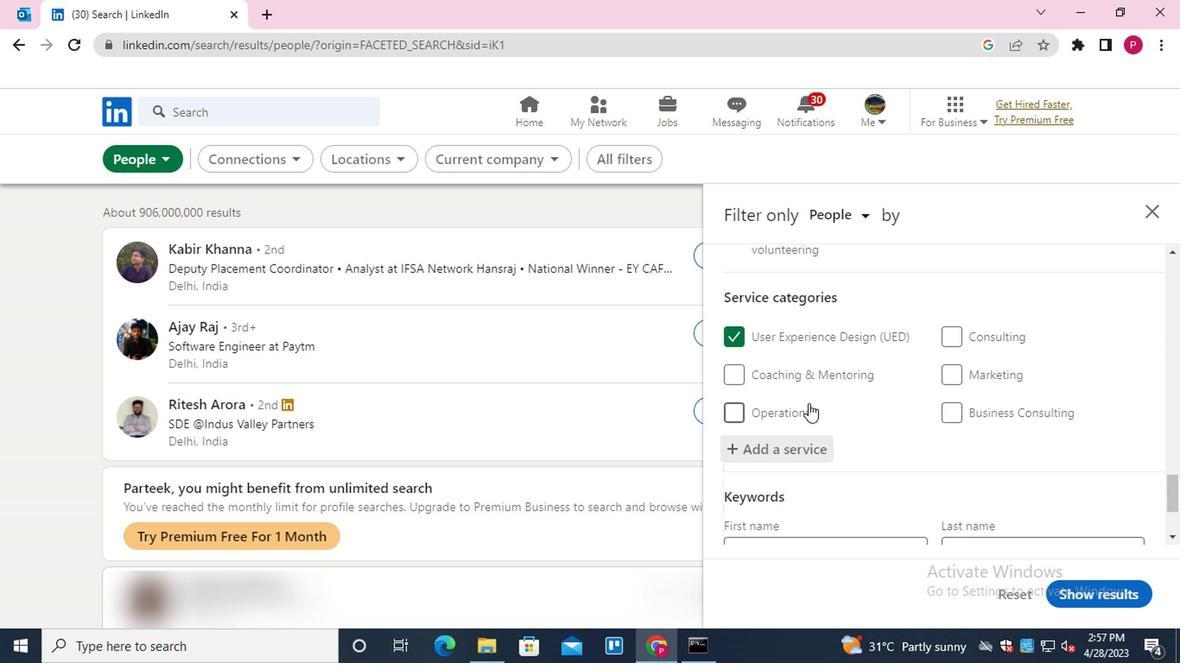 
Action: Mouse scrolled (804, 401) with delta (0, 0)
Screenshot: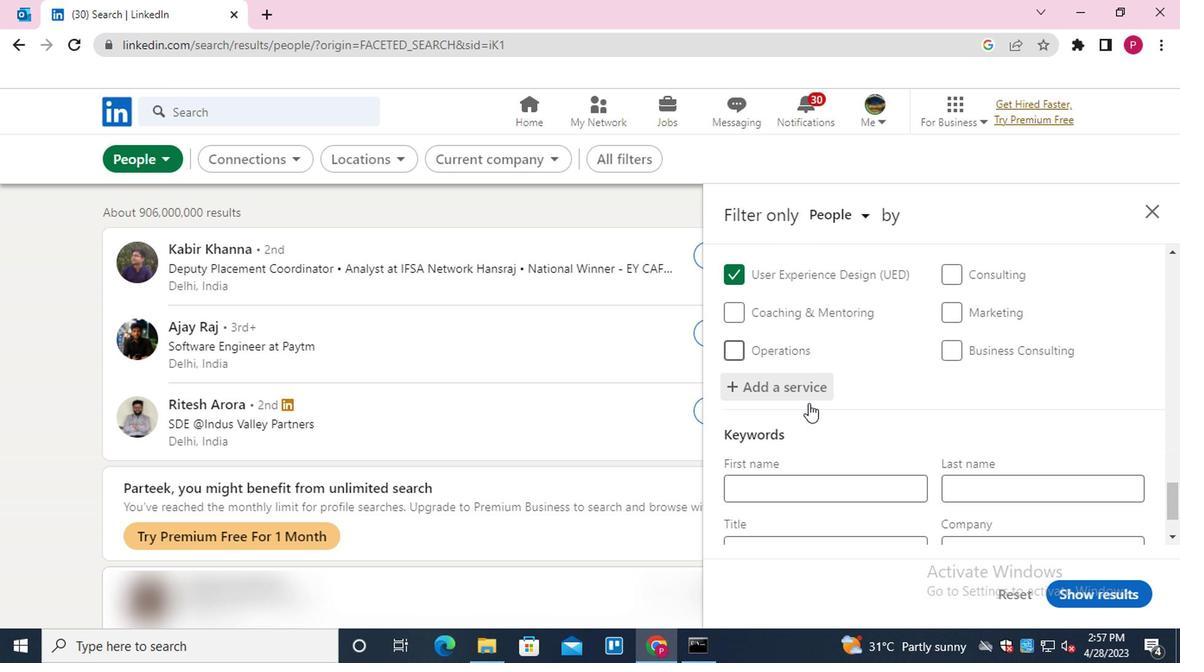 
Action: Mouse scrolled (804, 401) with delta (0, 0)
Screenshot: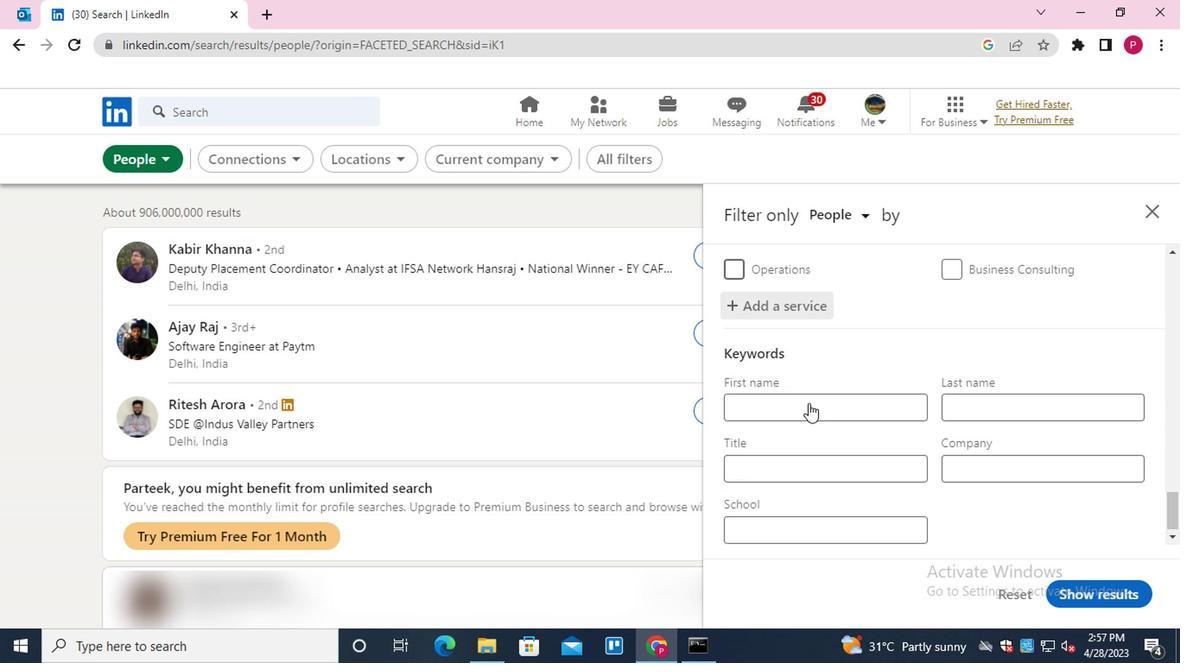 
Action: Mouse moved to (805, 469)
Screenshot: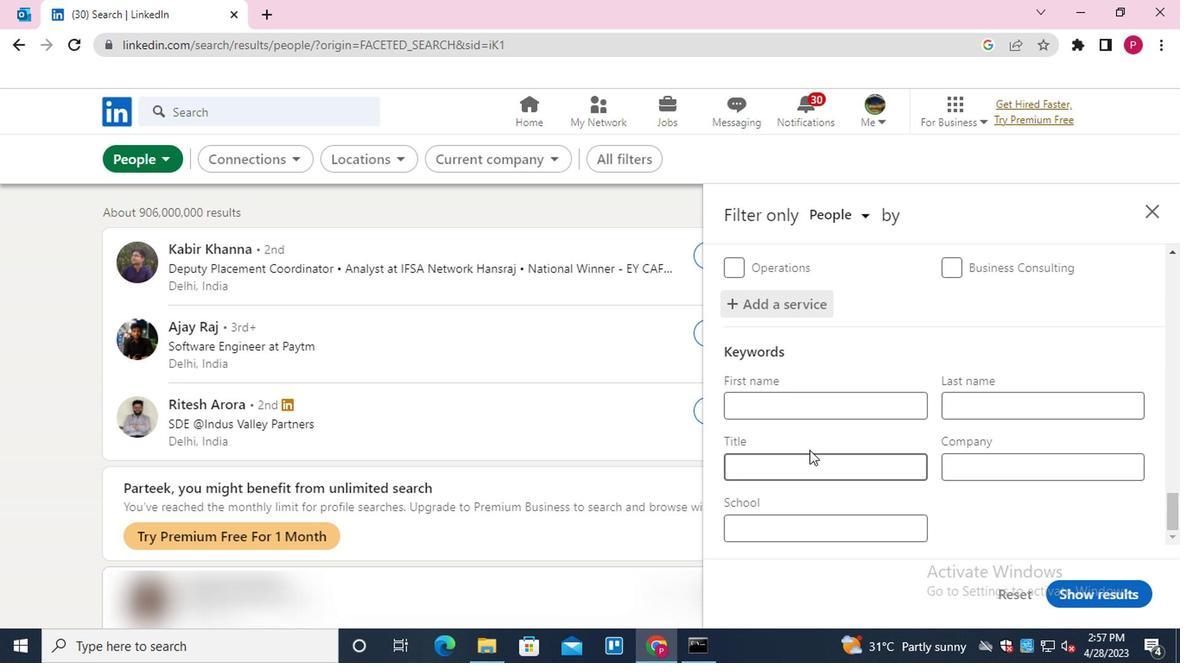 
Action: Mouse pressed left at (805, 469)
Screenshot: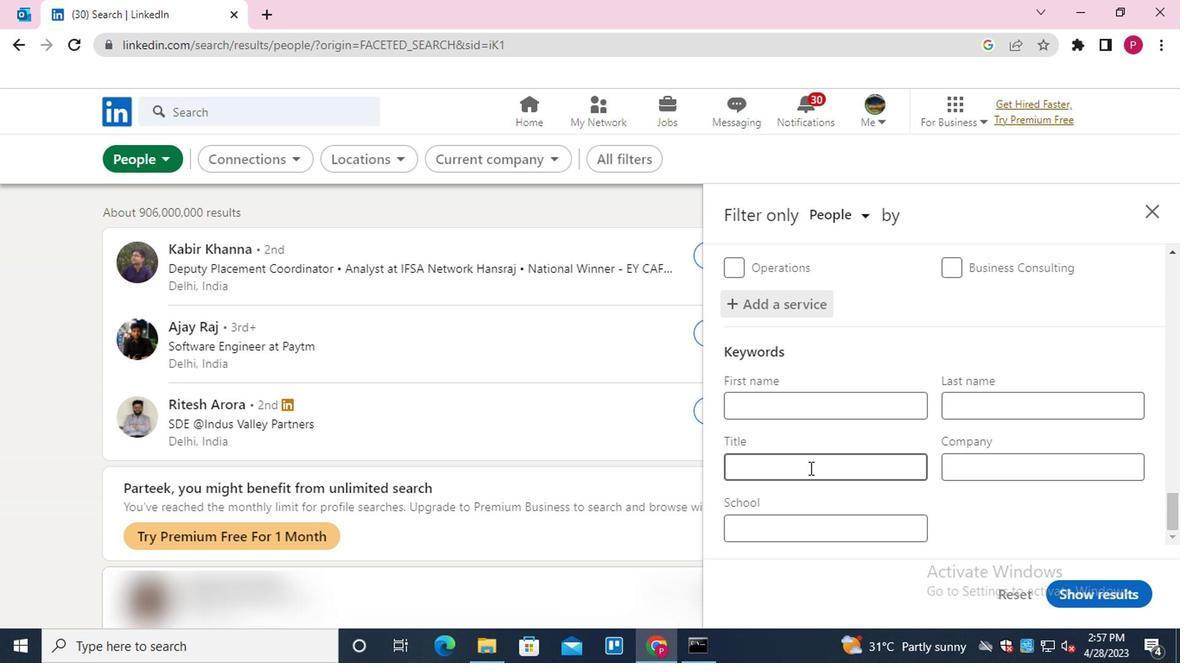 
Action: Key pressed <Key.shift>BARISTA
Screenshot: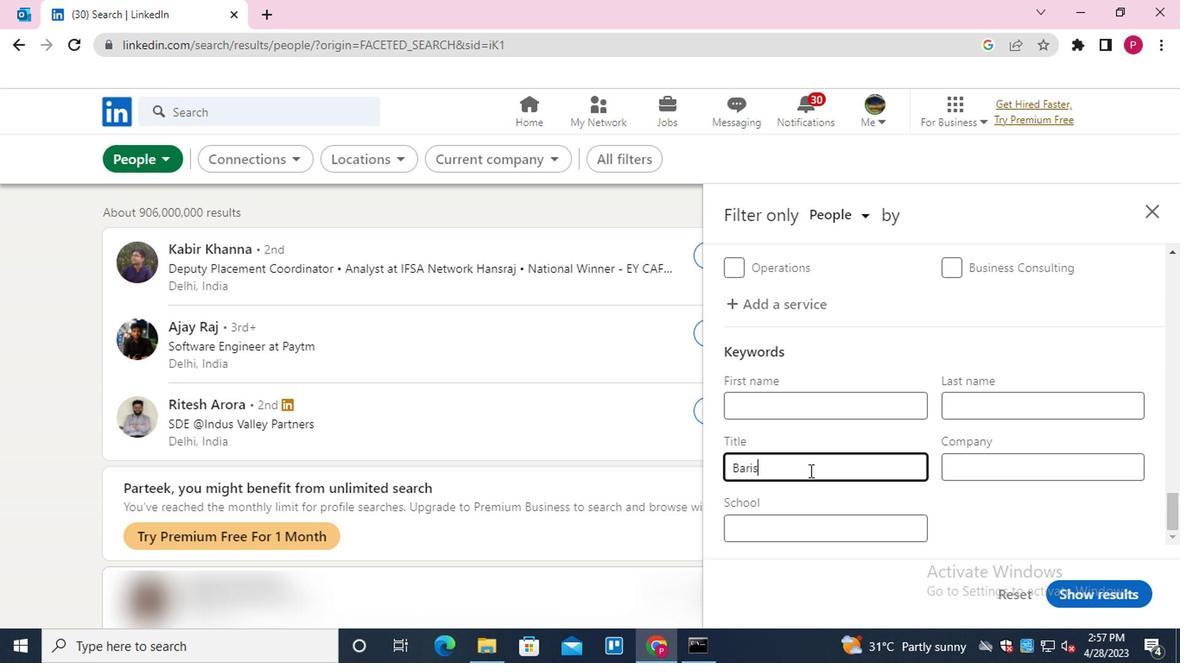 
Action: Mouse moved to (1096, 595)
Screenshot: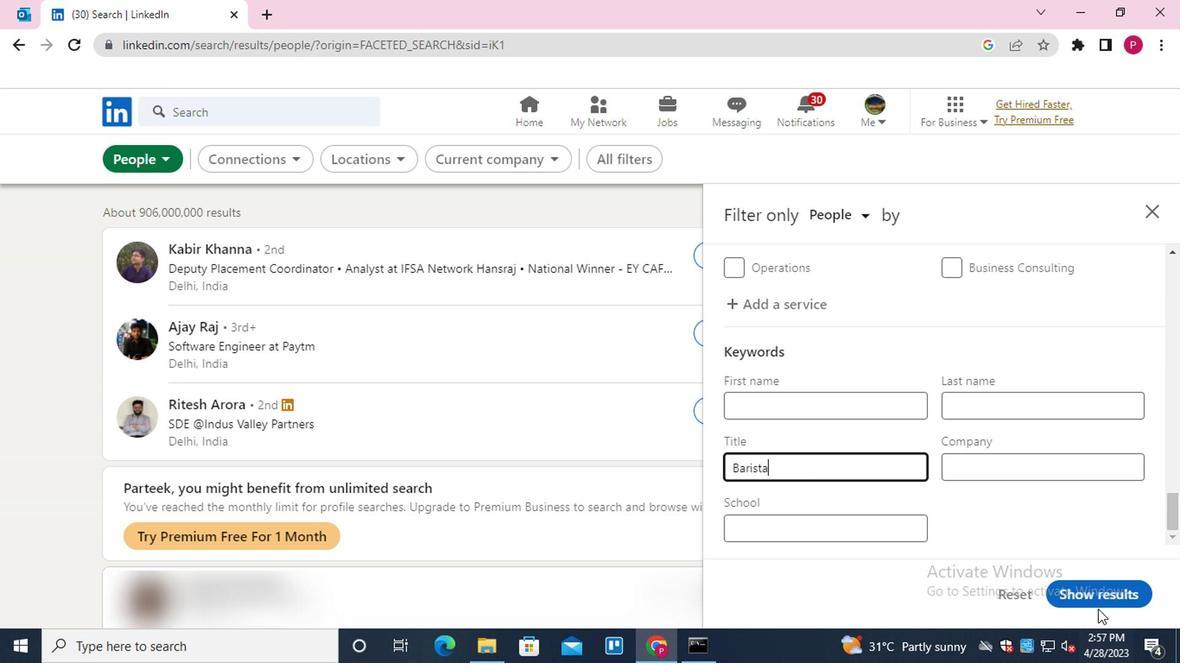 
Action: Mouse pressed left at (1096, 595)
Screenshot: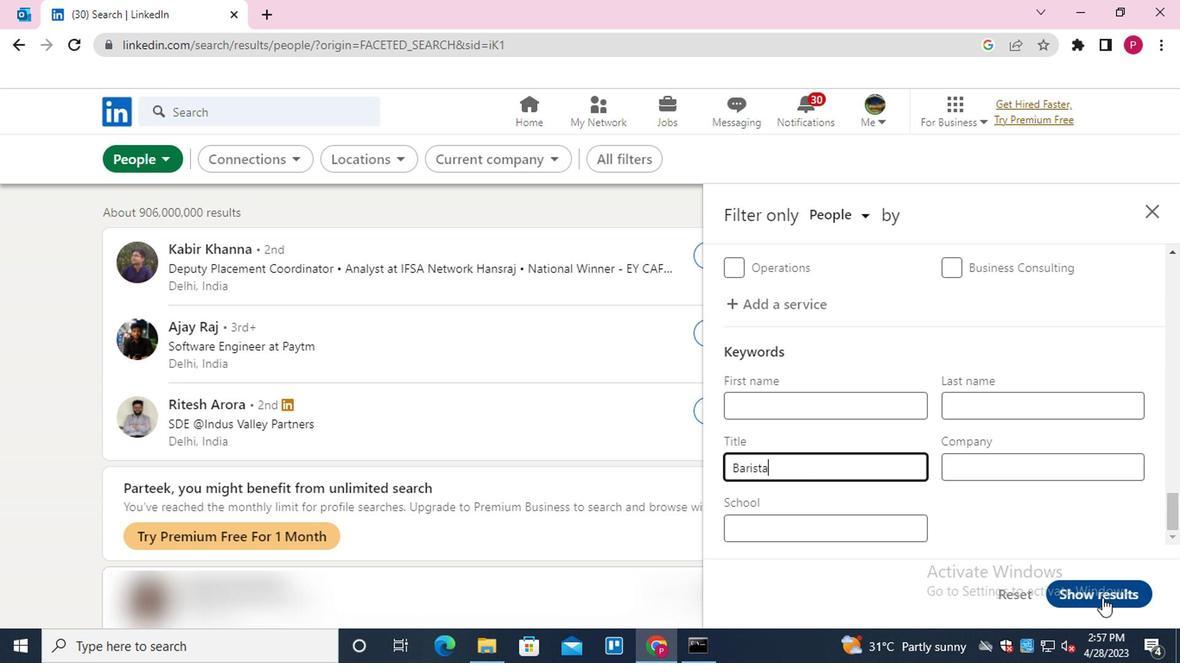 
Action: Mouse moved to (524, 395)
Screenshot: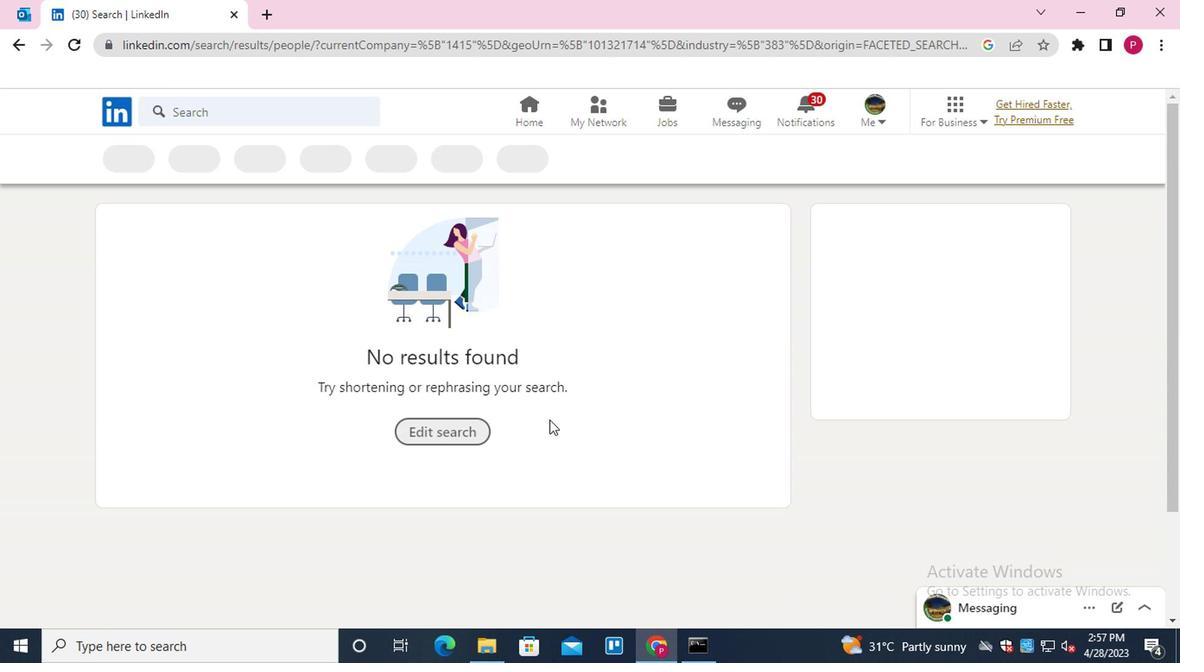 
